 Task: In the  document Geneticengineering.txt Add page color 'Light Pink'Light Pink . Insert watermark . Insert watermark  TATA Apply Font Style in watermark Lexend; font size  112 and place the watermark  Horizontally
Action: Mouse moved to (308, 393)
Screenshot: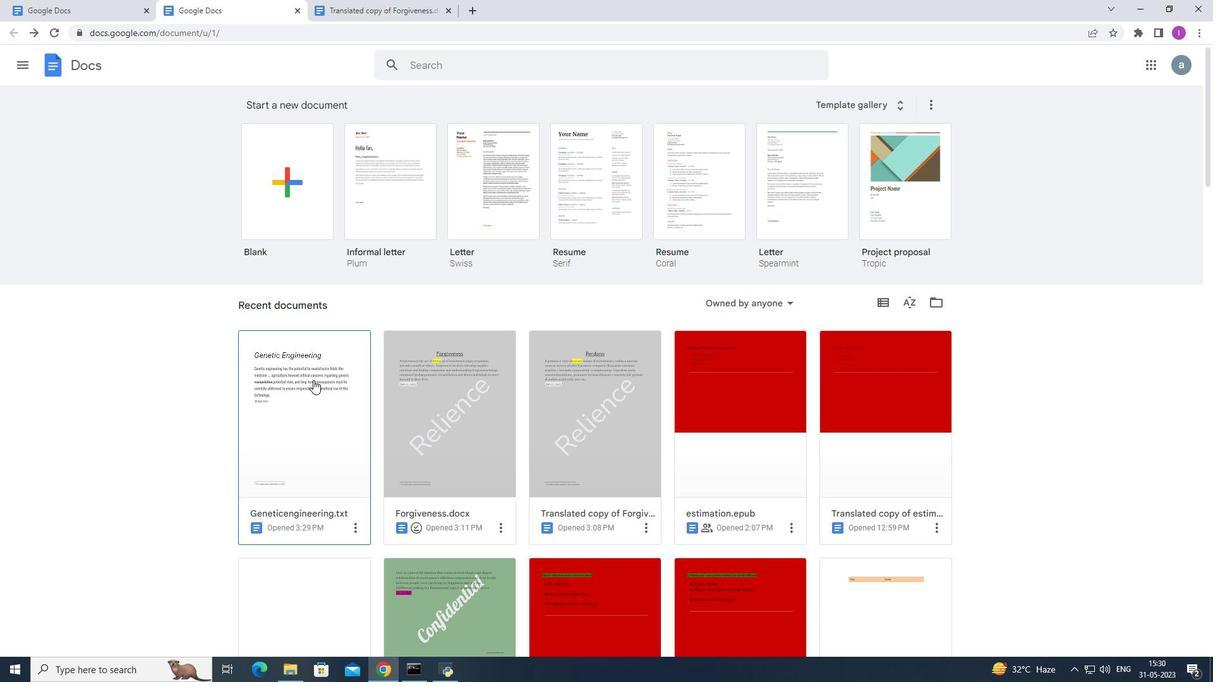 
Action: Mouse pressed left at (308, 393)
Screenshot: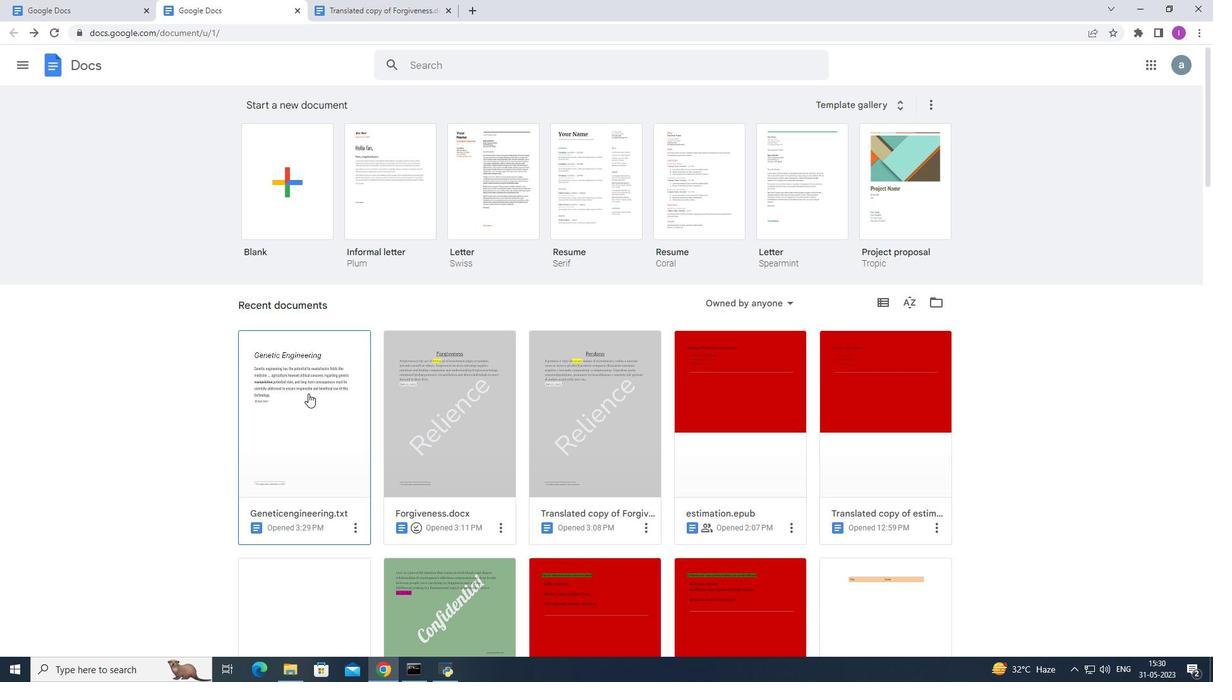 
Action: Mouse moved to (42, 67)
Screenshot: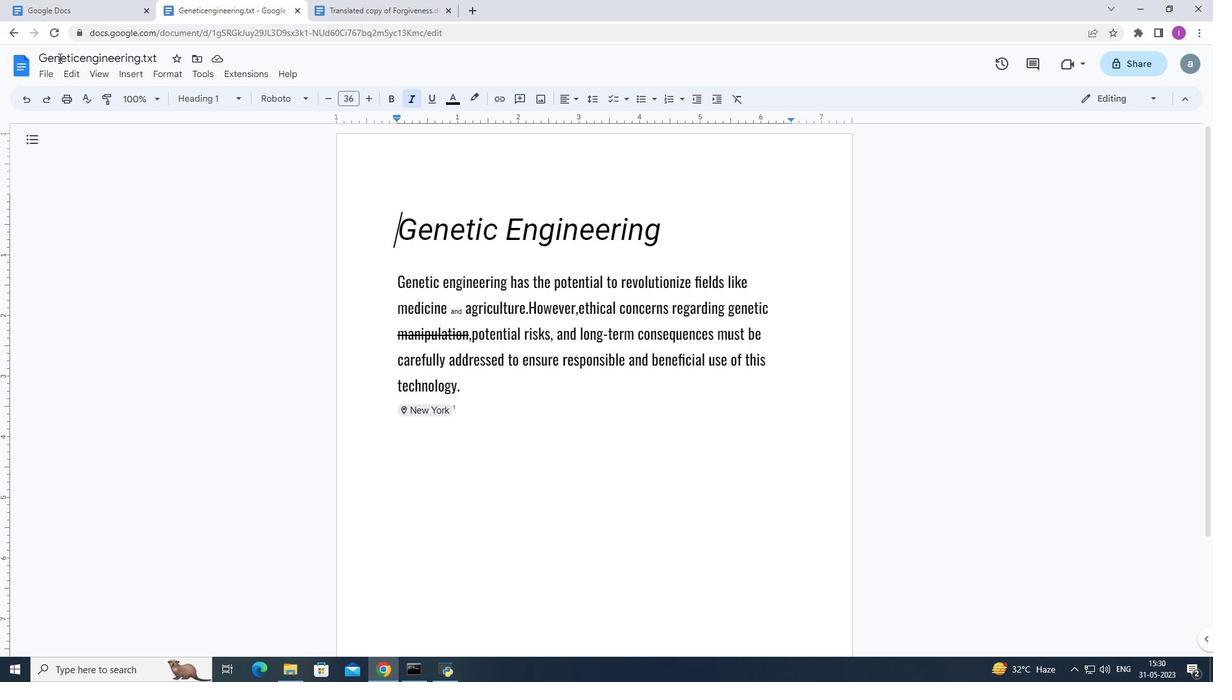 
Action: Mouse pressed left at (42, 67)
Screenshot: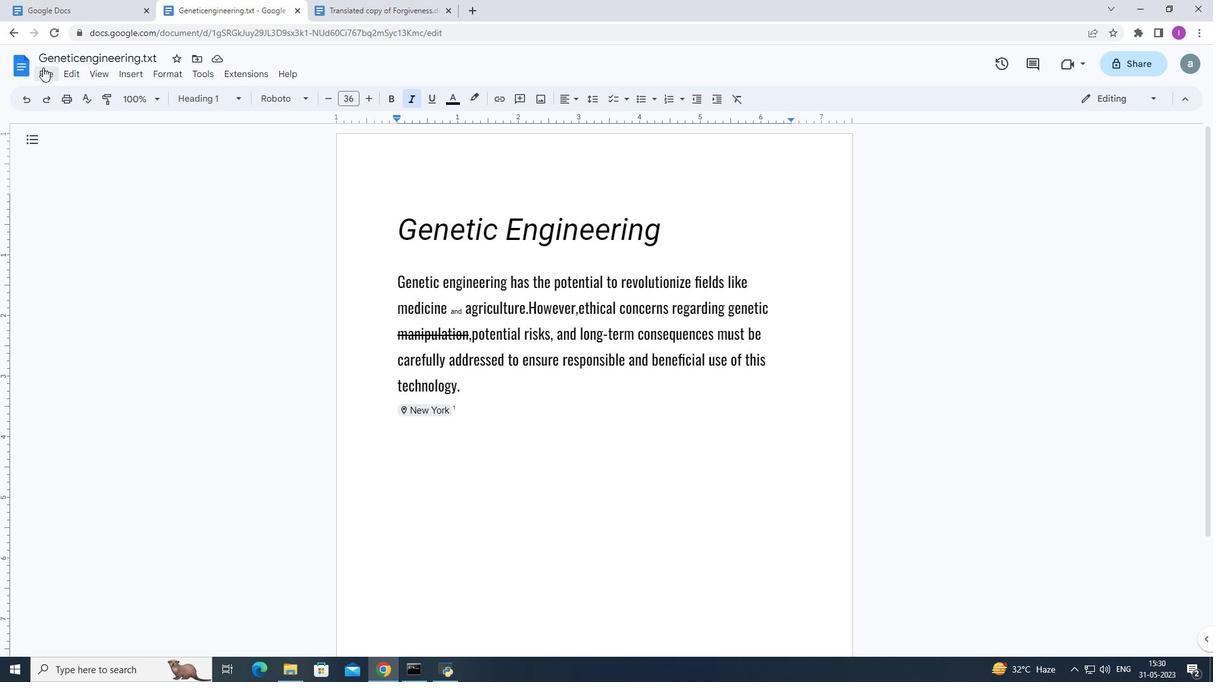 
Action: Mouse moved to (101, 418)
Screenshot: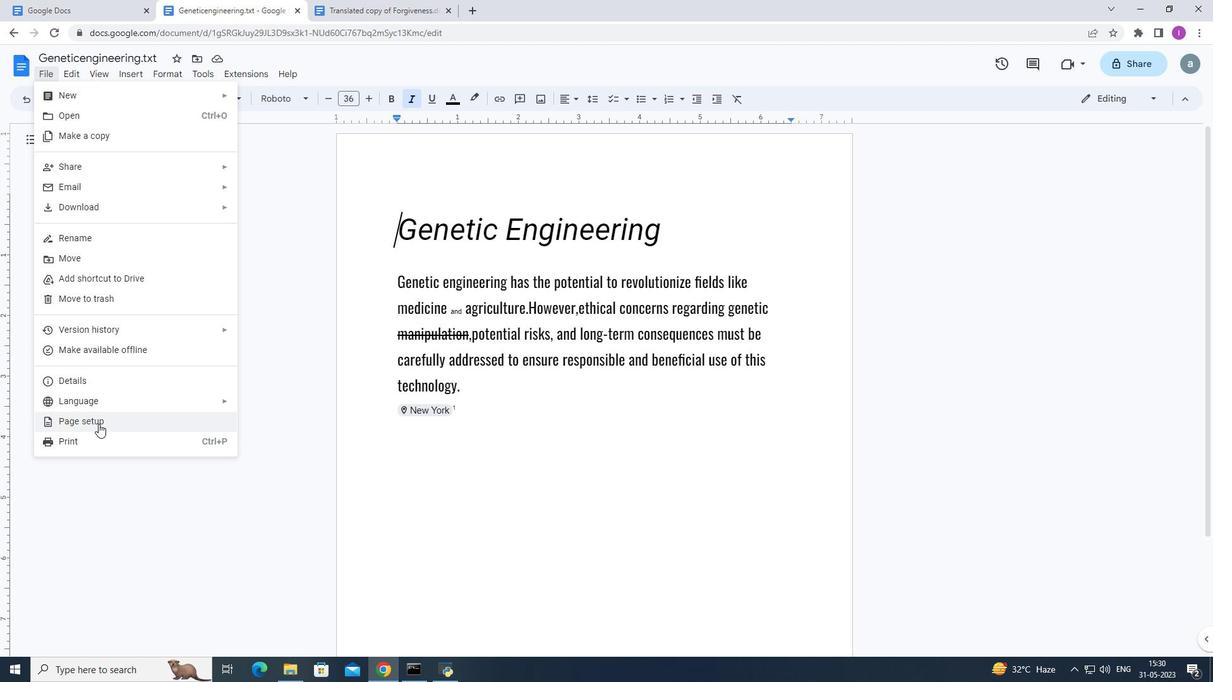 
Action: Mouse pressed left at (101, 418)
Screenshot: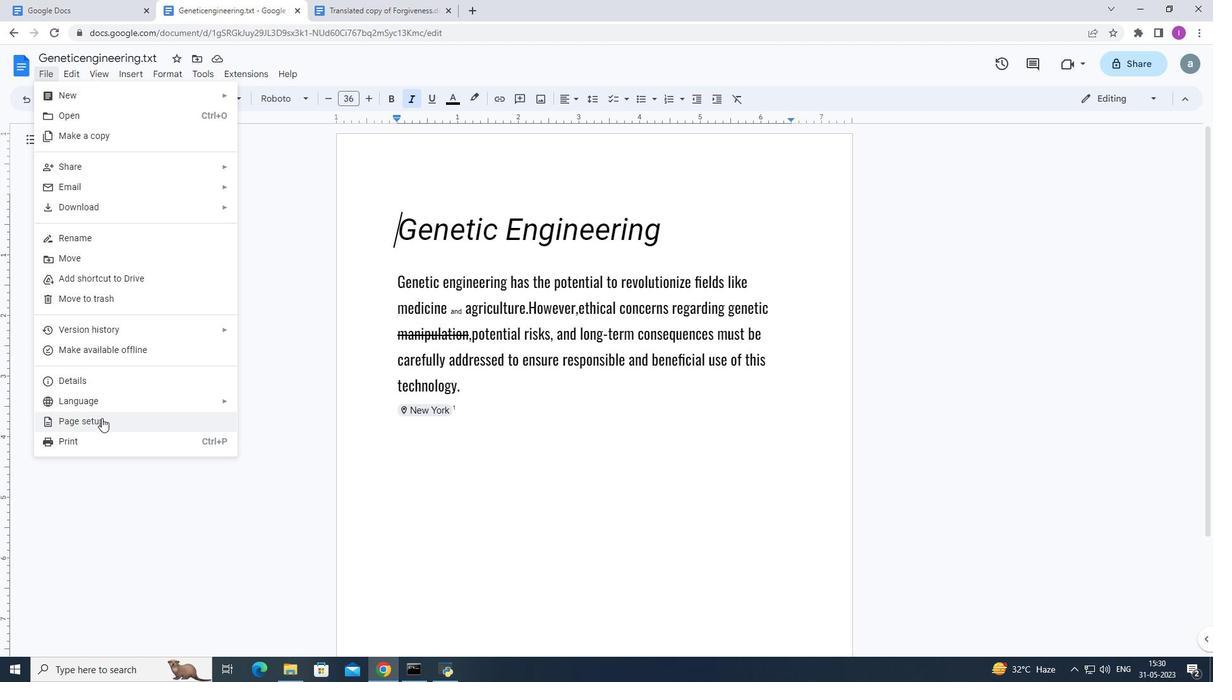 
Action: Mouse moved to (512, 428)
Screenshot: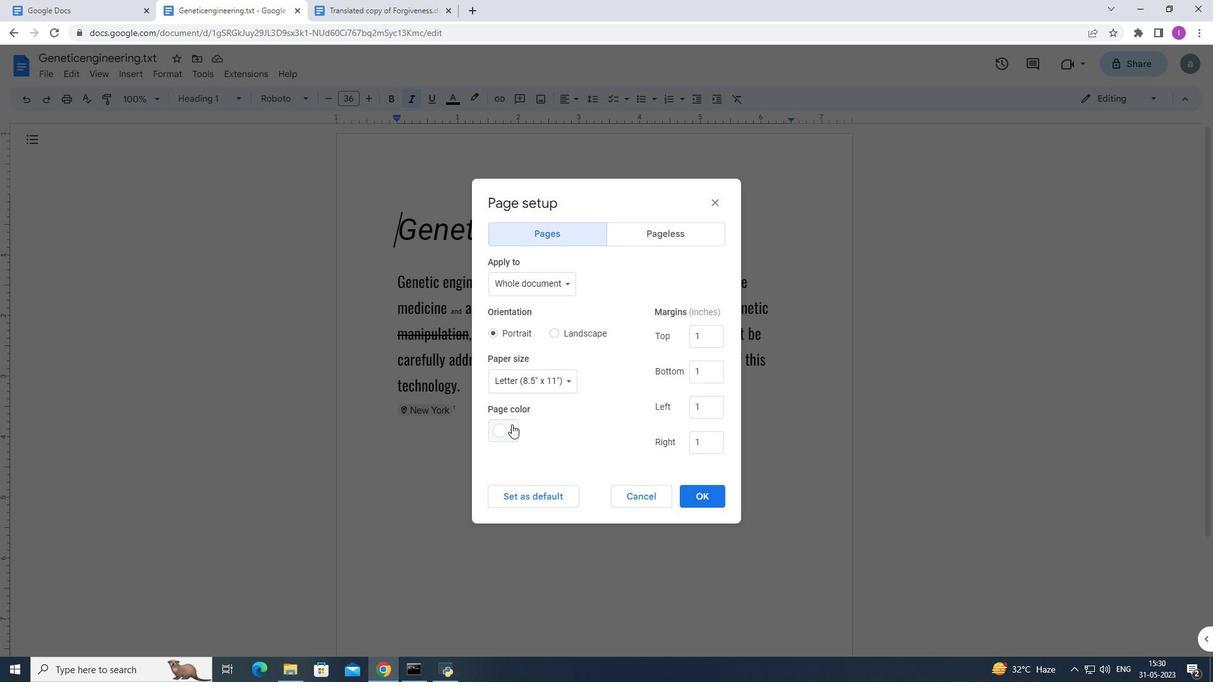 
Action: Mouse pressed left at (512, 428)
Screenshot: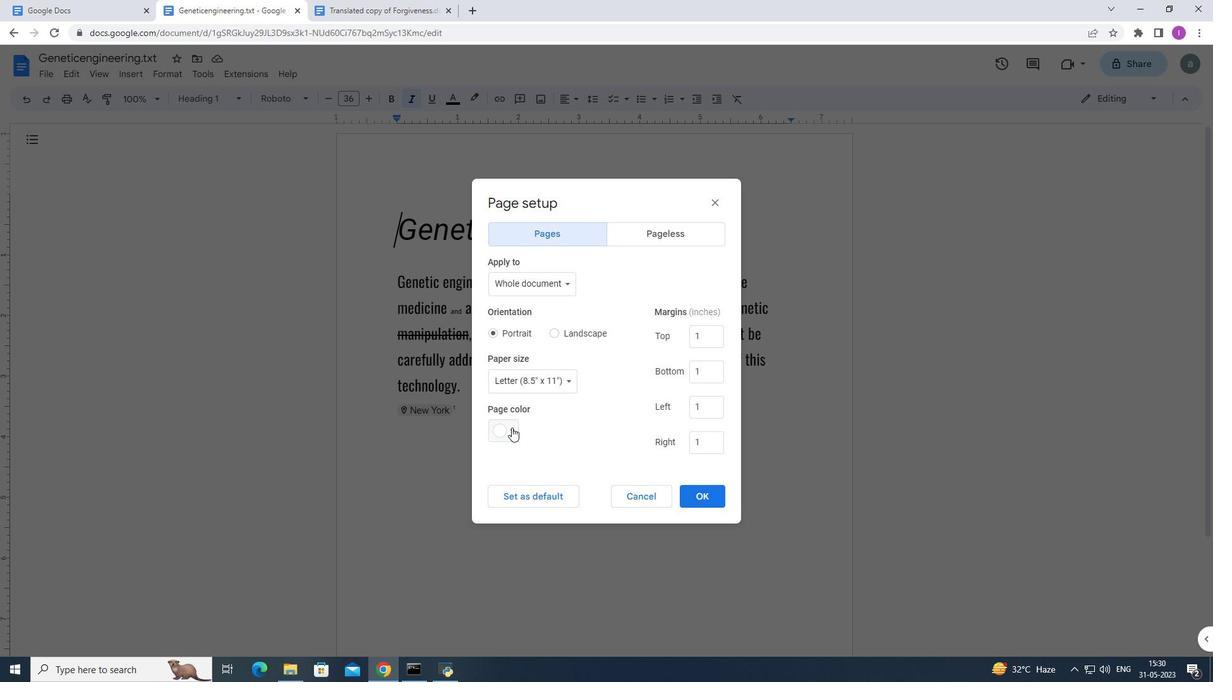 
Action: Mouse moved to (500, 580)
Screenshot: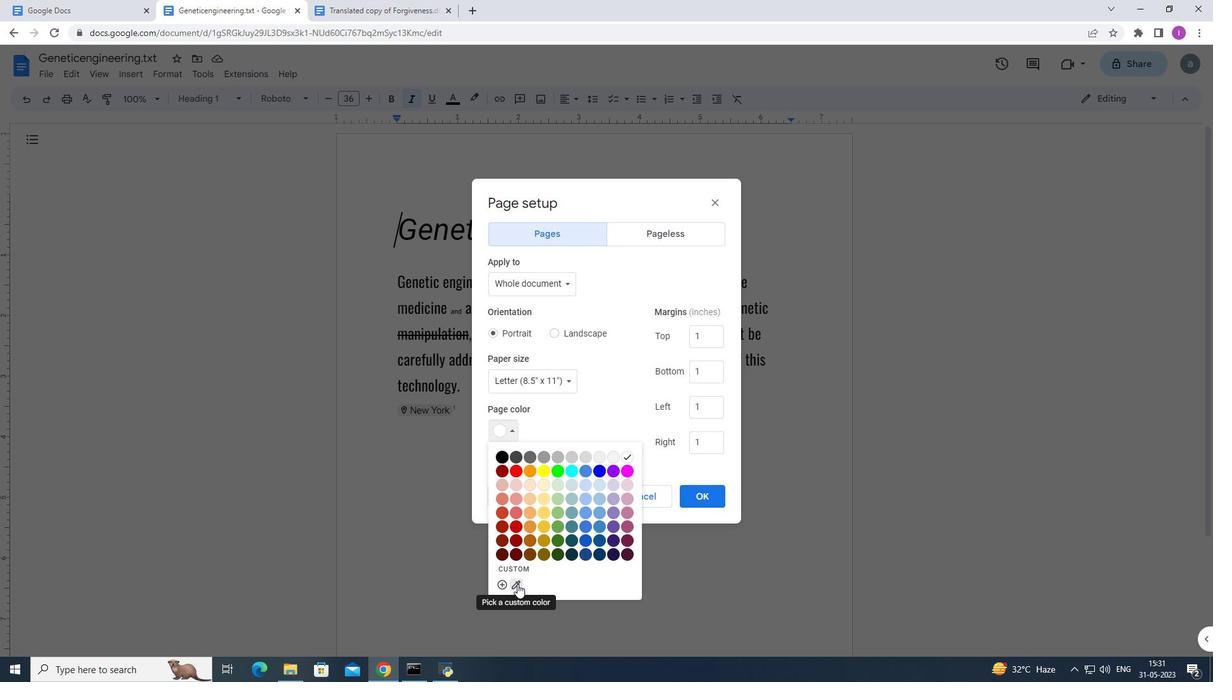 
Action: Mouse pressed left at (500, 580)
Screenshot: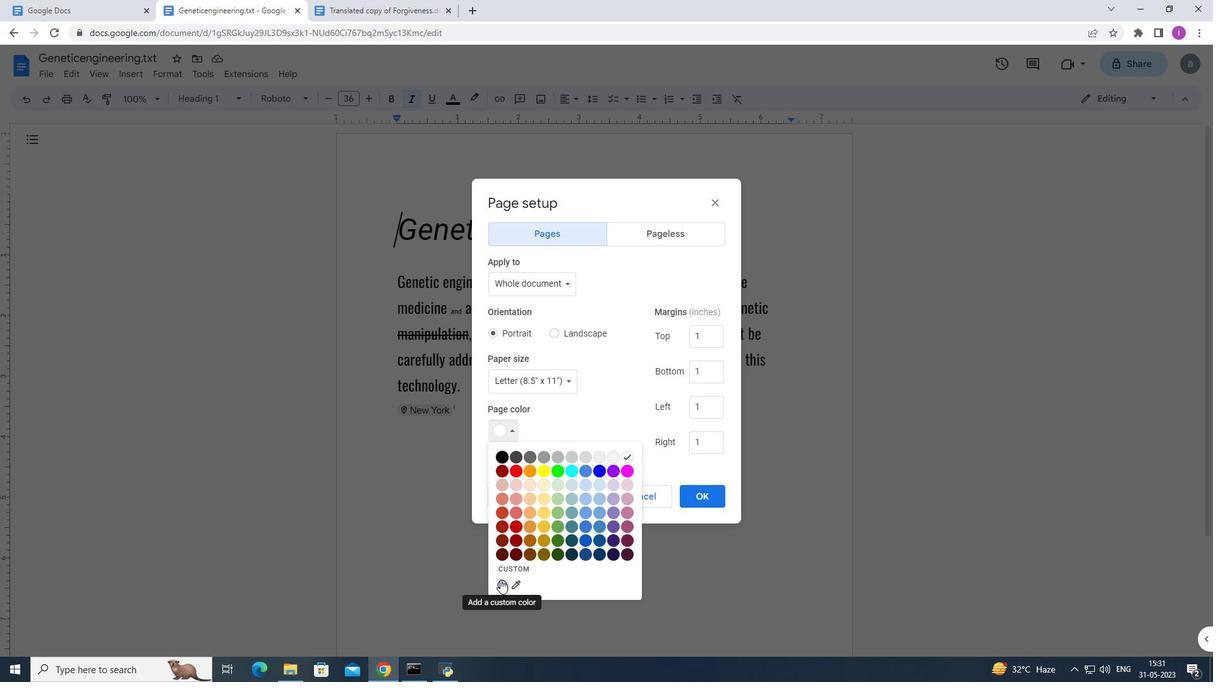 
Action: Mouse moved to (664, 364)
Screenshot: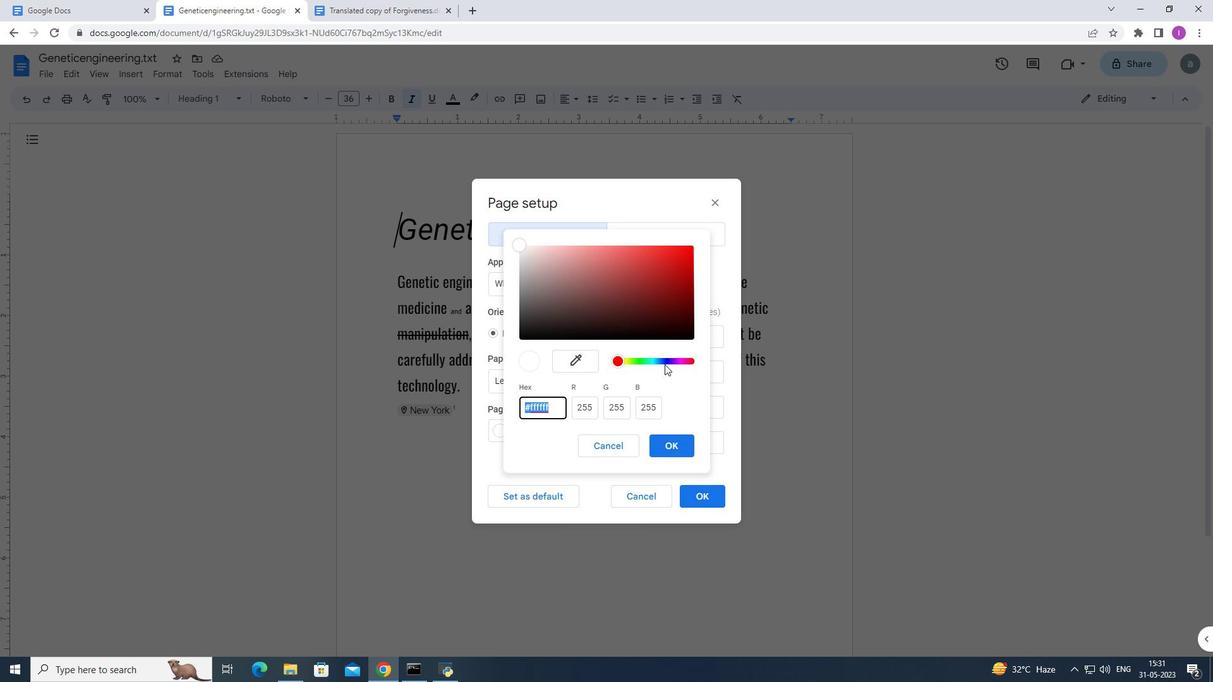 
Action: Mouse pressed left at (664, 364)
Screenshot: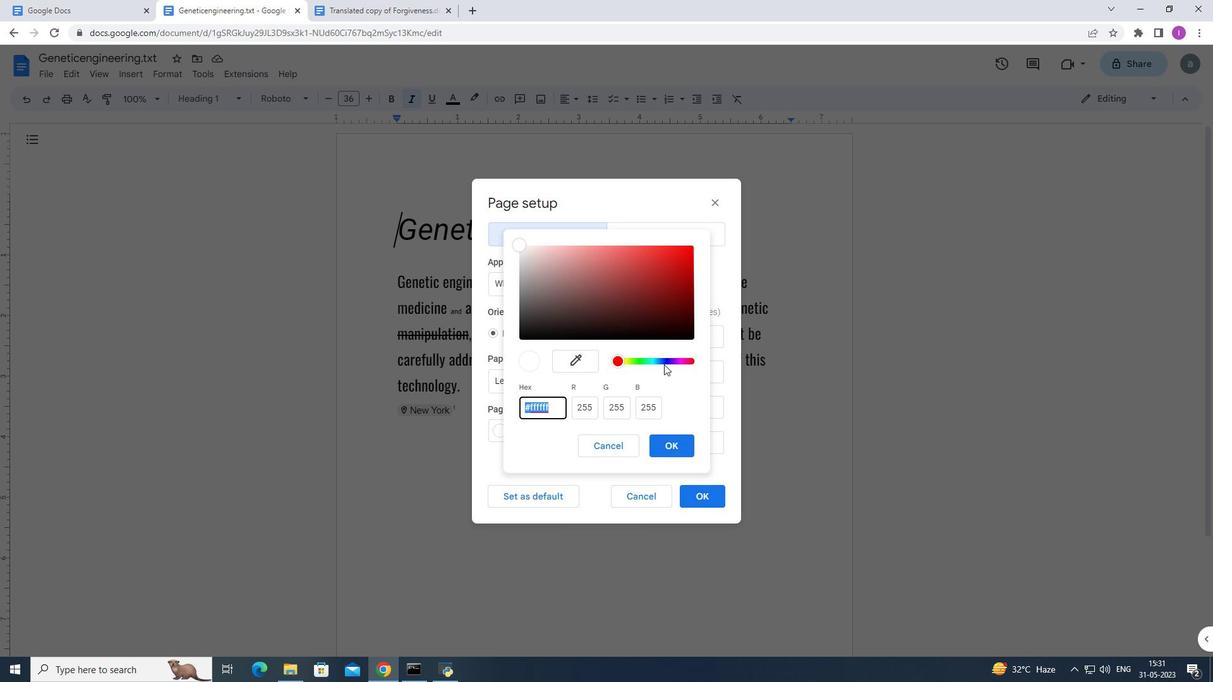 
Action: Mouse moved to (680, 364)
Screenshot: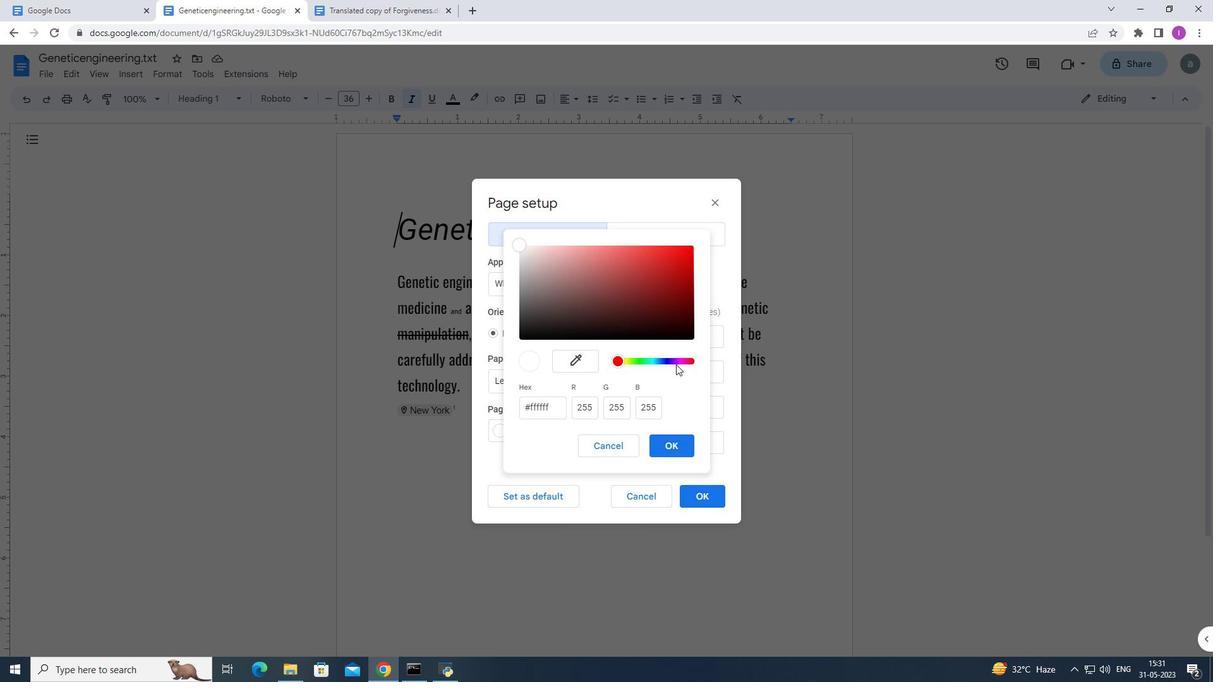 
Action: Mouse pressed left at (680, 364)
Screenshot: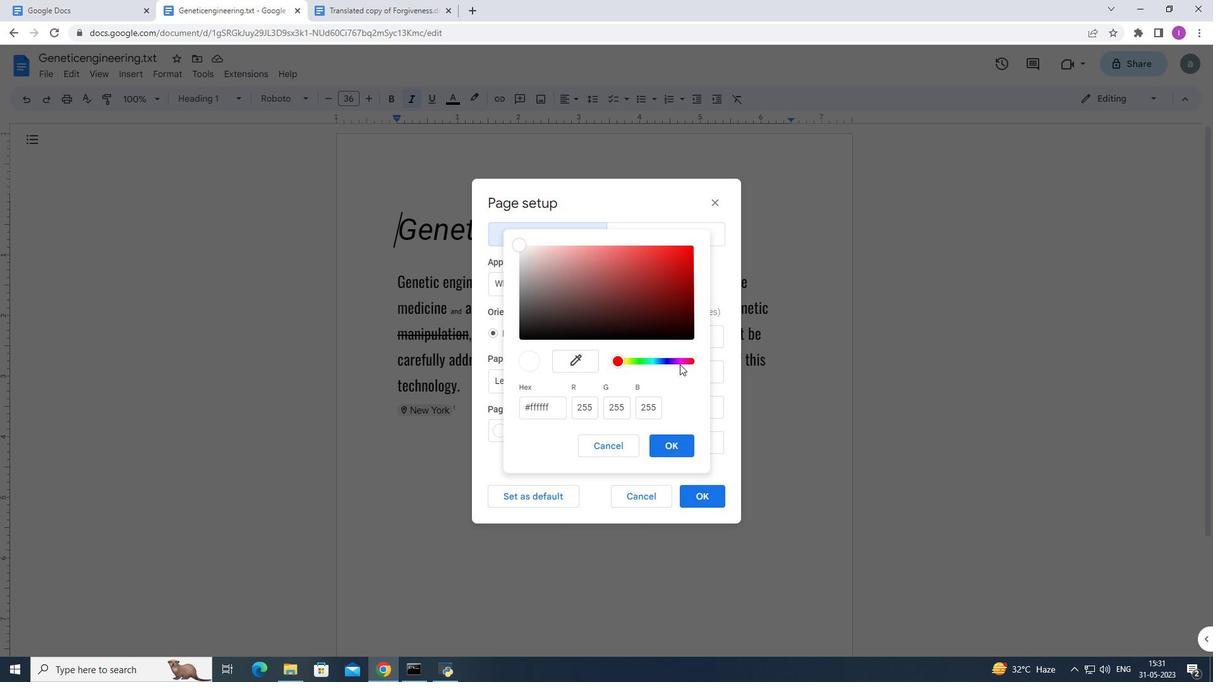 
Action: Mouse moved to (683, 360)
Screenshot: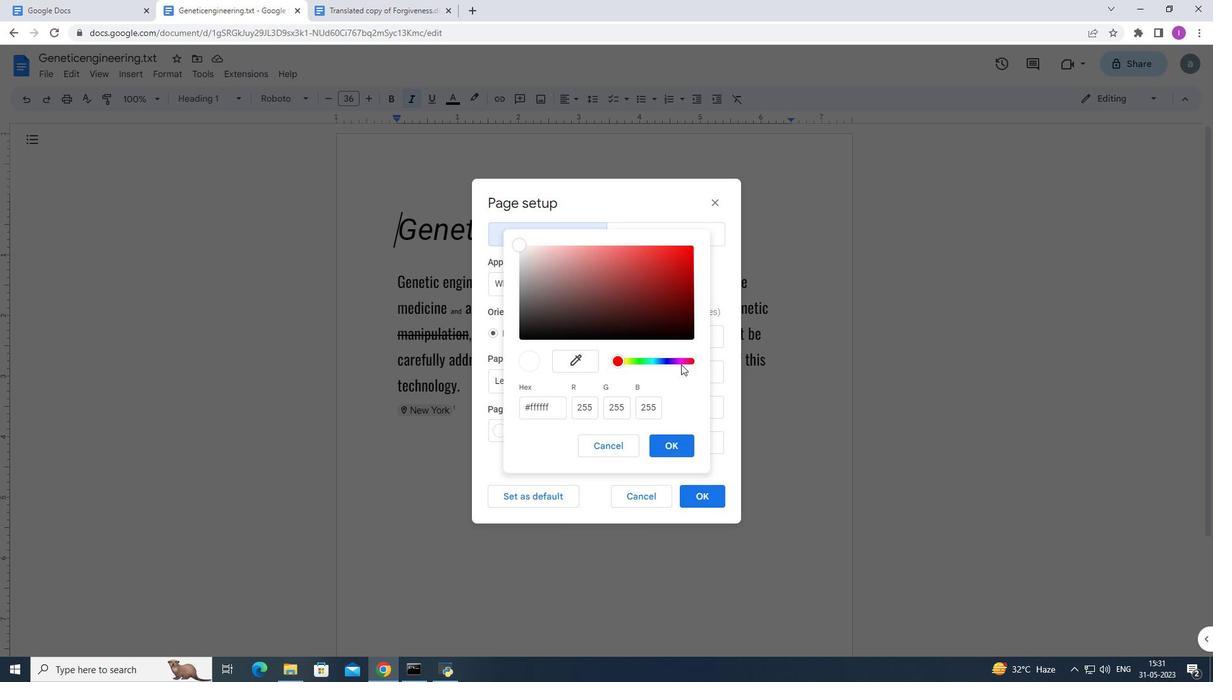 
Action: Mouse pressed left at (683, 360)
Screenshot: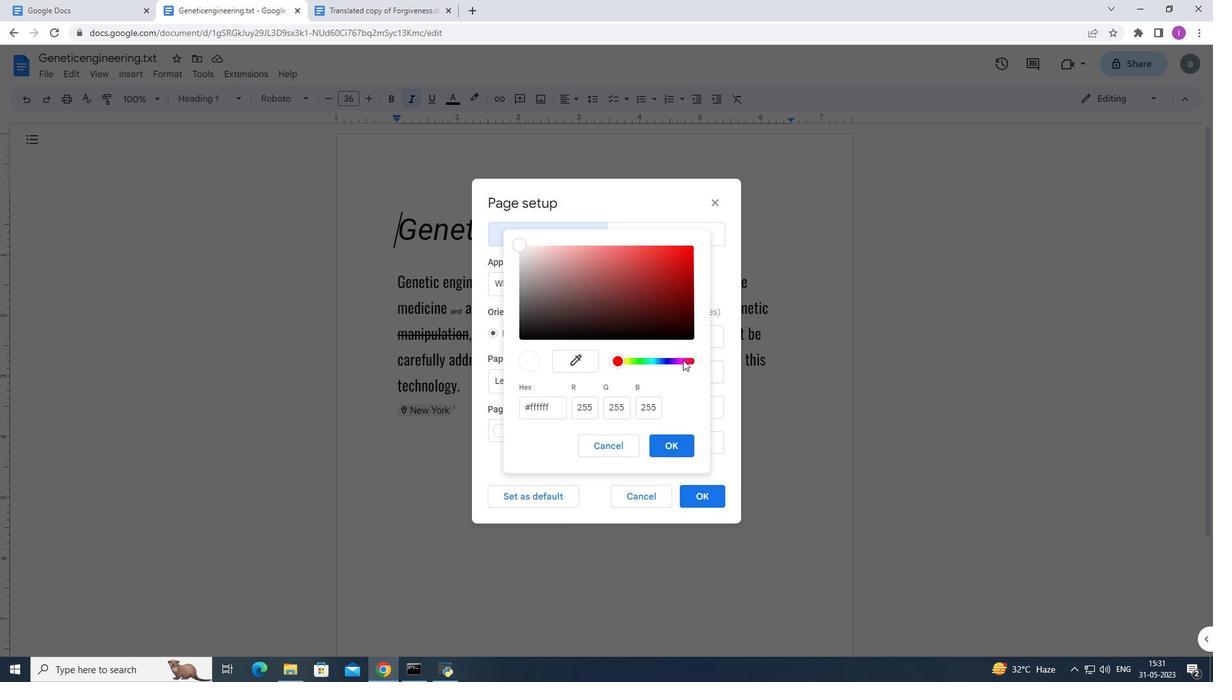 
Action: Mouse pressed left at (683, 360)
Screenshot: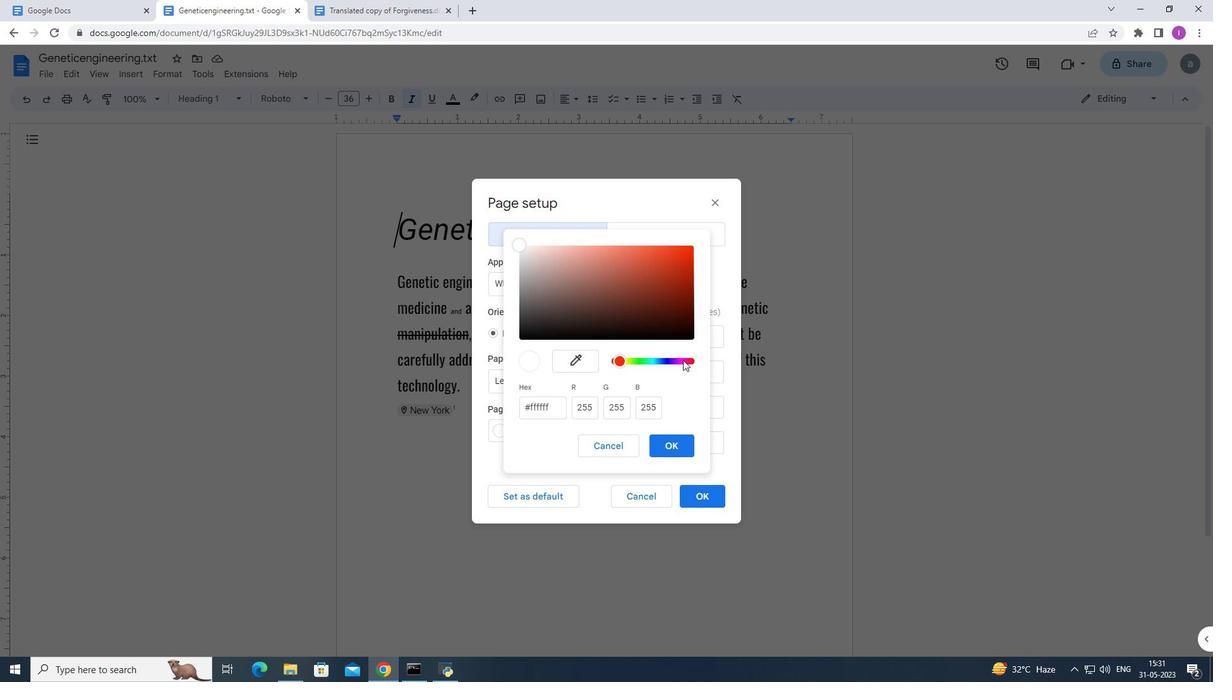
Action: Mouse moved to (685, 360)
Screenshot: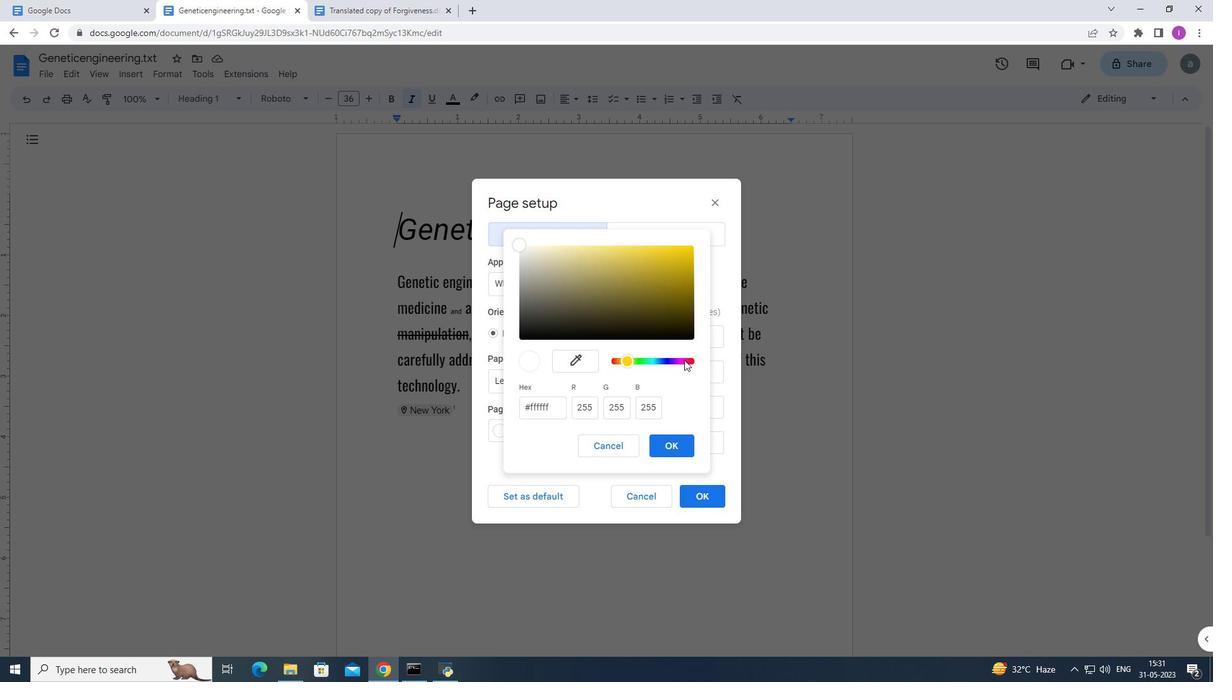 
Action: Mouse pressed left at (685, 360)
Screenshot: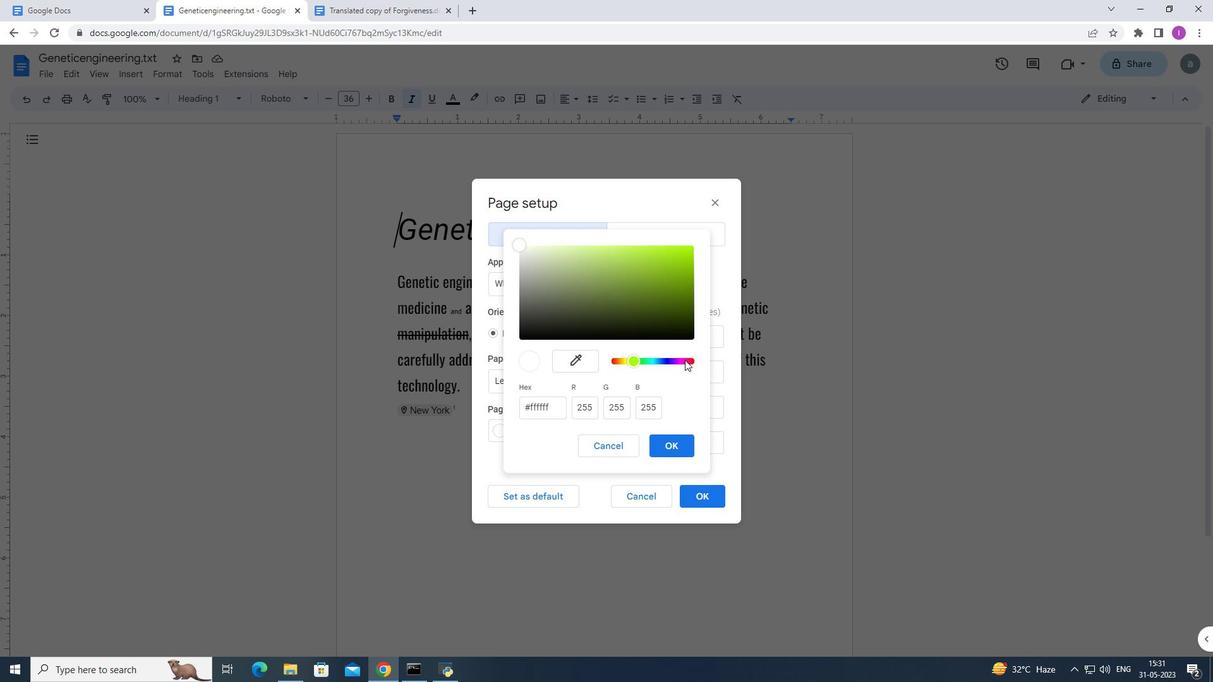 
Action: Mouse moved to (680, 360)
Screenshot: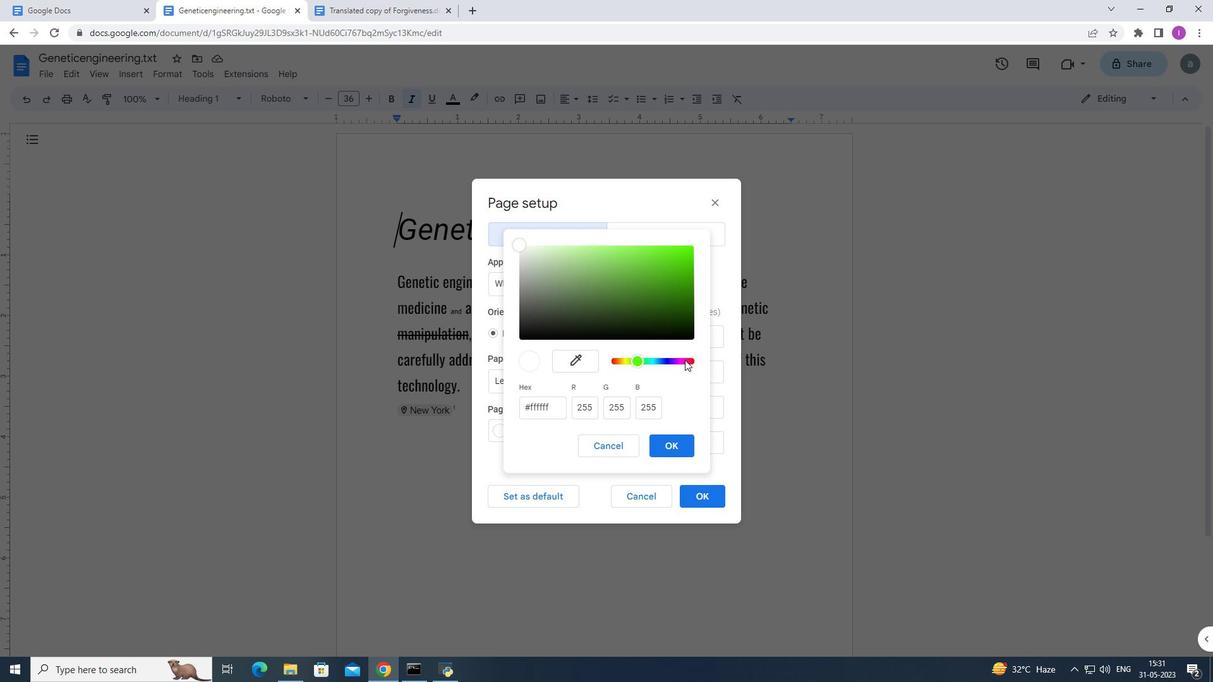 
Action: Mouse pressed left at (680, 360)
Screenshot: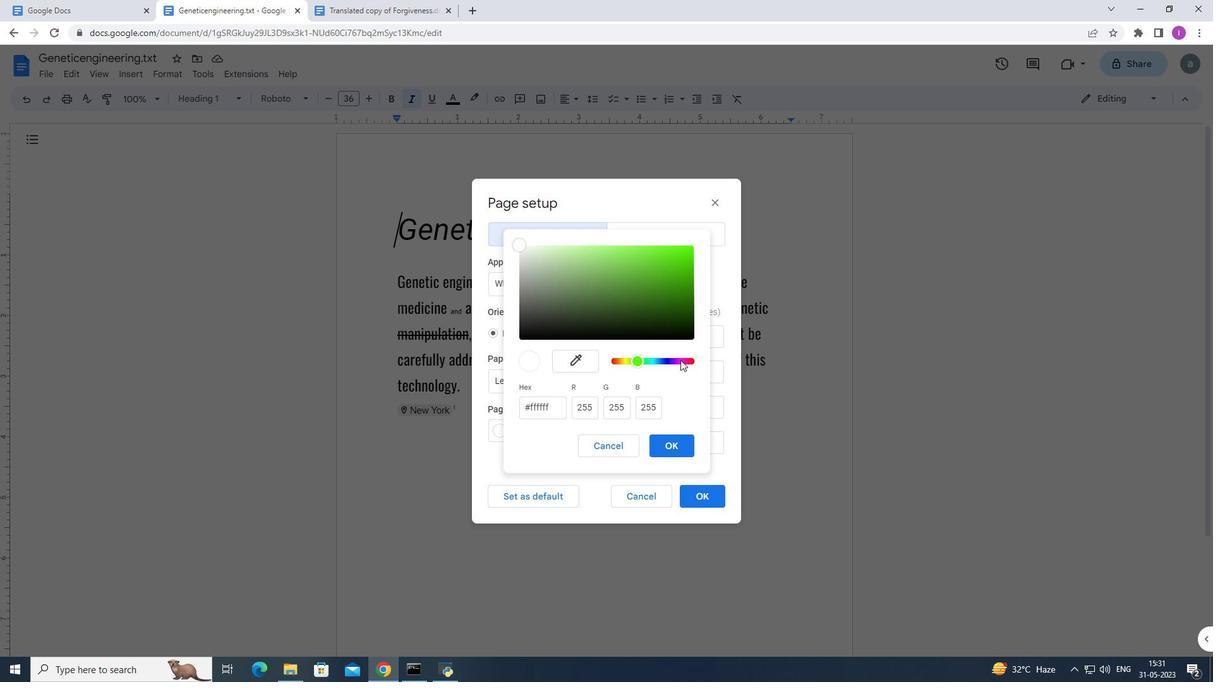 
Action: Mouse moved to (651, 359)
Screenshot: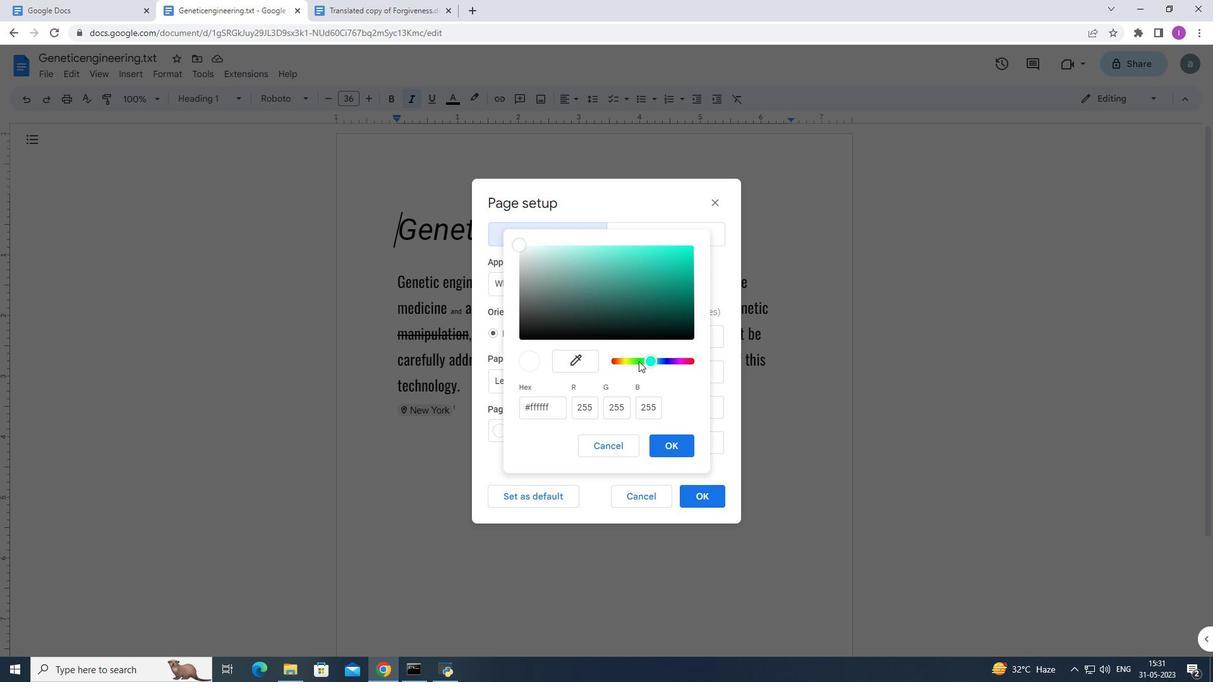
Action: Mouse pressed left at (651, 359)
Screenshot: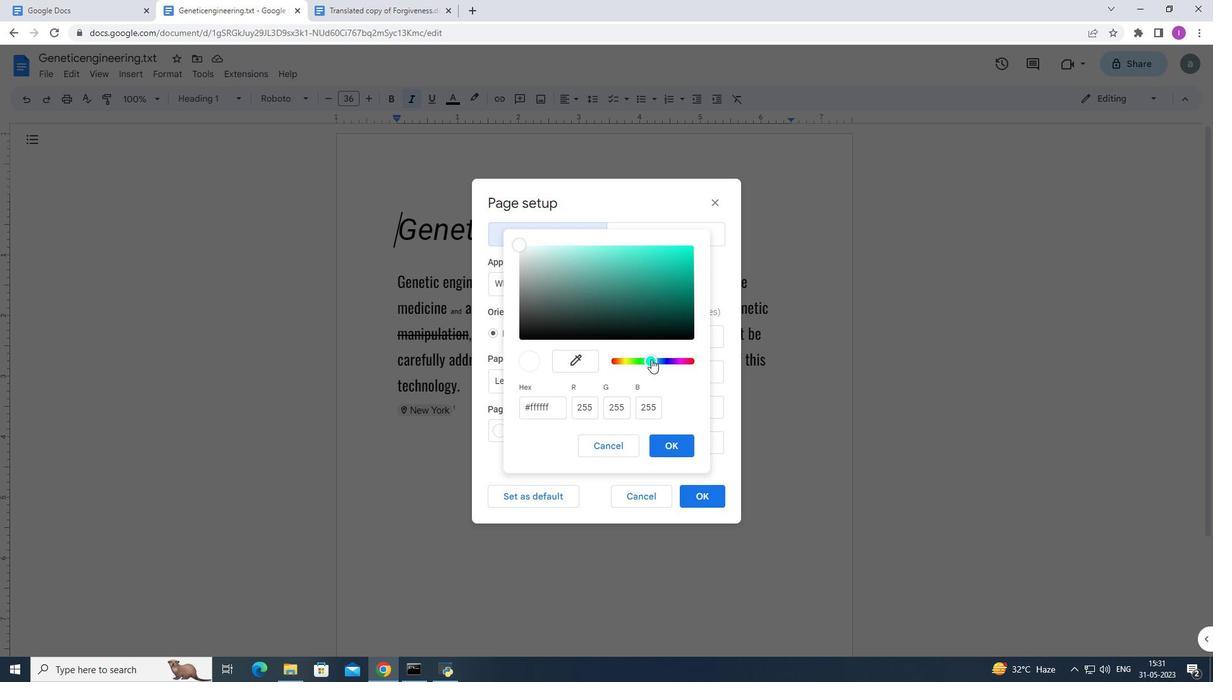 
Action: Mouse moved to (553, 259)
Screenshot: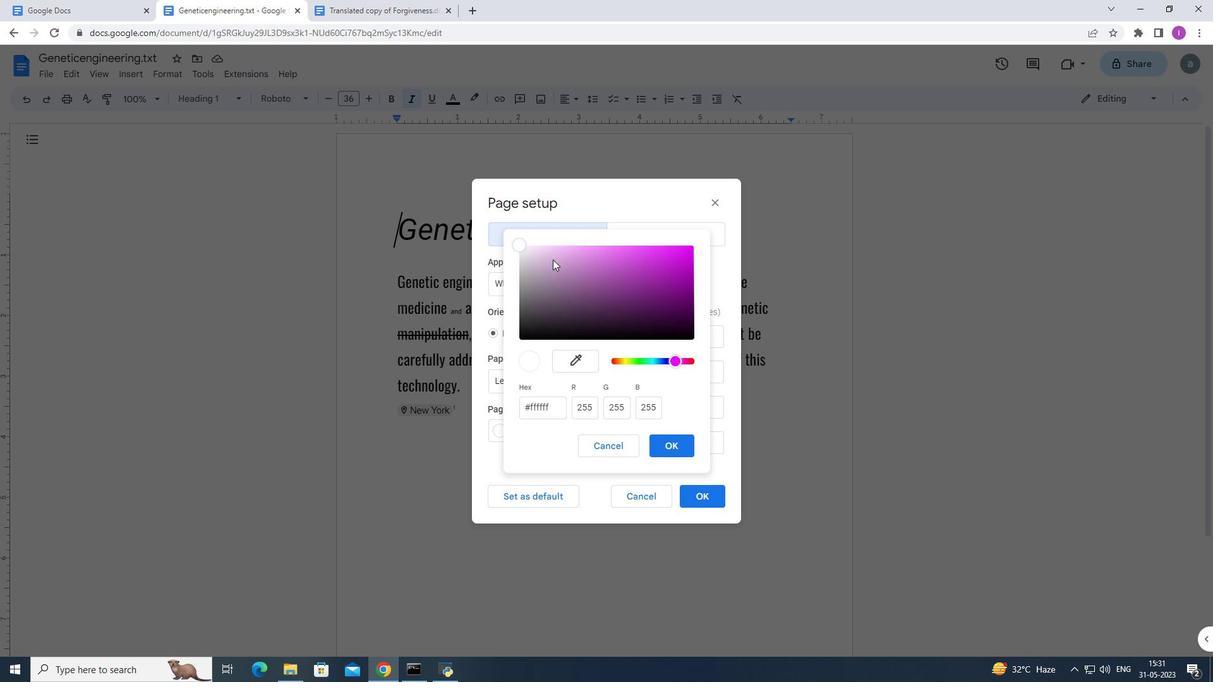 
Action: Mouse pressed left at (553, 259)
Screenshot: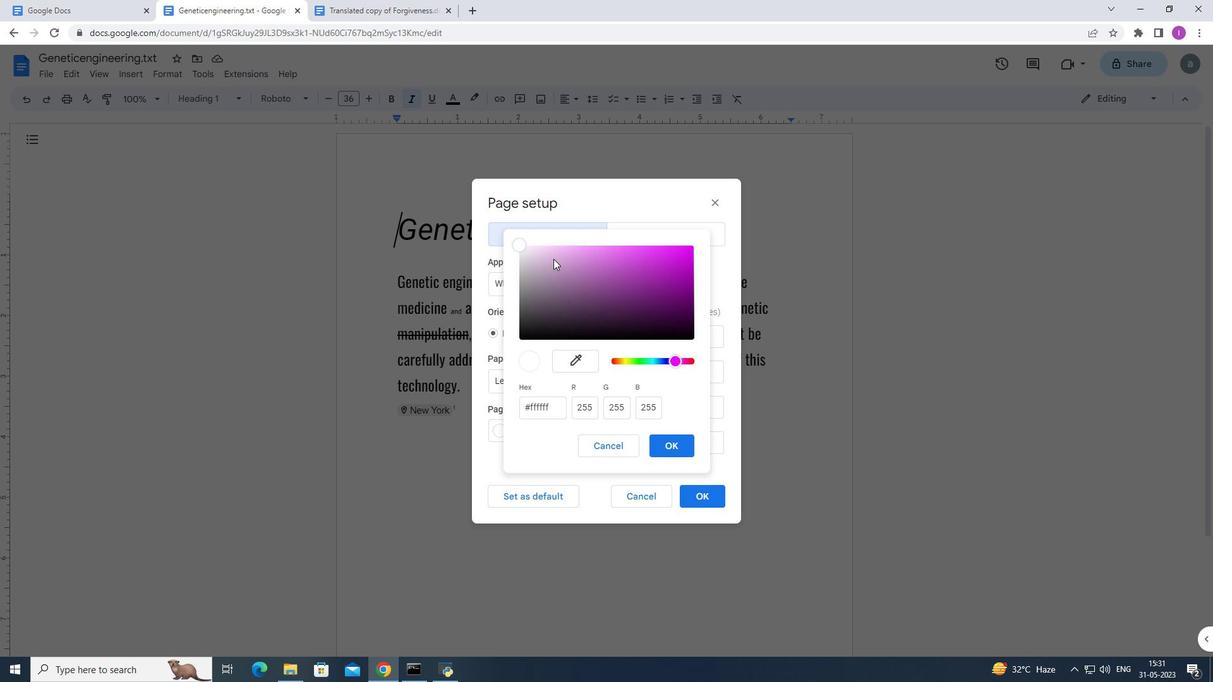 
Action: Mouse moved to (557, 253)
Screenshot: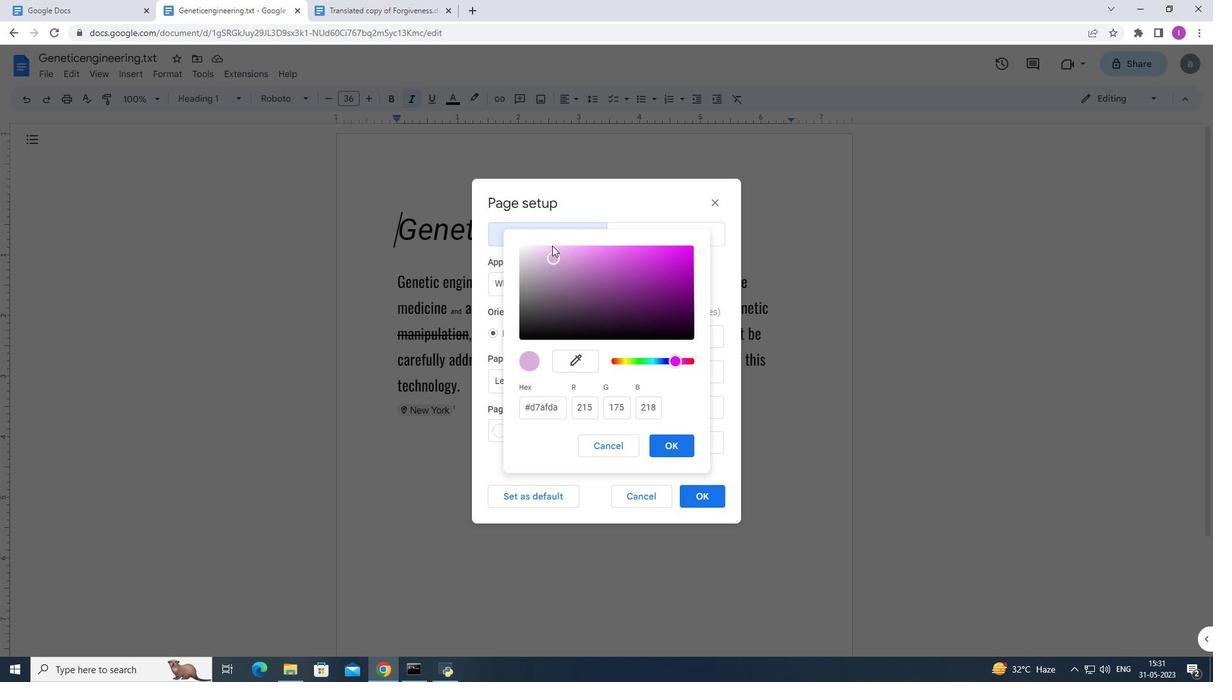 
Action: Mouse pressed left at (557, 253)
Screenshot: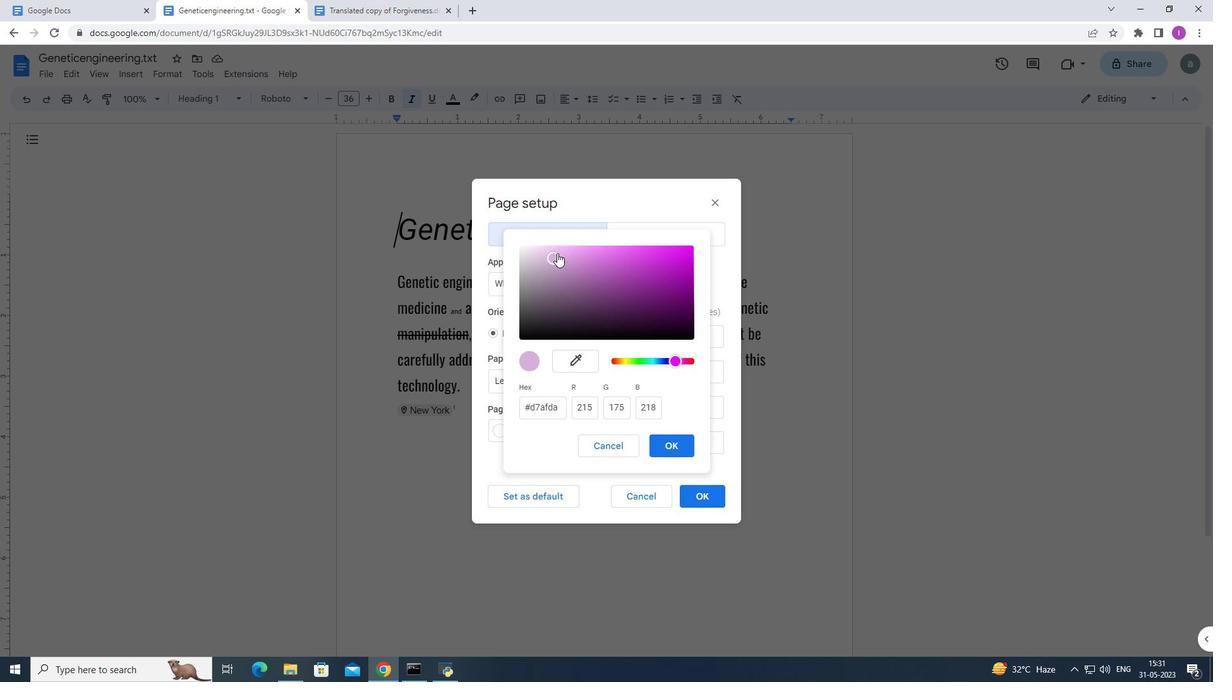 
Action: Mouse moved to (675, 440)
Screenshot: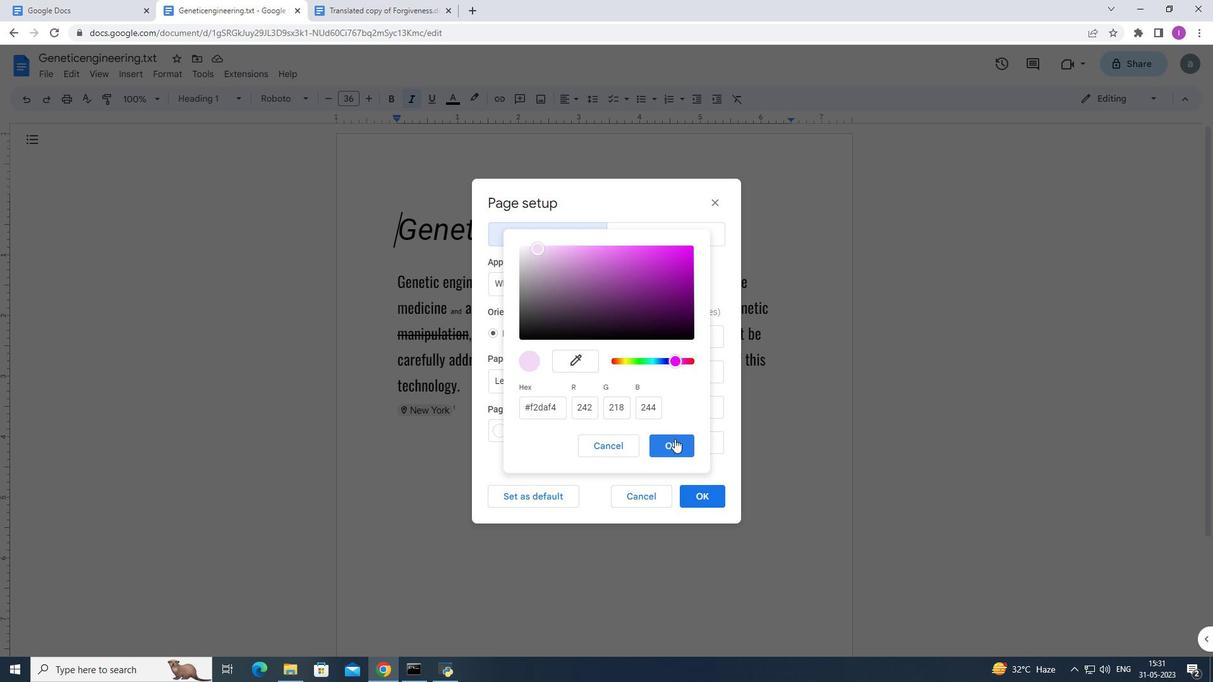 
Action: Mouse pressed left at (675, 440)
Screenshot: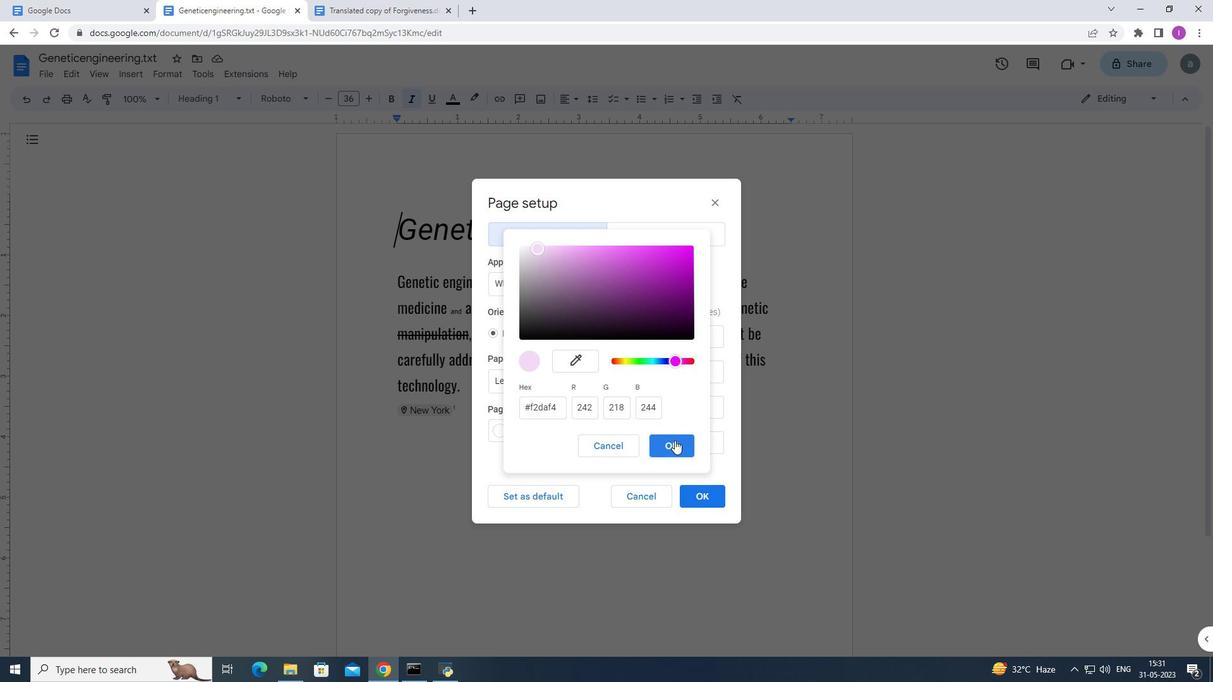 
Action: Mouse moved to (710, 495)
Screenshot: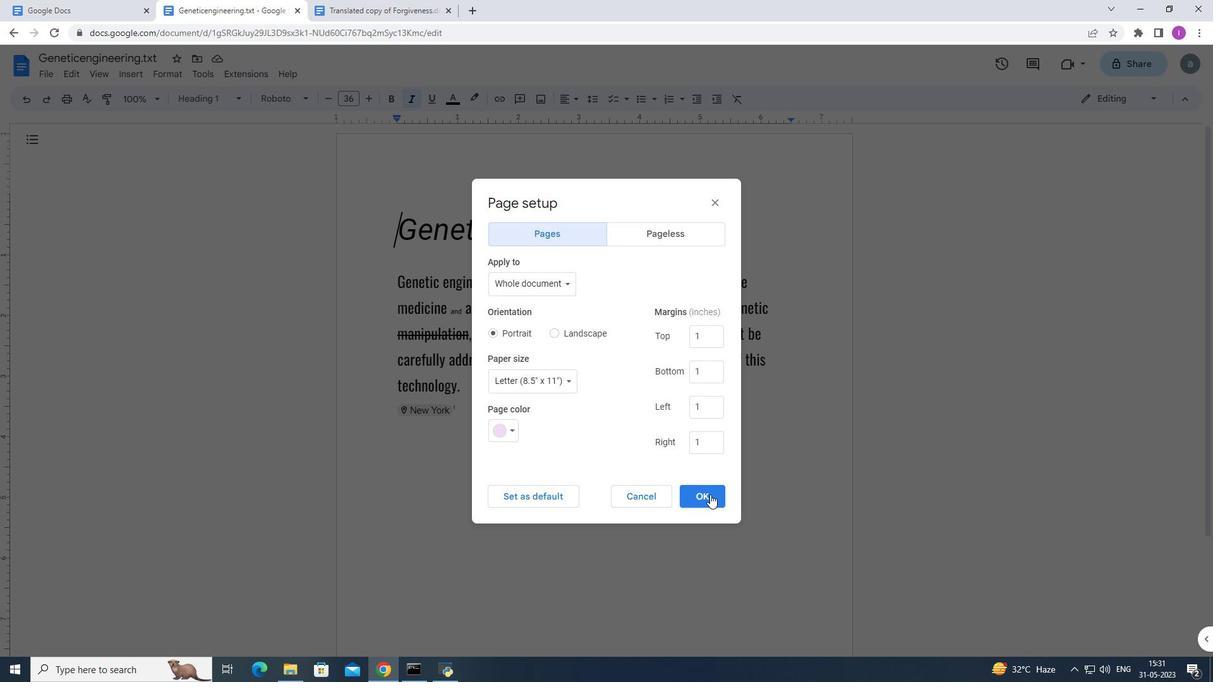 
Action: Mouse pressed left at (710, 495)
Screenshot: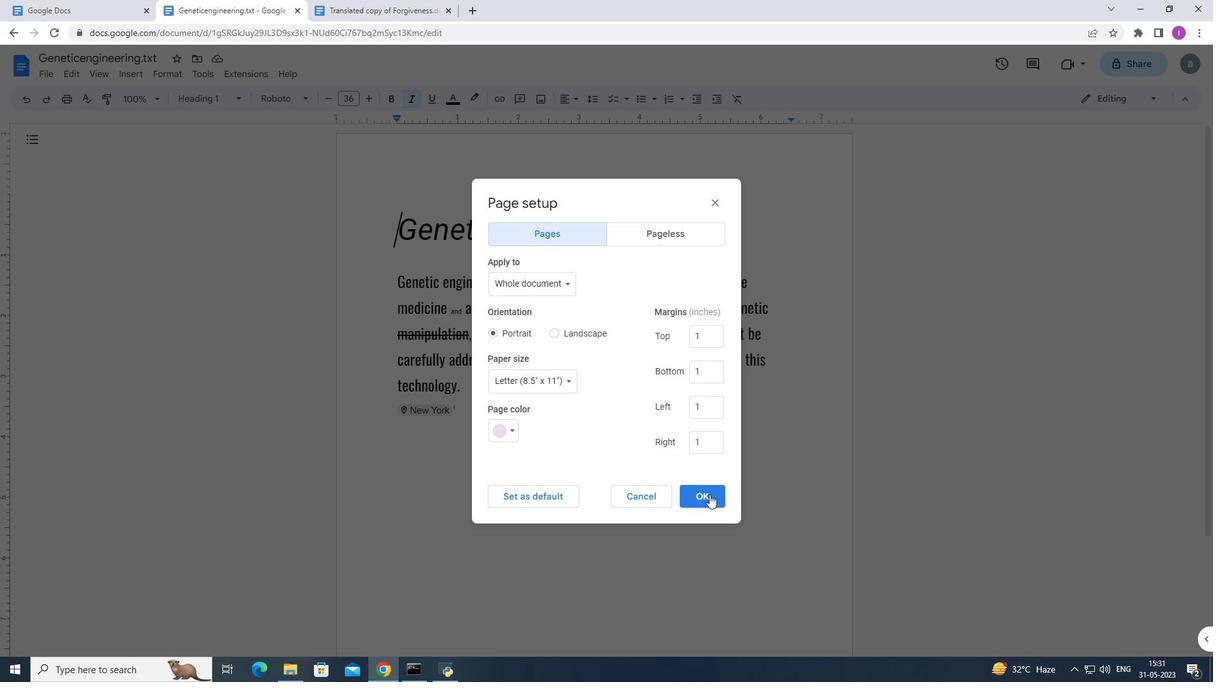
Action: Mouse moved to (135, 70)
Screenshot: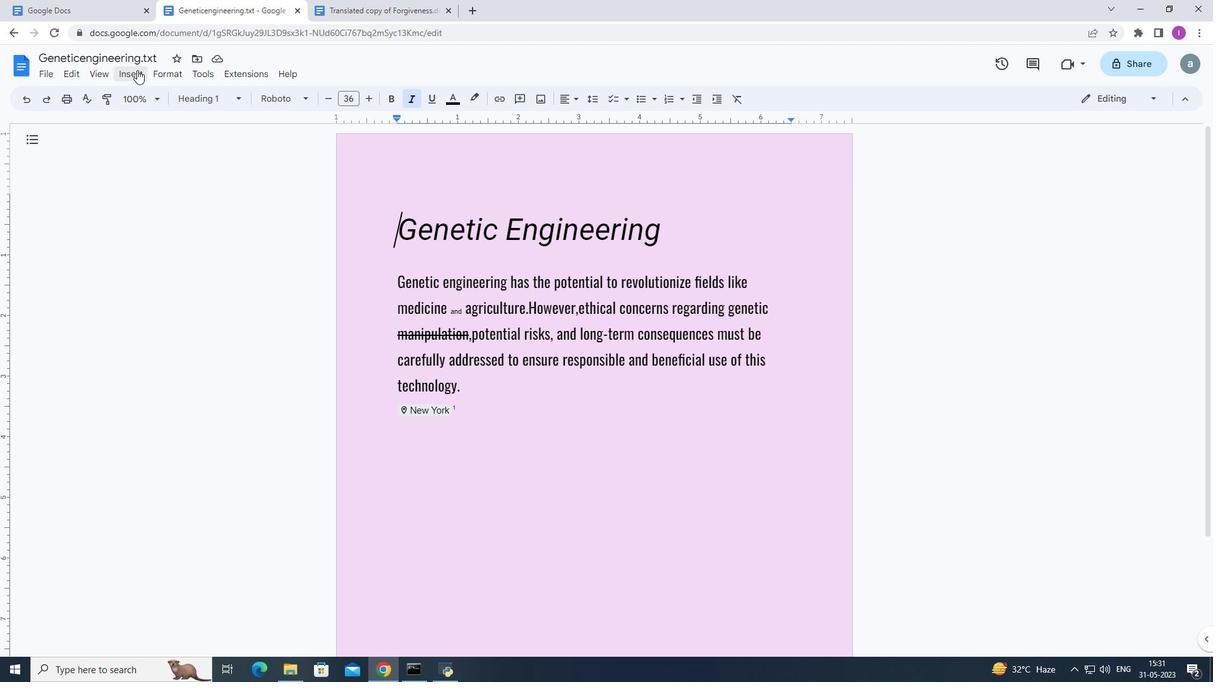 
Action: Mouse pressed left at (135, 70)
Screenshot: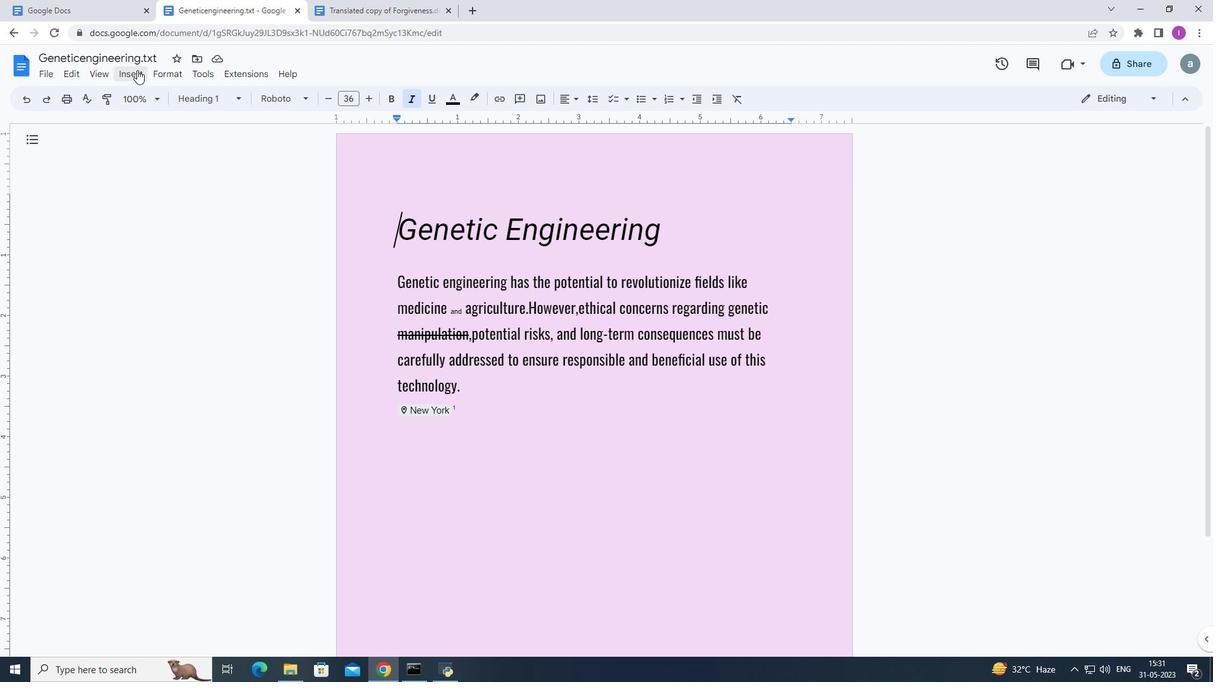 
Action: Mouse moved to (165, 374)
Screenshot: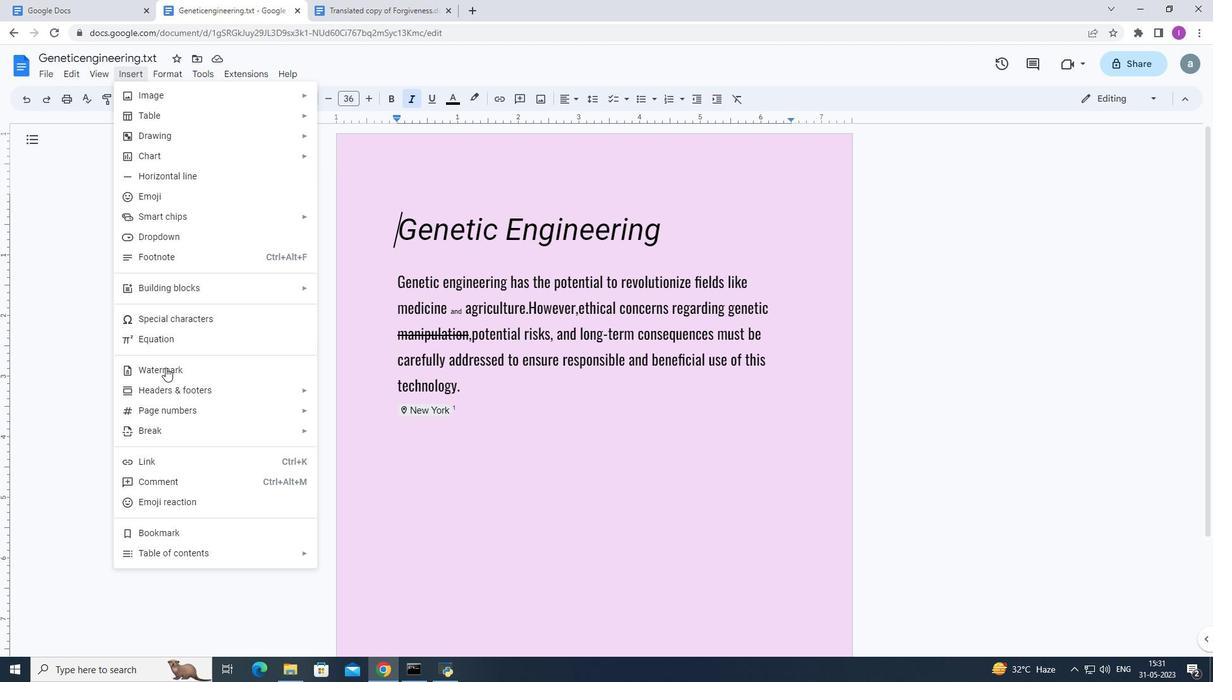 
Action: Mouse pressed left at (165, 374)
Screenshot: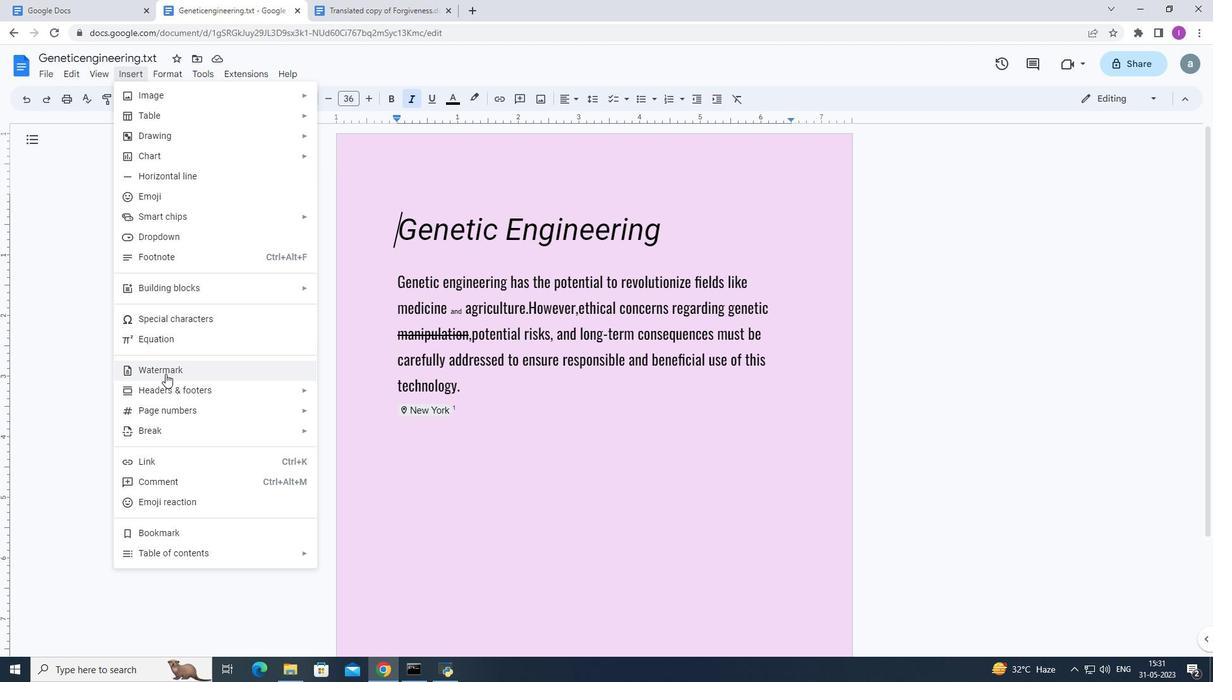 
Action: Mouse moved to (1153, 140)
Screenshot: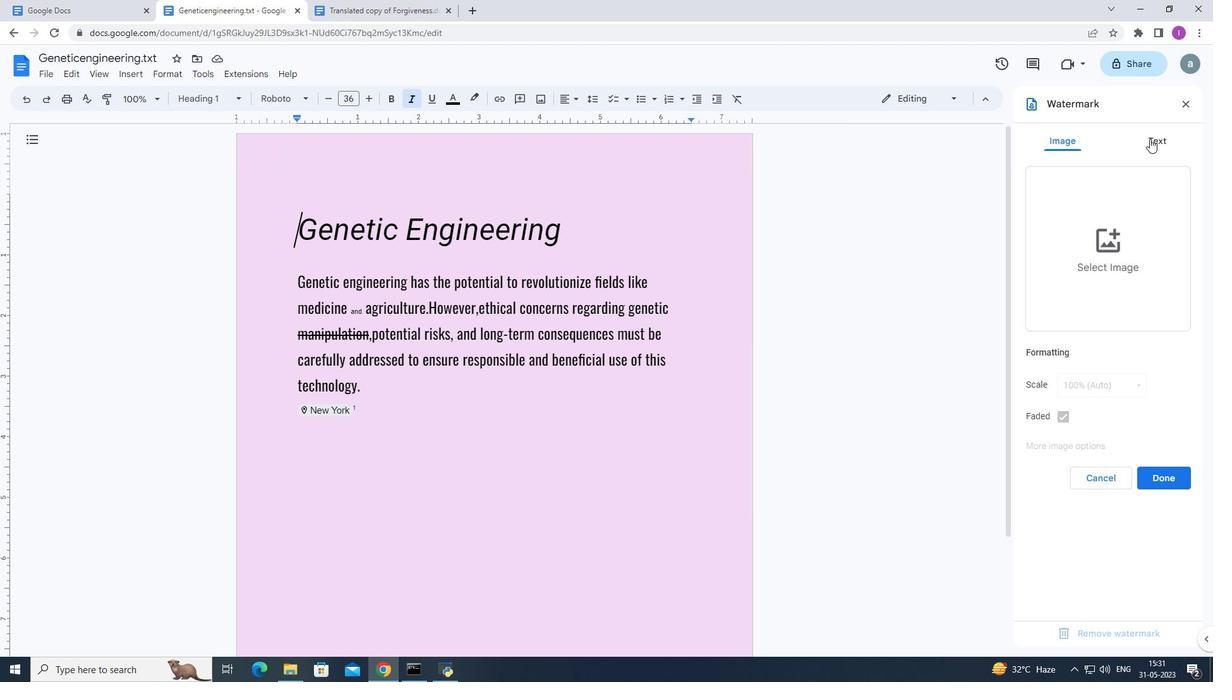 
Action: Mouse pressed left at (1153, 140)
Screenshot: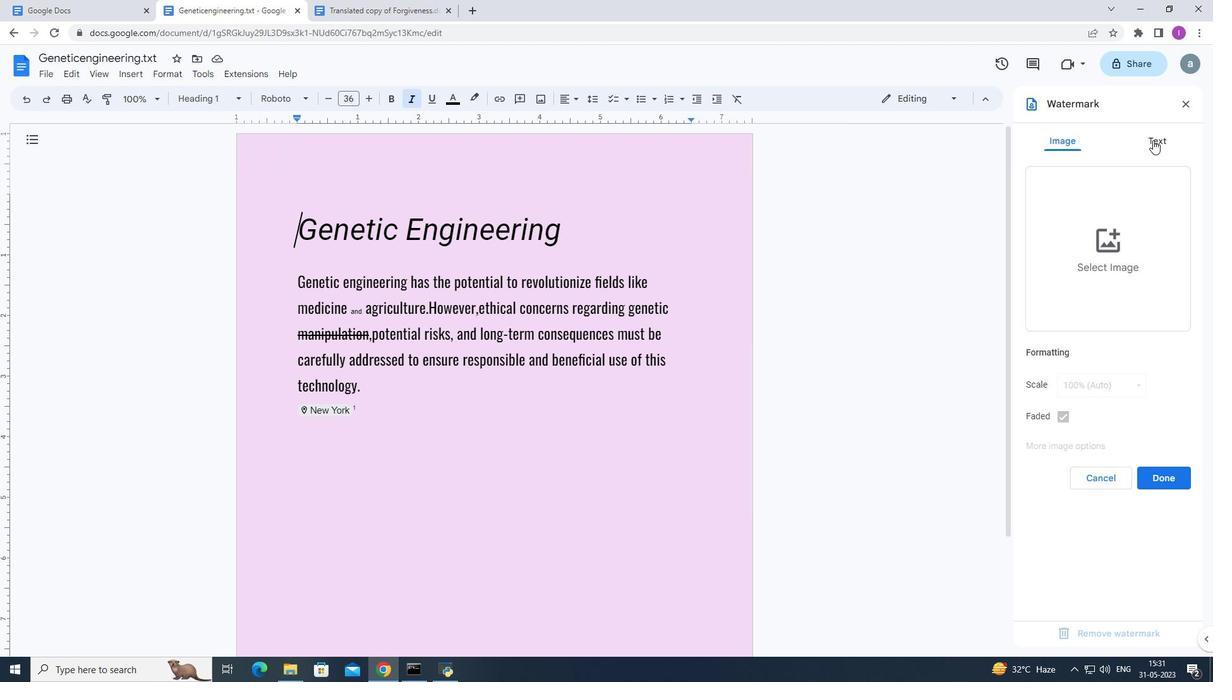 
Action: Mouse moved to (1063, 187)
Screenshot: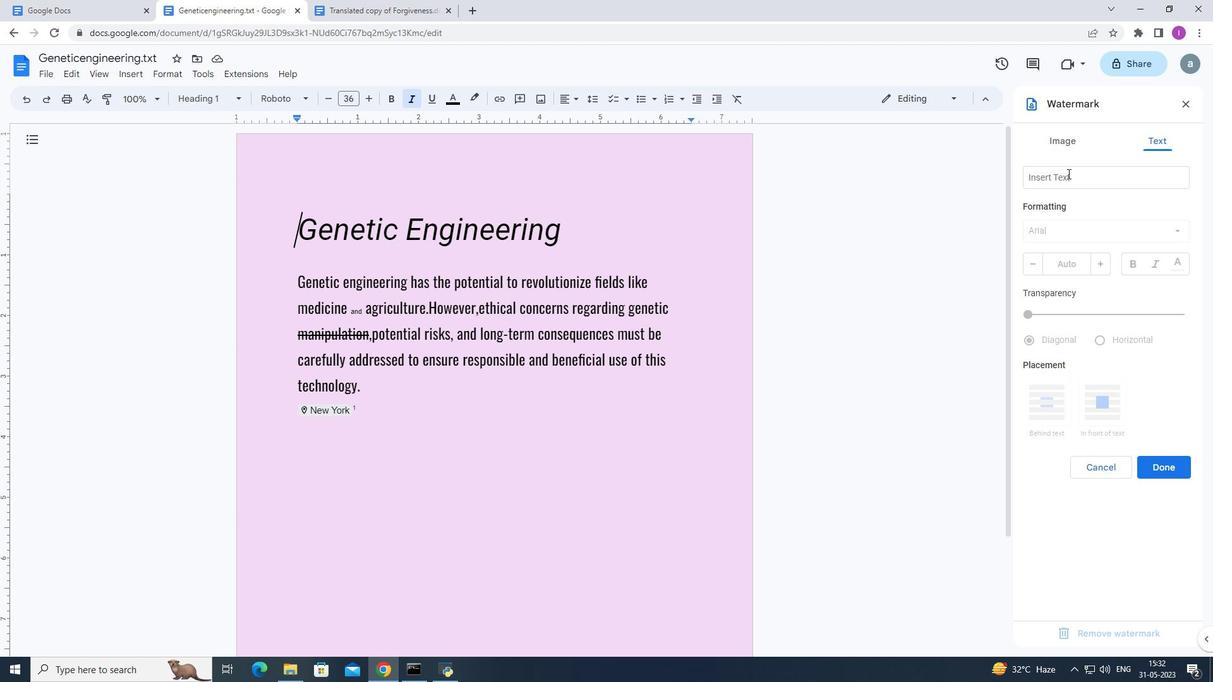 
Action: Mouse pressed left at (1063, 187)
Screenshot: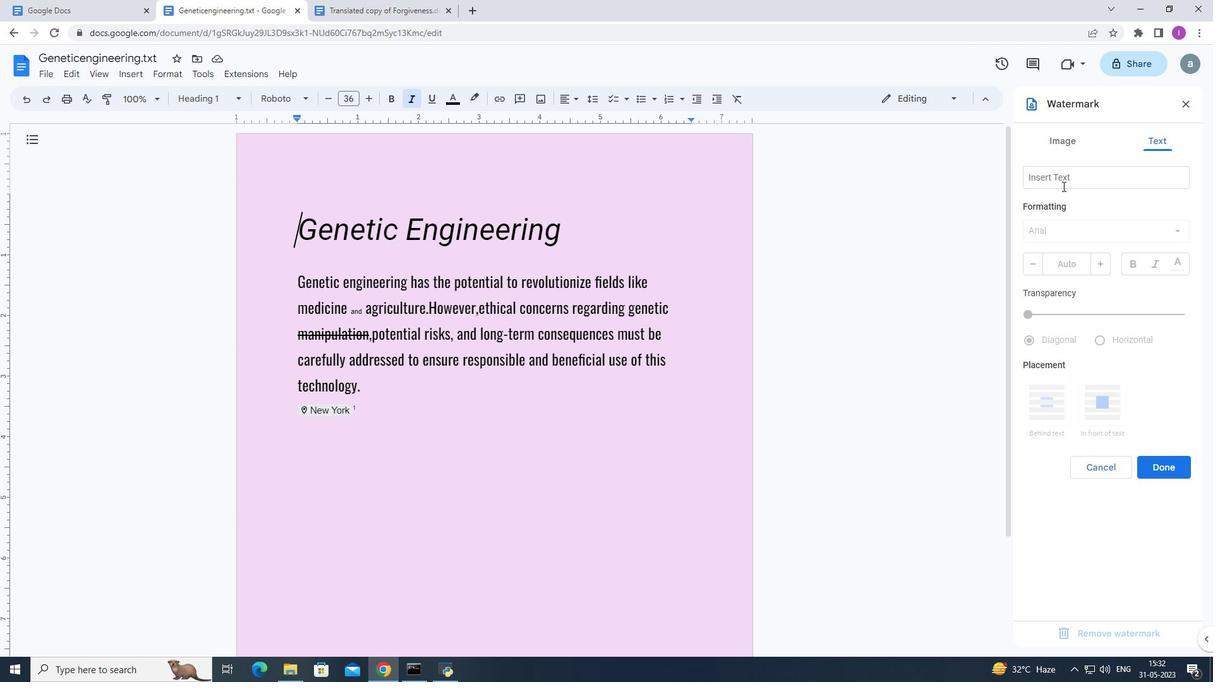 
Action: Key pressed <Key.shift>Lw<Key.backspace>exend
Screenshot: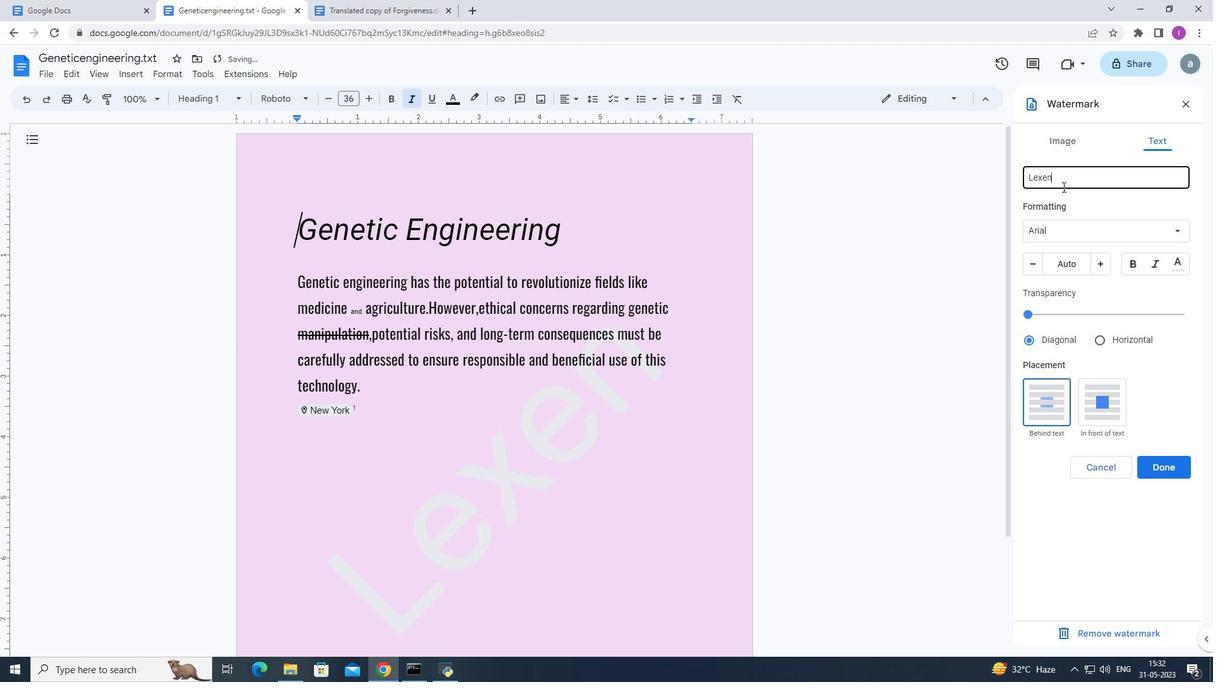 
Action: Mouse moved to (1181, 228)
Screenshot: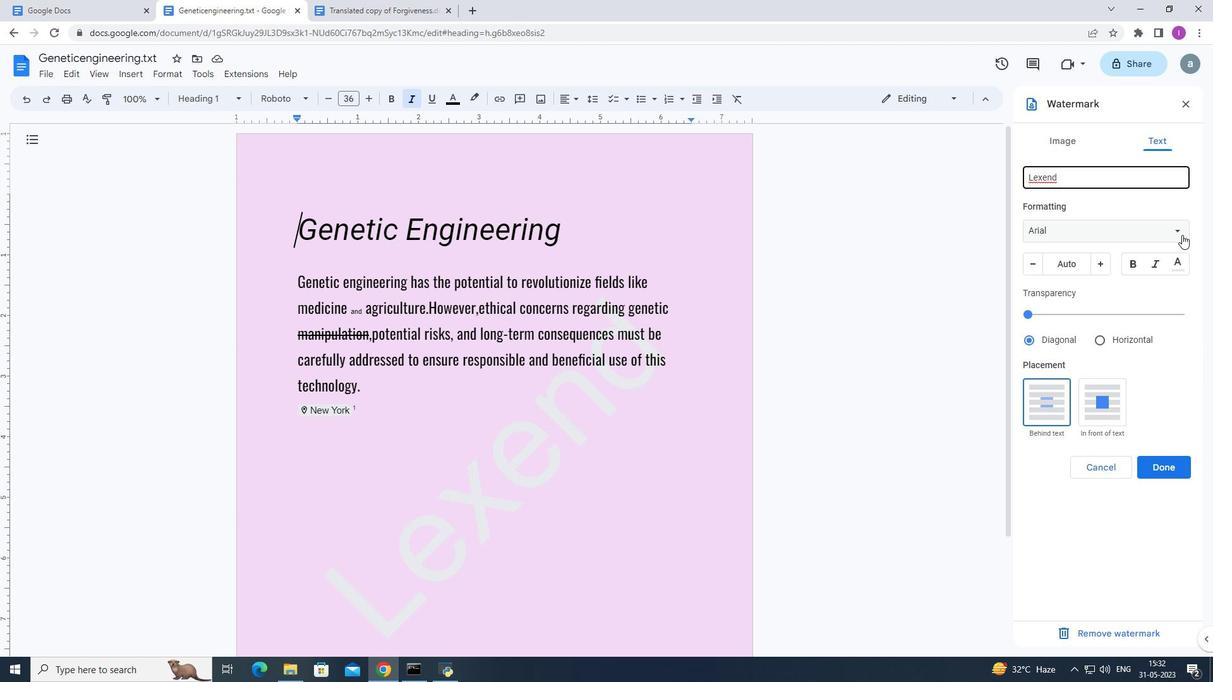 
Action: Mouse pressed left at (1181, 228)
Screenshot: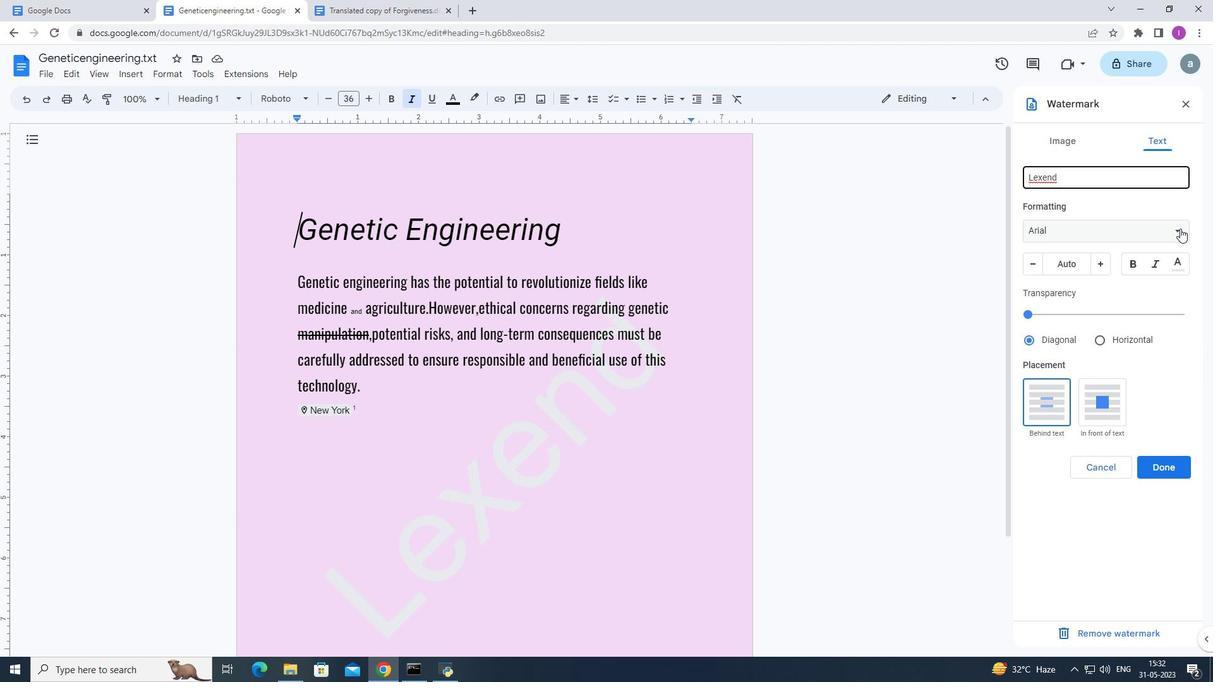 
Action: Mouse moved to (1072, 483)
Screenshot: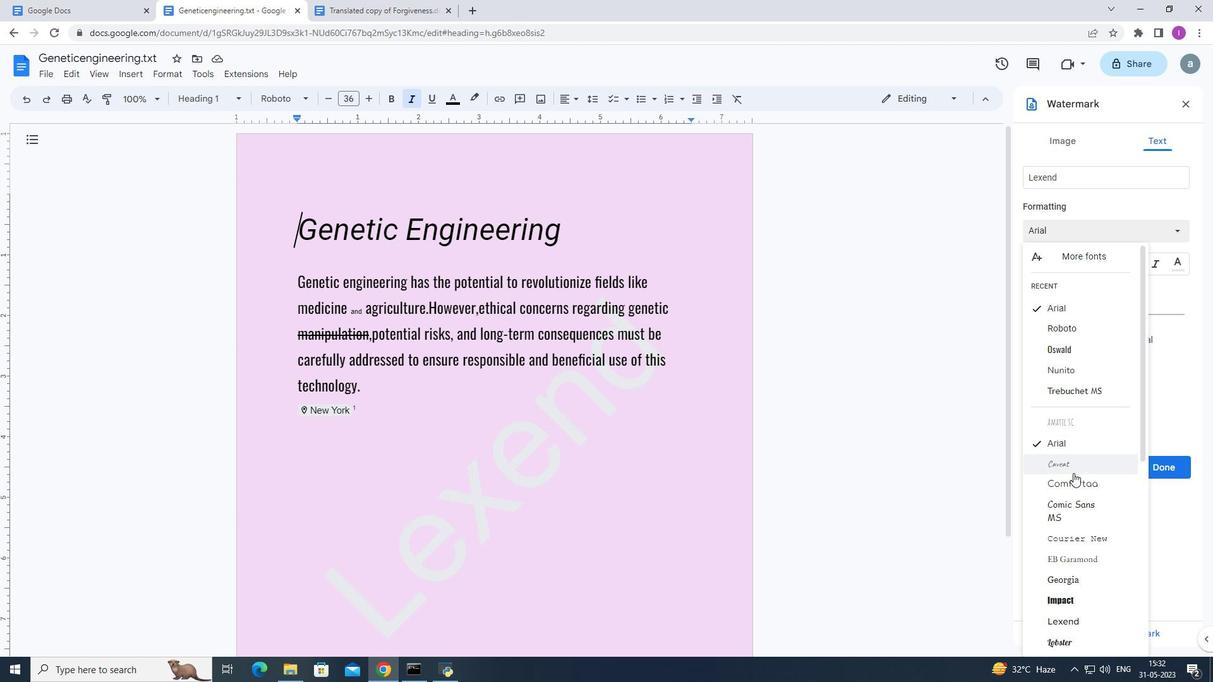
Action: Mouse scrolled (1072, 483) with delta (0, 0)
Screenshot: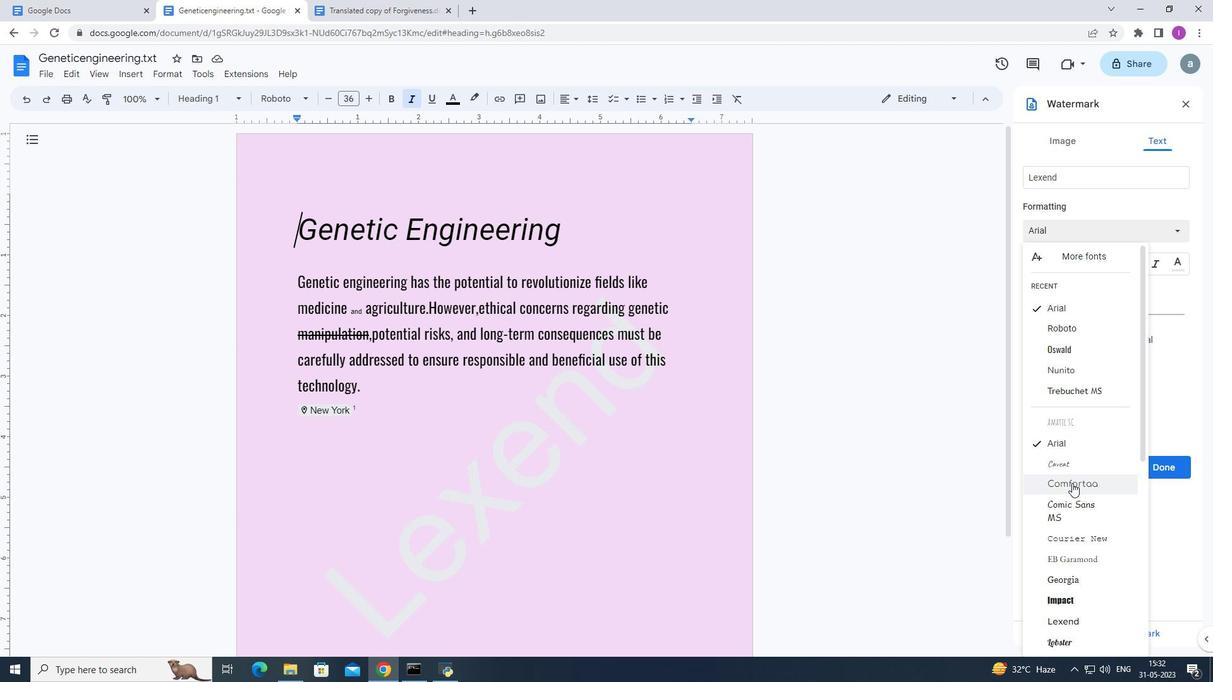 
Action: Mouse scrolled (1072, 483) with delta (0, 0)
Screenshot: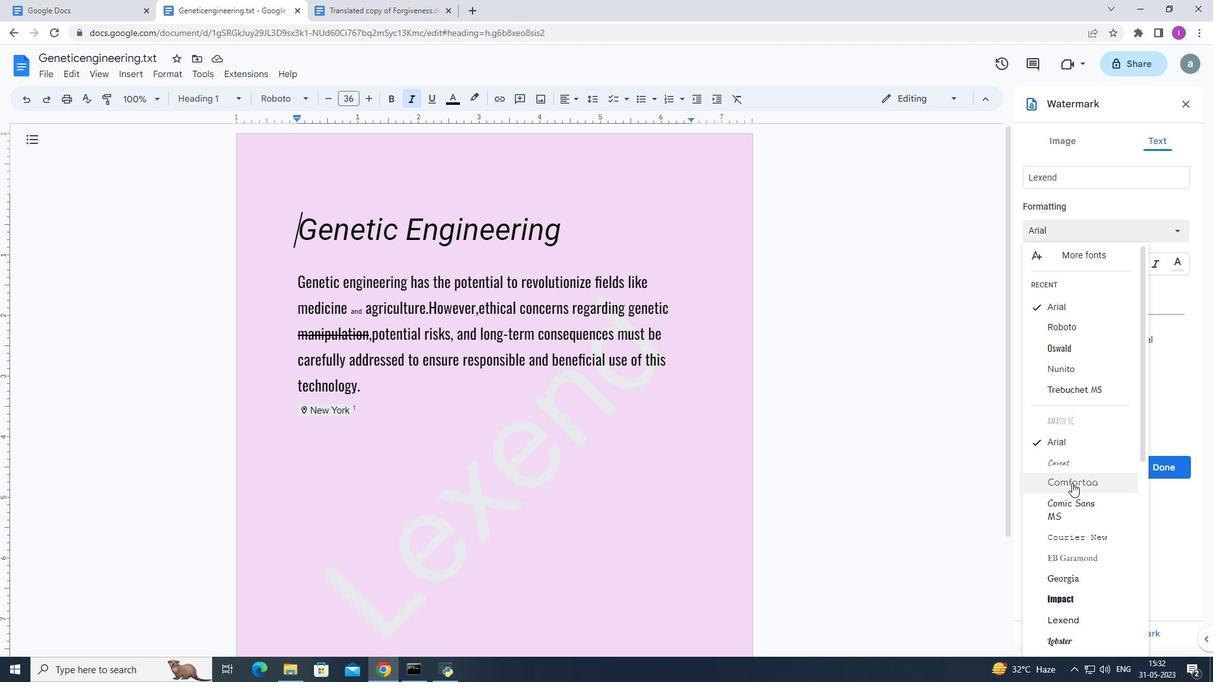 
Action: Mouse moved to (1074, 480)
Screenshot: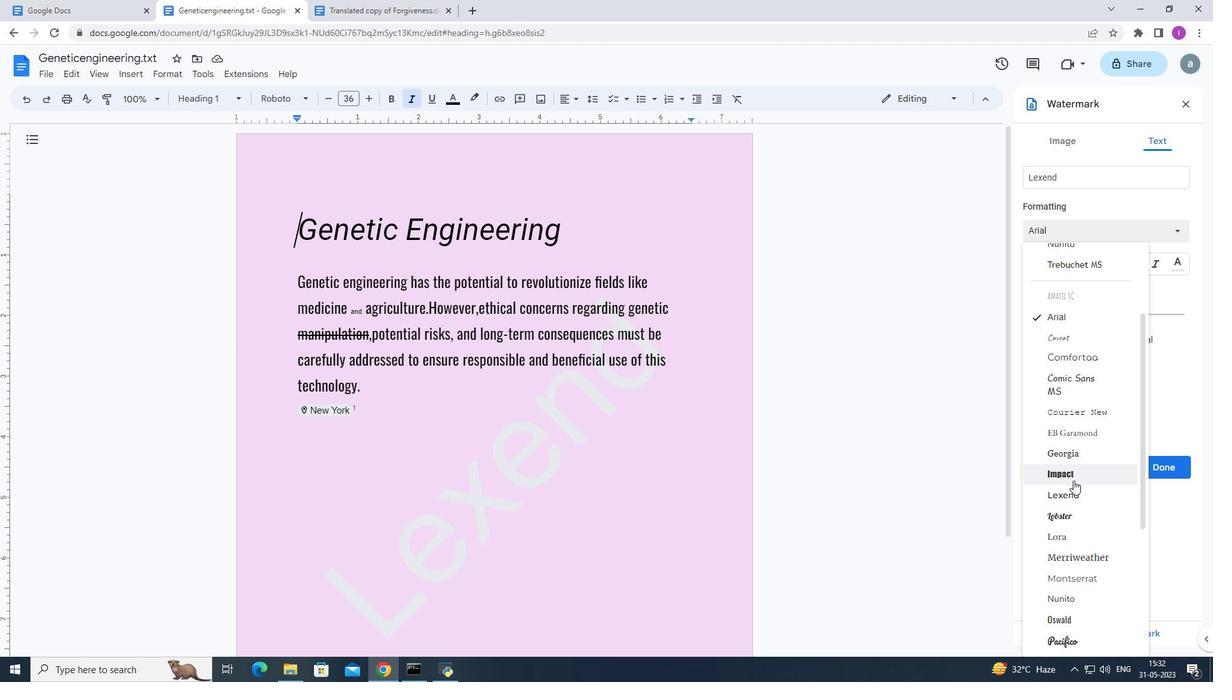 
Action: Mouse scrolled (1074, 479) with delta (0, 0)
Screenshot: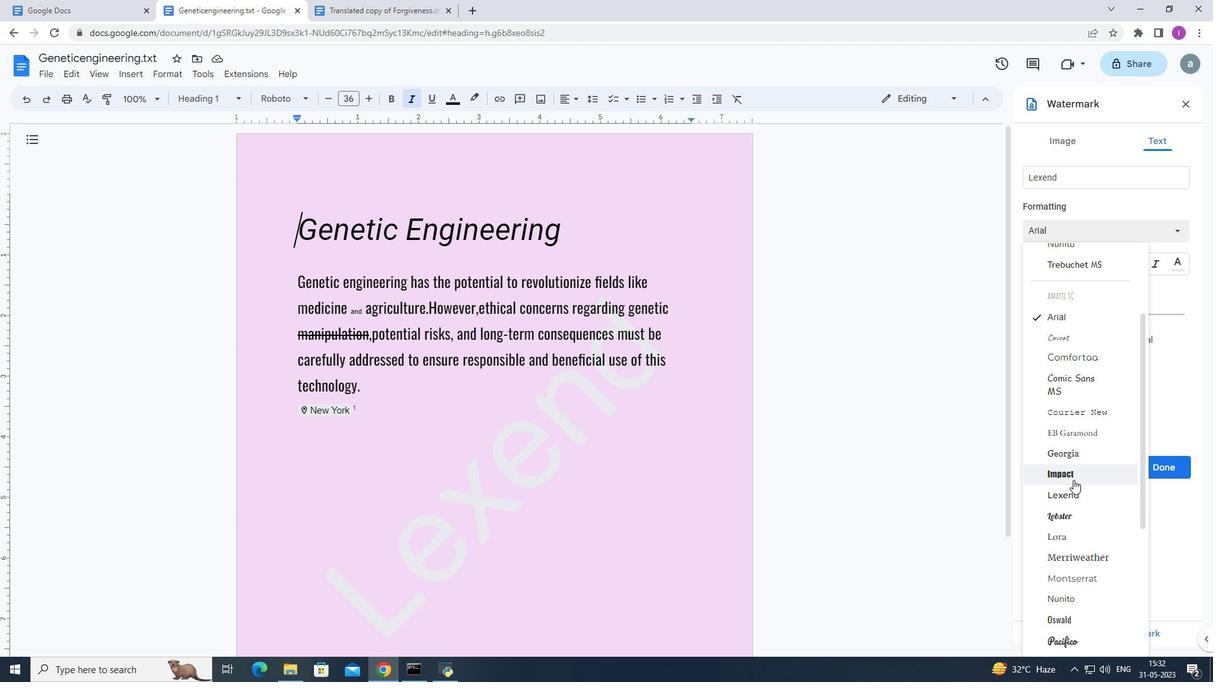 
Action: Mouse scrolled (1074, 479) with delta (0, 0)
Screenshot: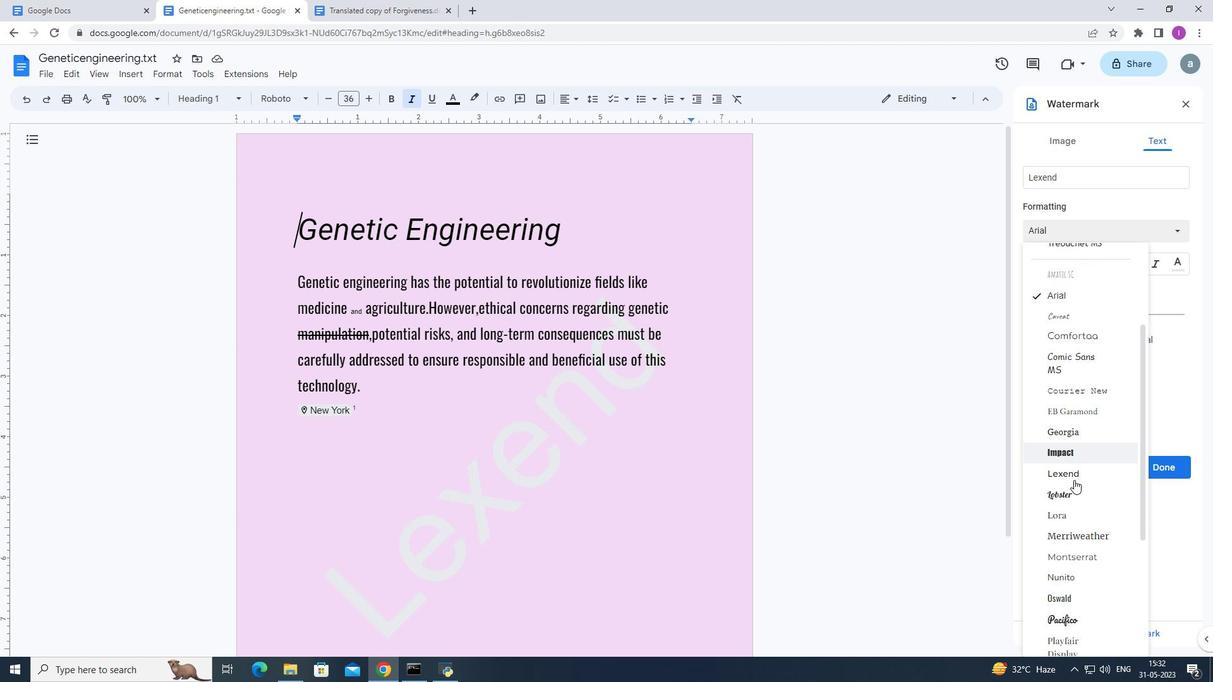 
Action: Mouse moved to (1076, 480)
Screenshot: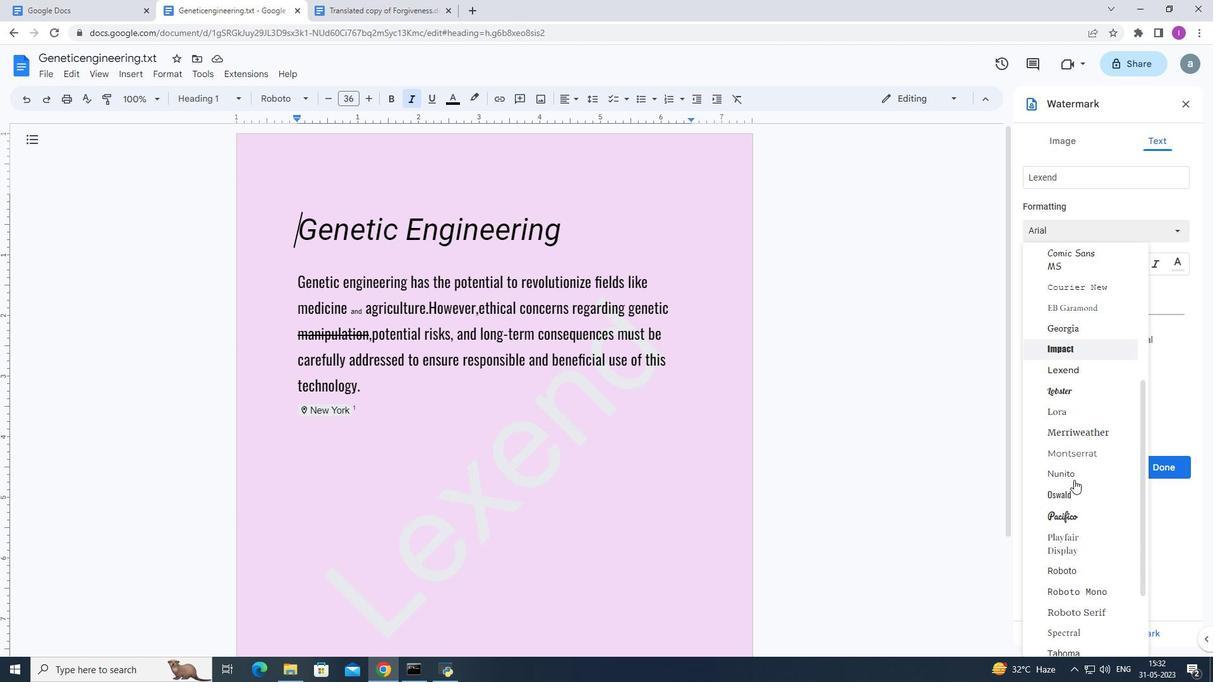 
Action: Mouse scrolled (1076, 479) with delta (0, 0)
Screenshot: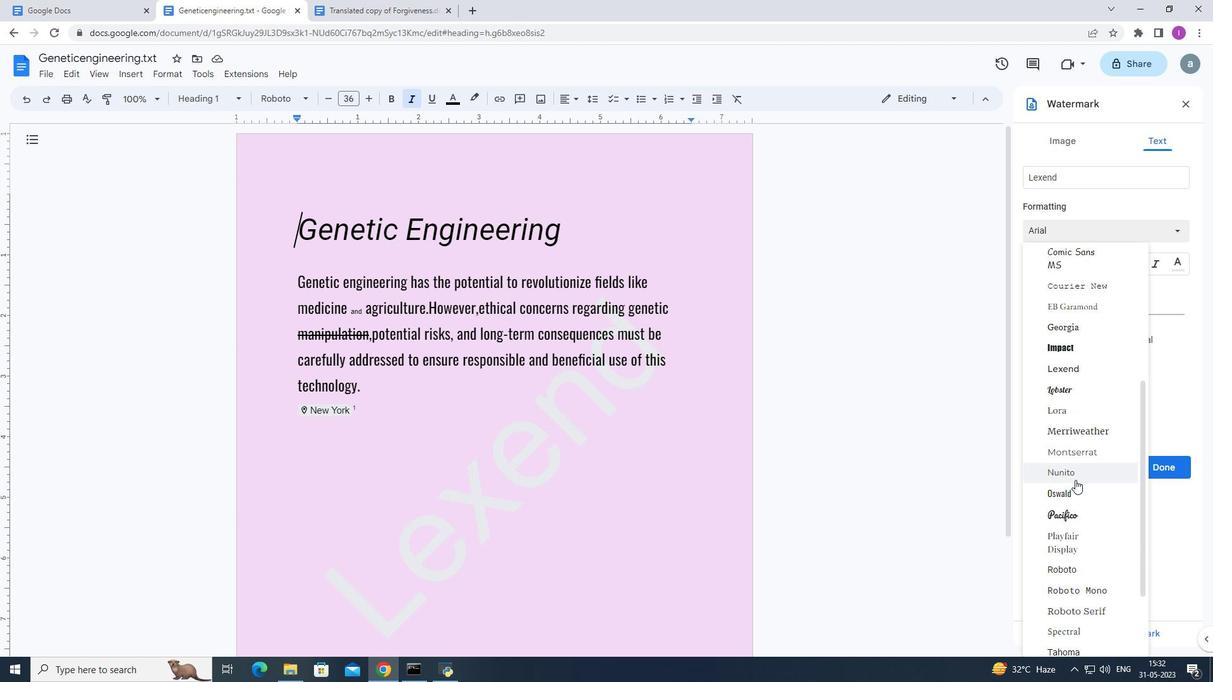 
Action: Mouse scrolled (1076, 479) with delta (0, 0)
Screenshot: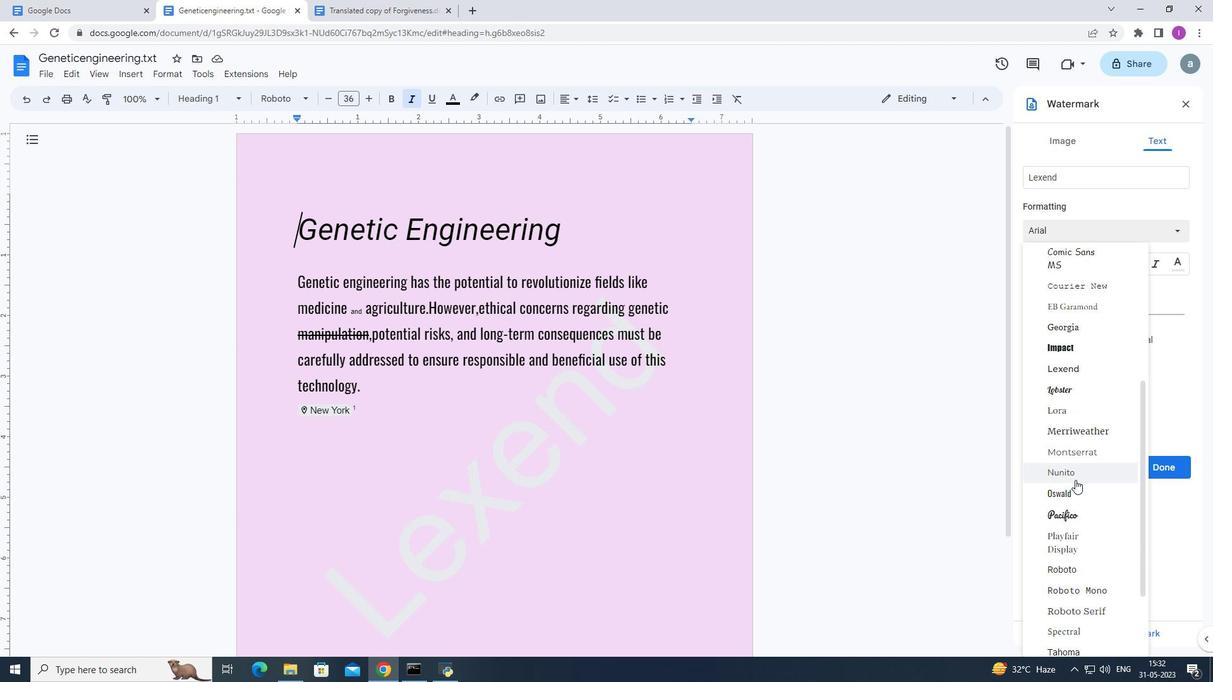 
Action: Mouse moved to (1078, 483)
Screenshot: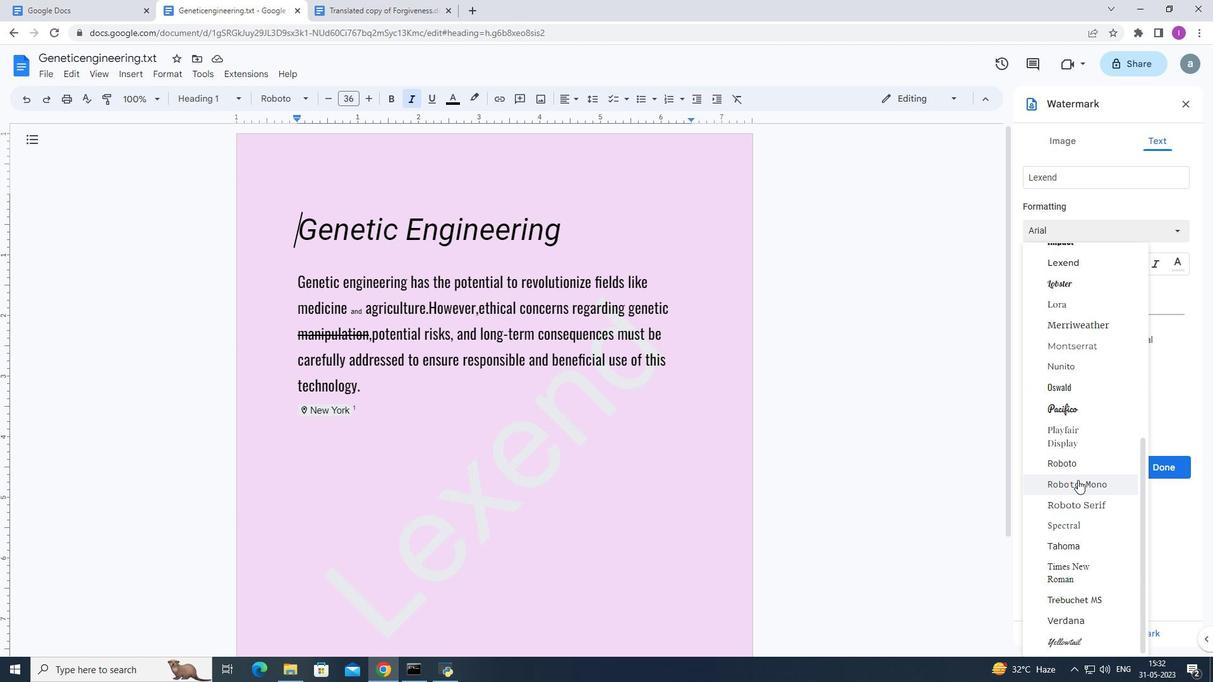 
Action: Mouse scrolled (1078, 483) with delta (0, 0)
Screenshot: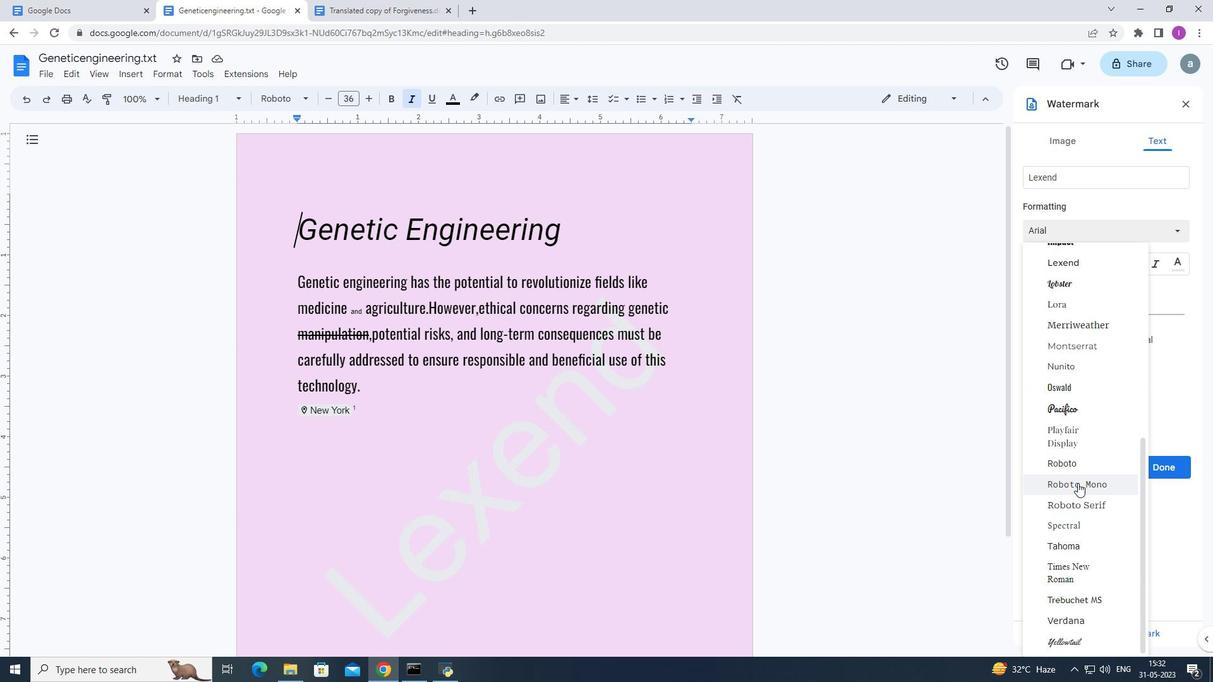 
Action: Mouse scrolled (1078, 483) with delta (0, 0)
Screenshot: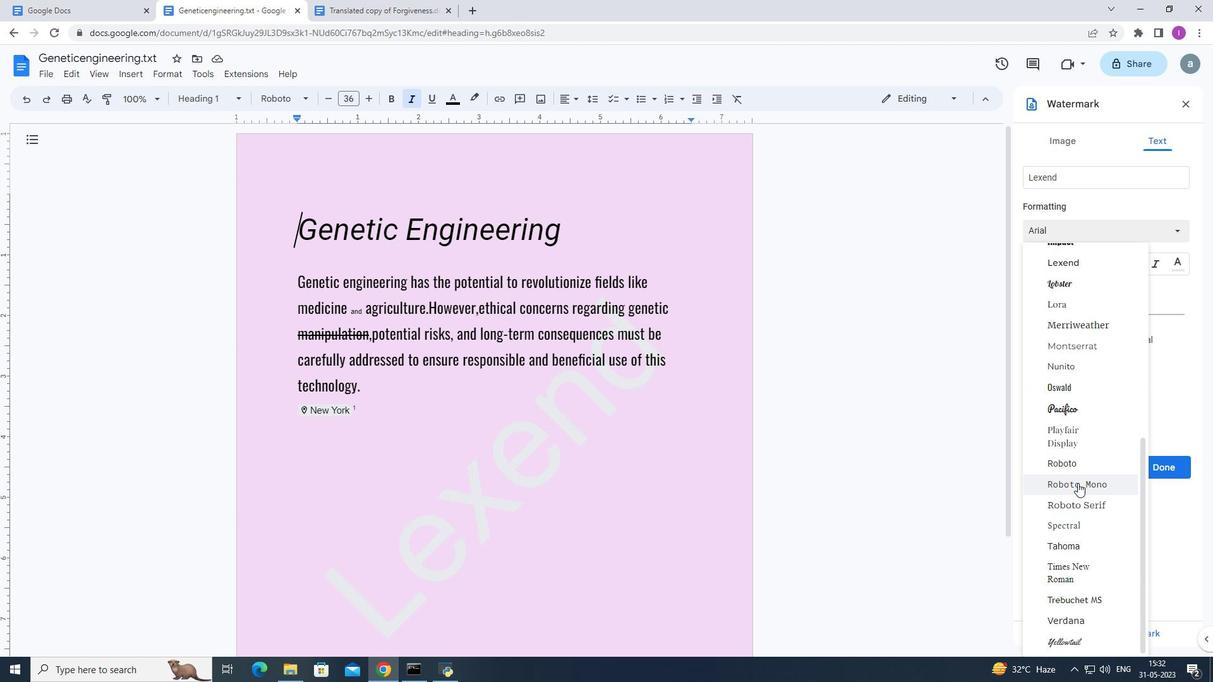 
Action: Mouse scrolled (1078, 483) with delta (0, 0)
Screenshot: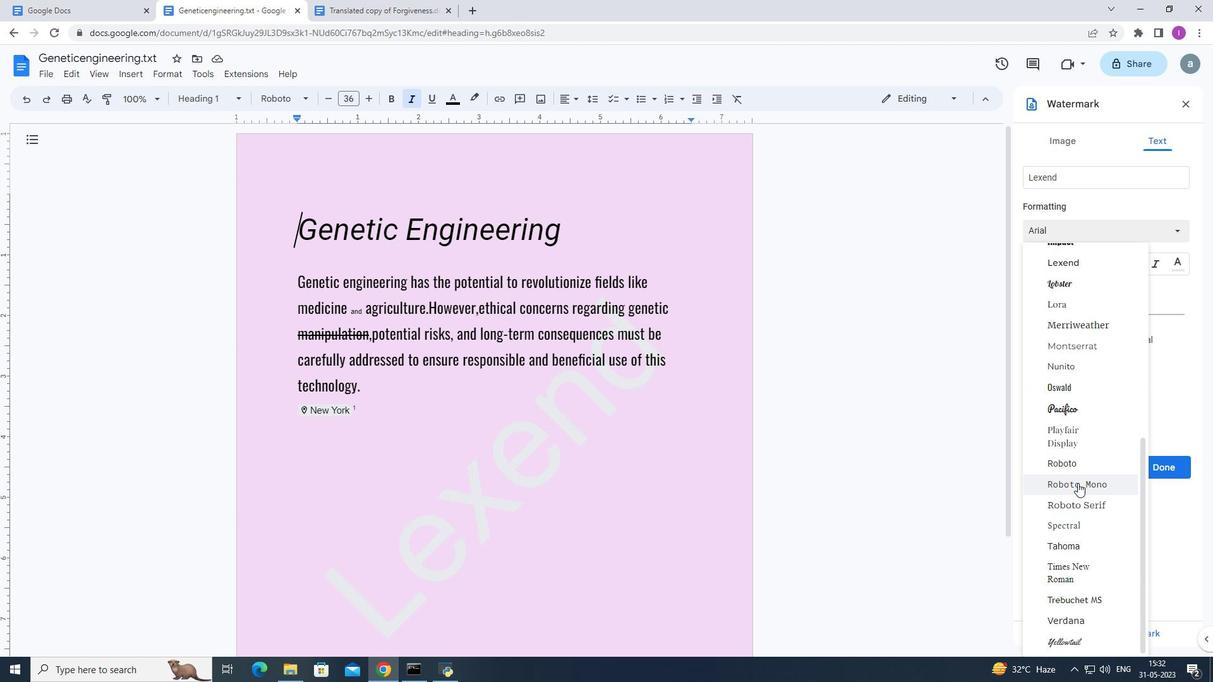 
Action: Mouse moved to (1075, 471)
Screenshot: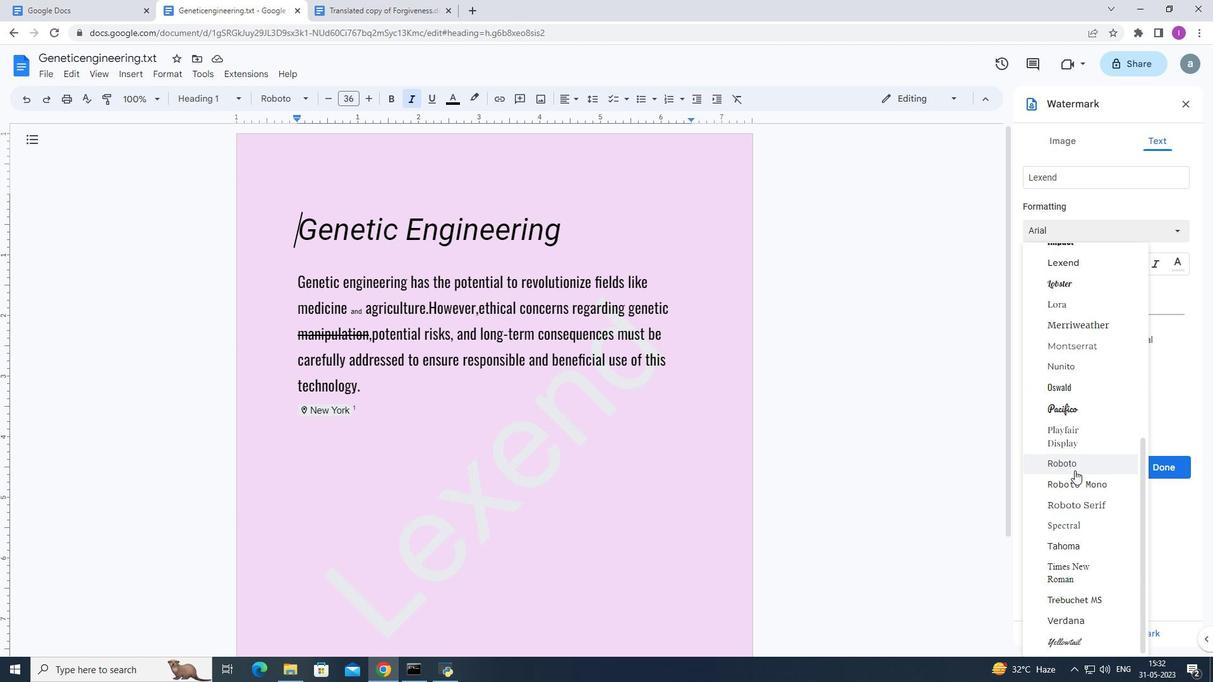 
Action: Mouse scrolled (1075, 471) with delta (0, 0)
Screenshot: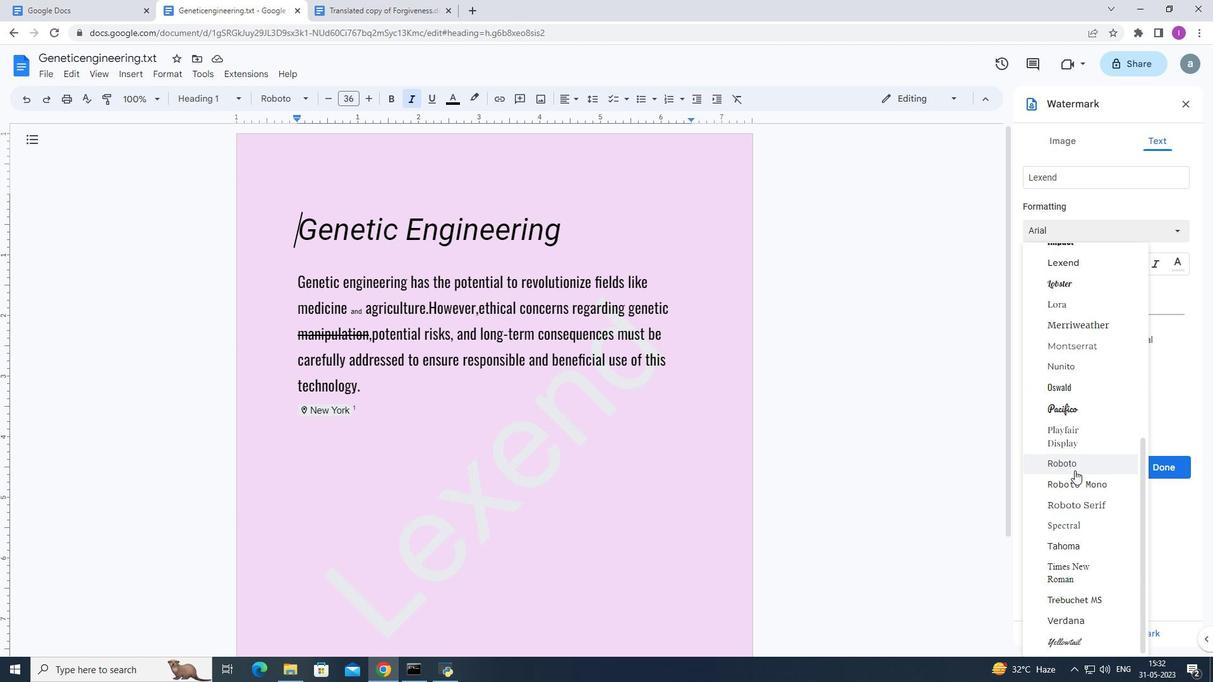 
Action: Mouse scrolled (1075, 471) with delta (0, 0)
Screenshot: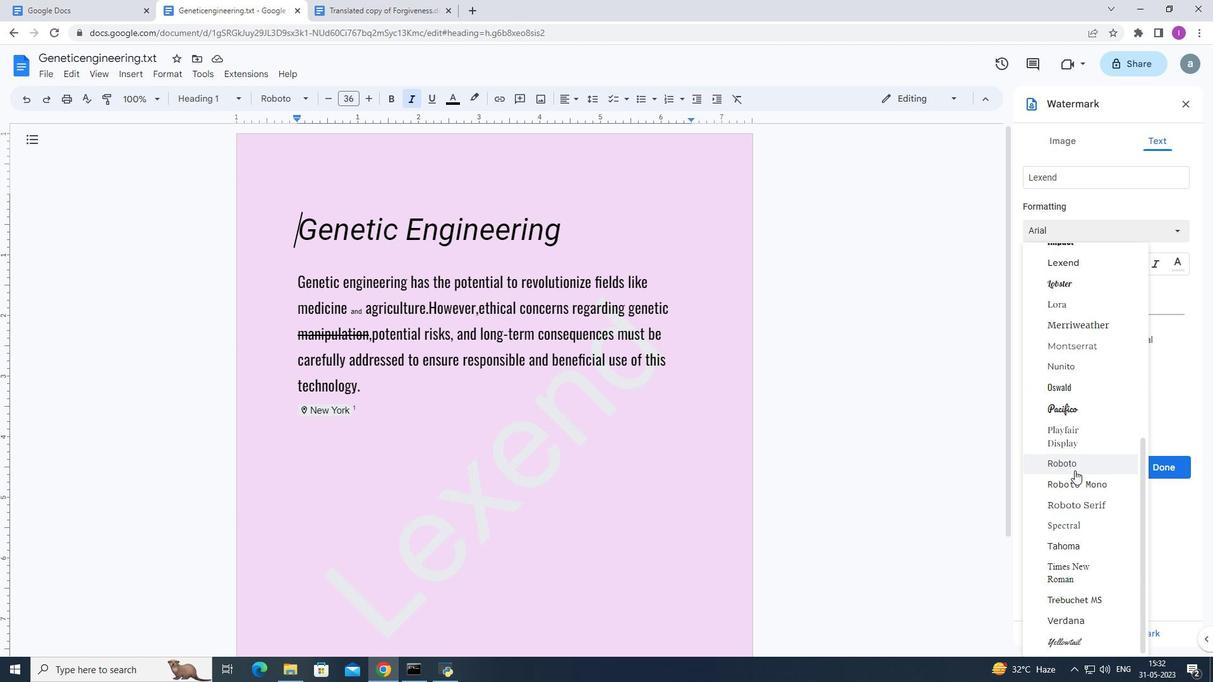 
Action: Mouse scrolled (1075, 471) with delta (0, 0)
Screenshot: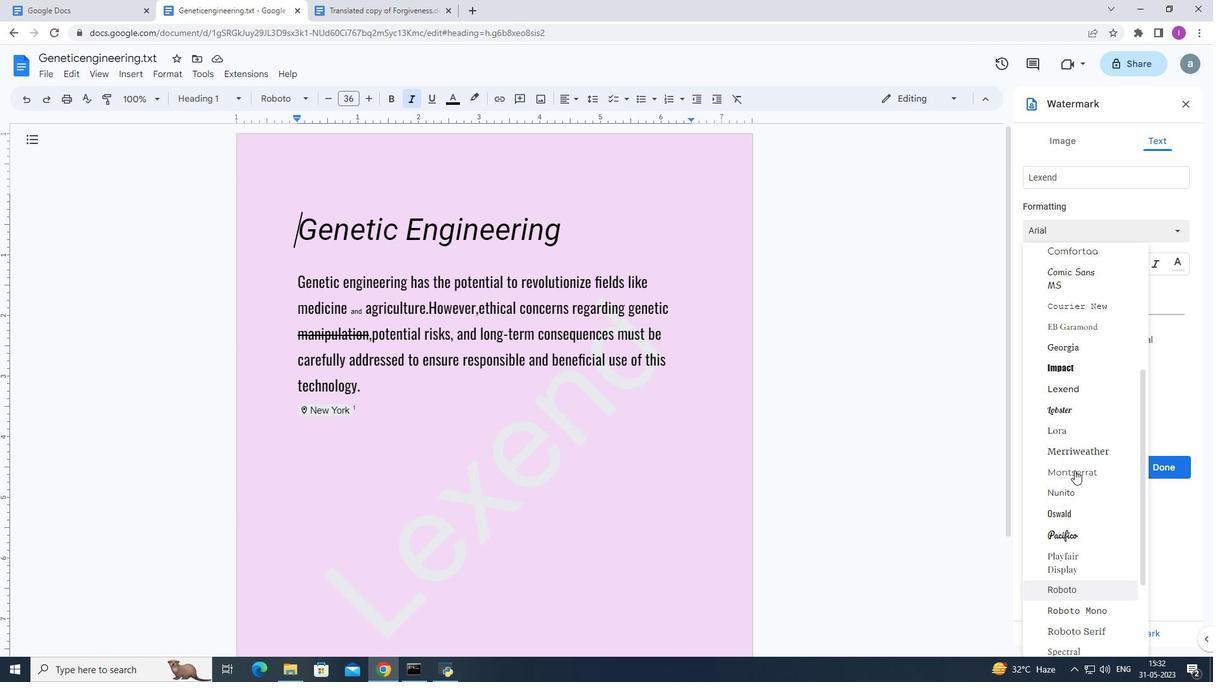 
Action: Mouse scrolled (1075, 471) with delta (0, 0)
Screenshot: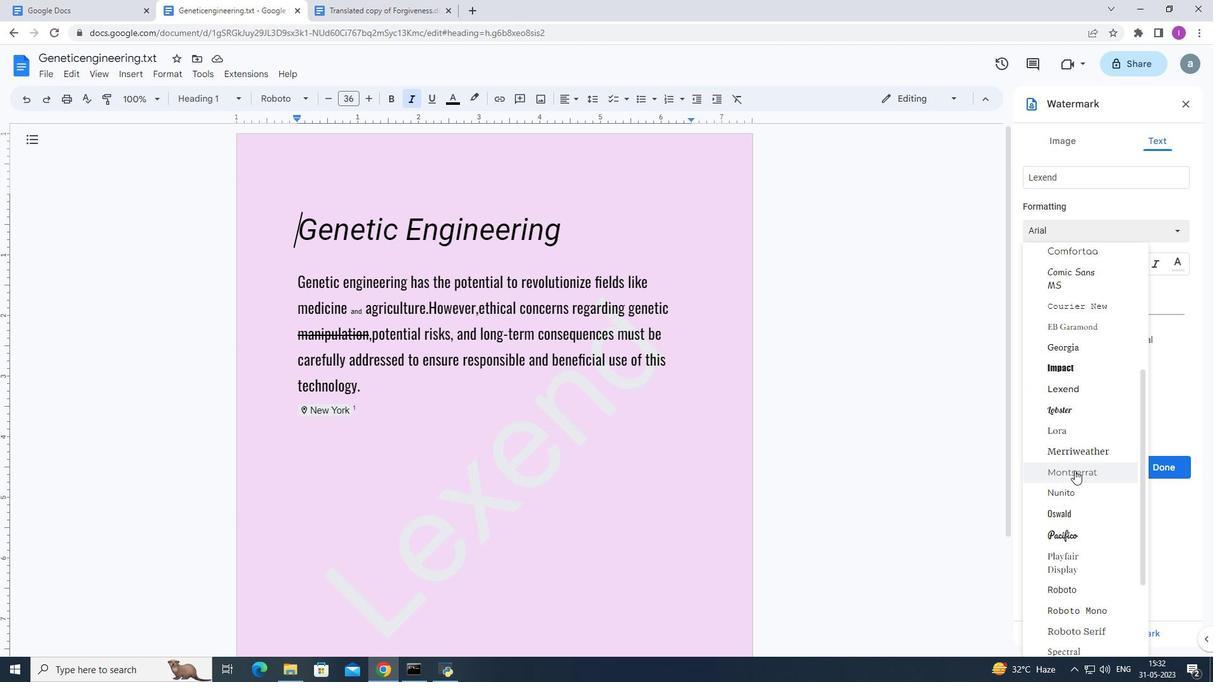 
Action: Mouse moved to (1146, 252)
Screenshot: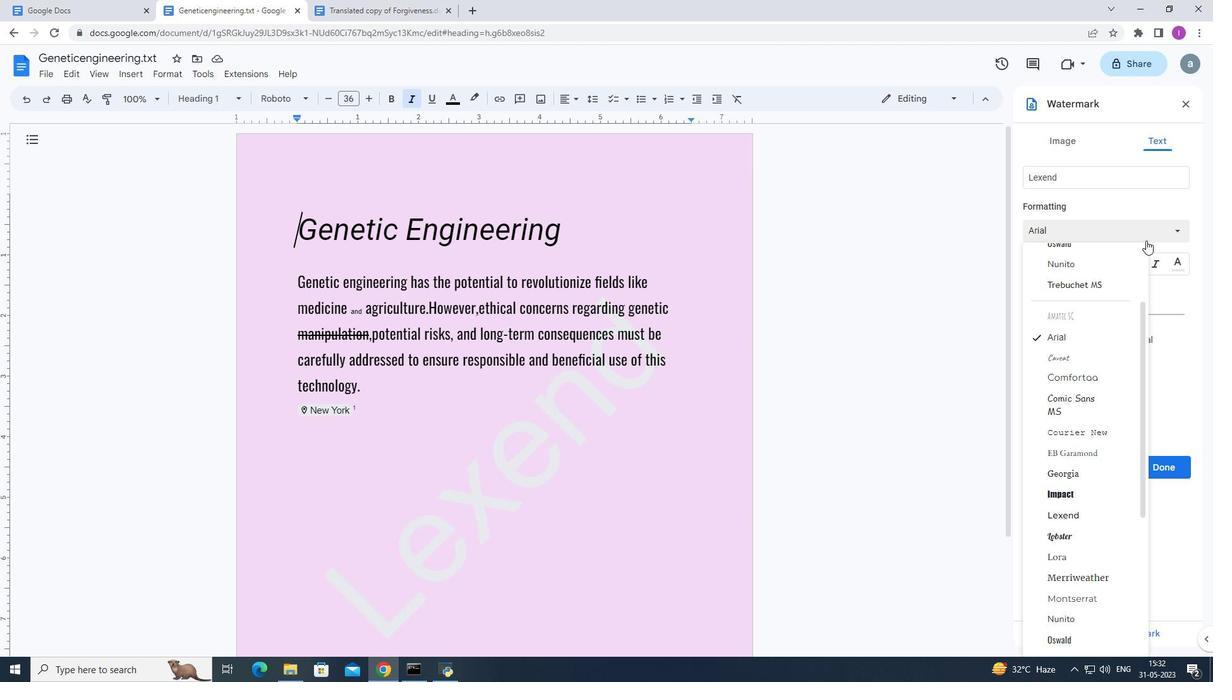 
Action: Mouse scrolled (1146, 252) with delta (0, 0)
Screenshot: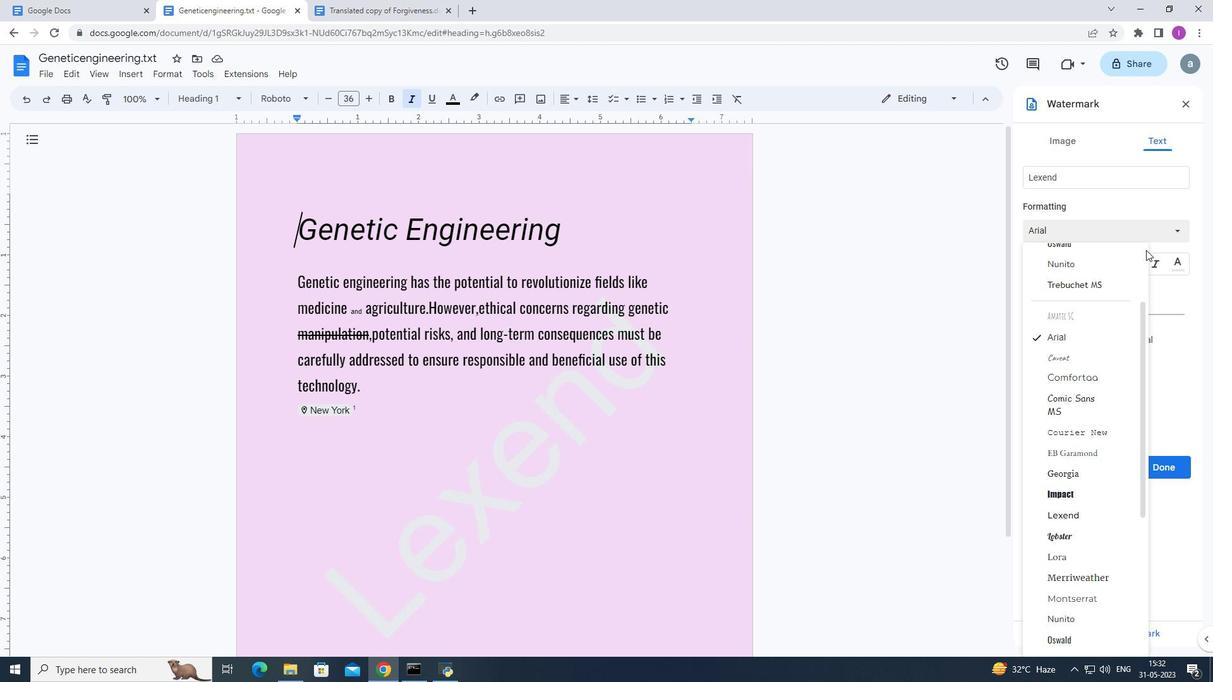 
Action: Mouse scrolled (1146, 252) with delta (0, 0)
Screenshot: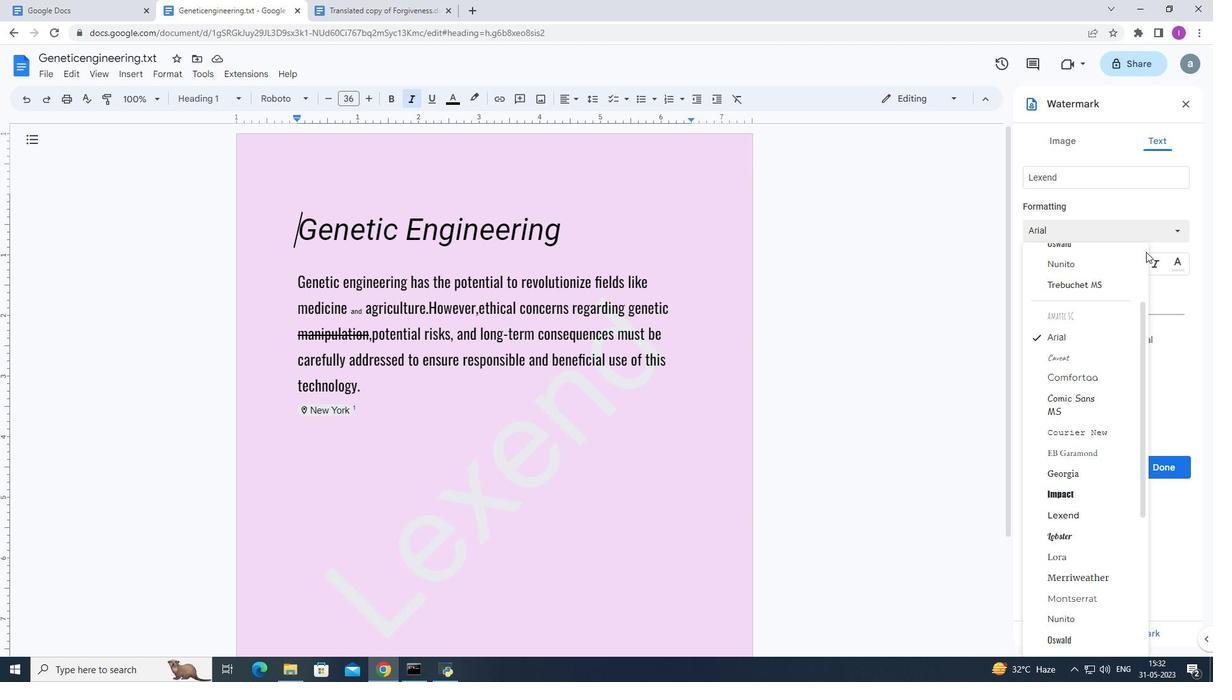 
Action: Mouse moved to (1090, 254)
Screenshot: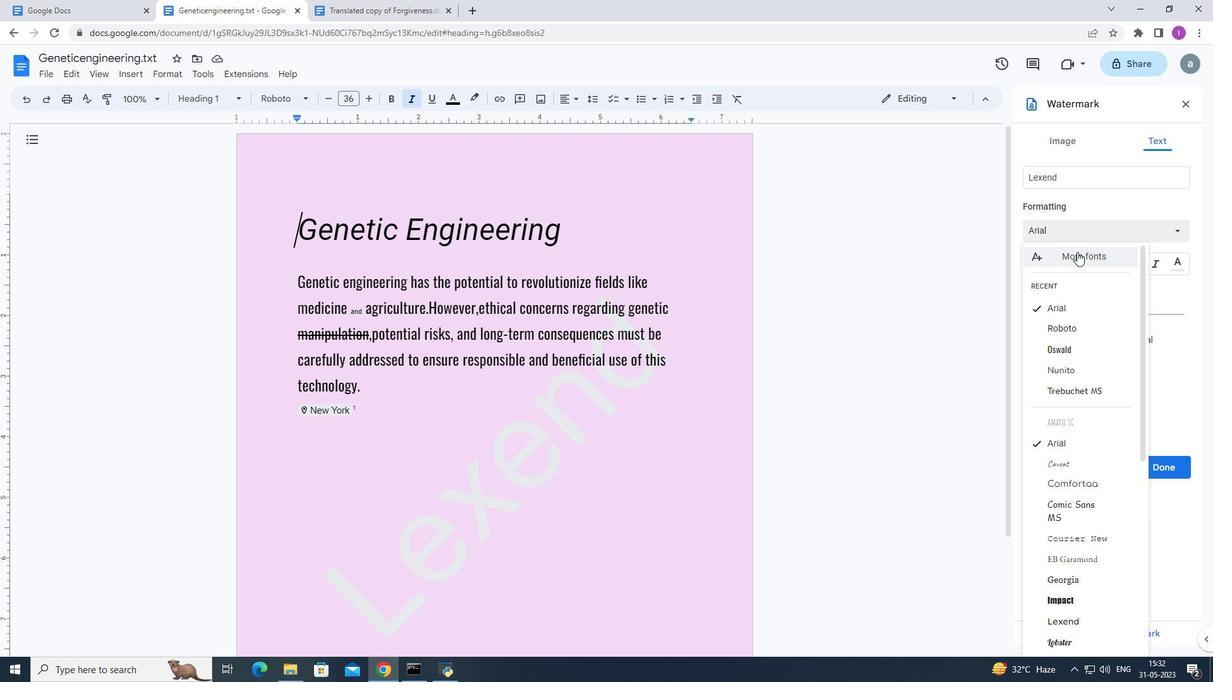 
Action: Mouse pressed left at (1090, 254)
Screenshot: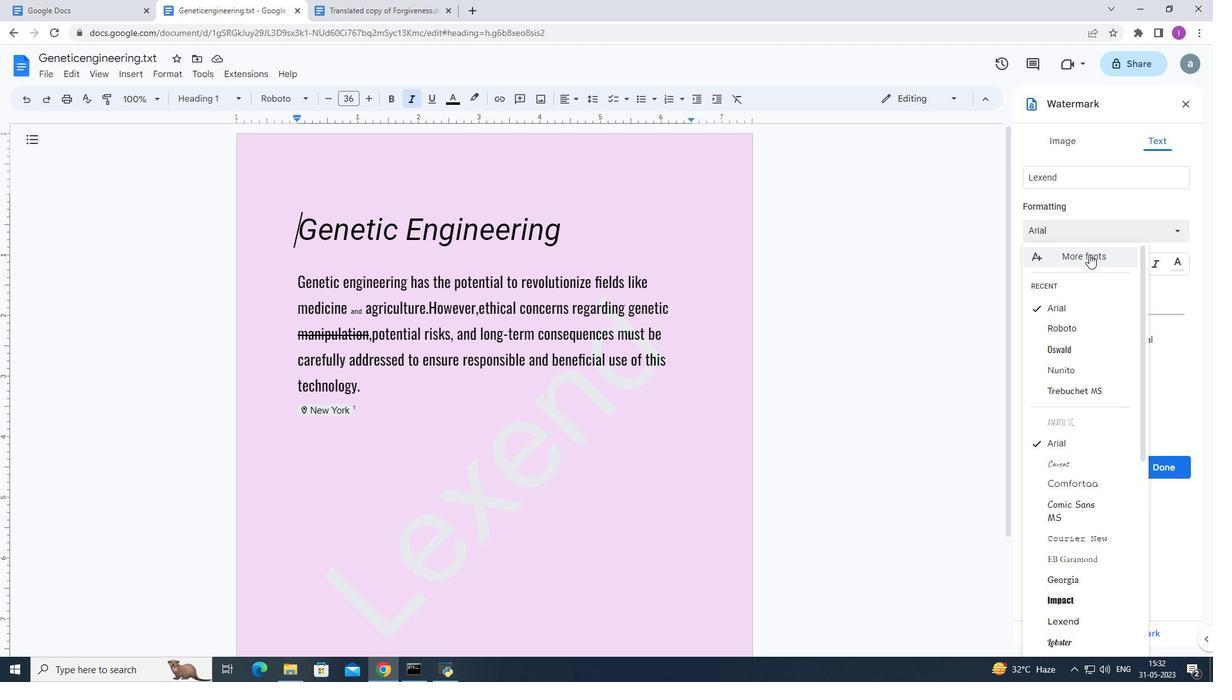 
Action: Mouse moved to (374, 204)
Screenshot: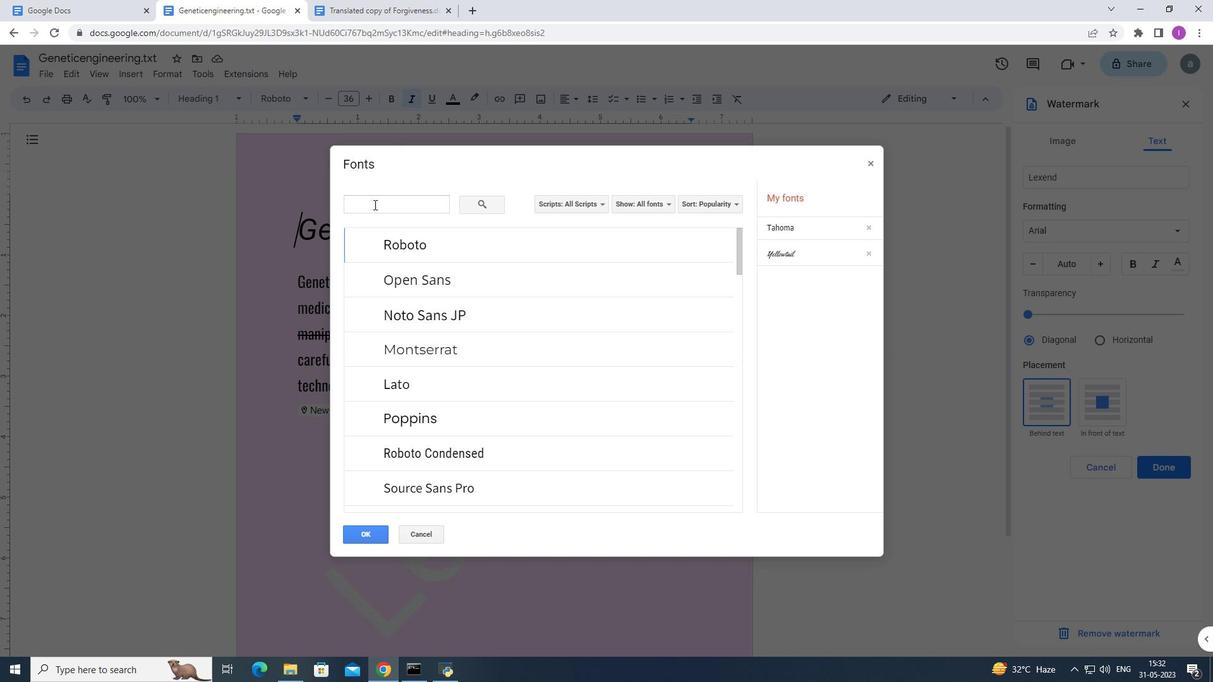 
Action: Mouse pressed left at (374, 204)
Screenshot: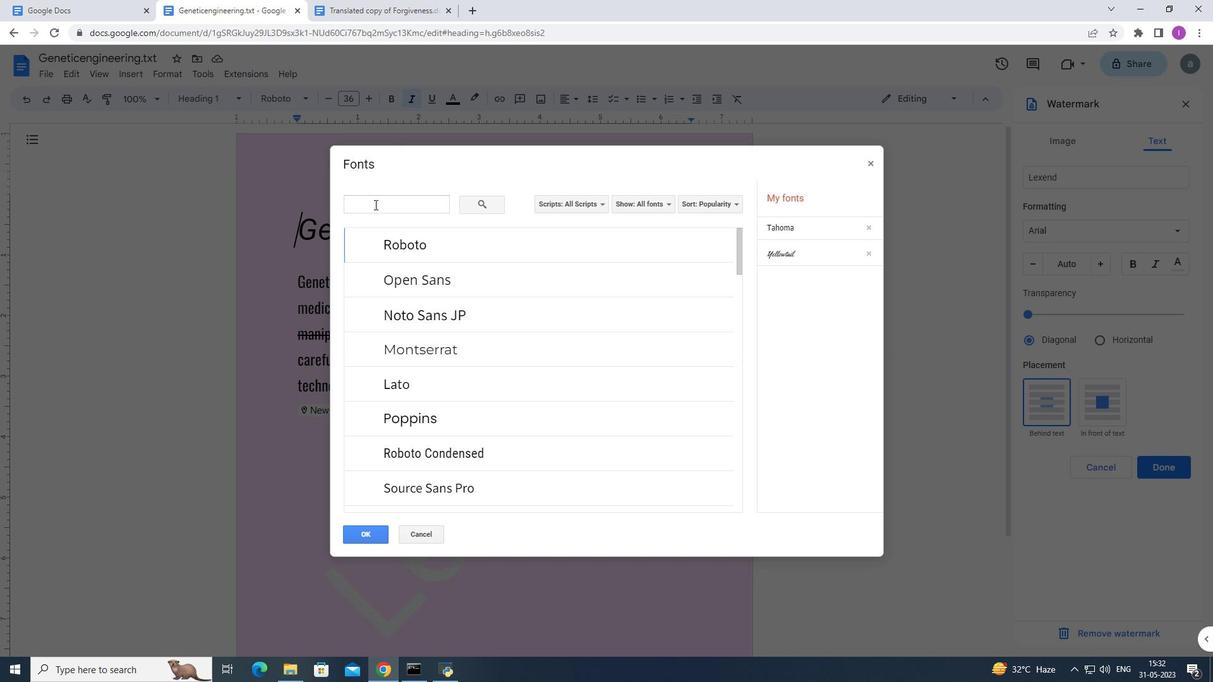 
Action: Key pressed <Key.shift>Tata
Screenshot: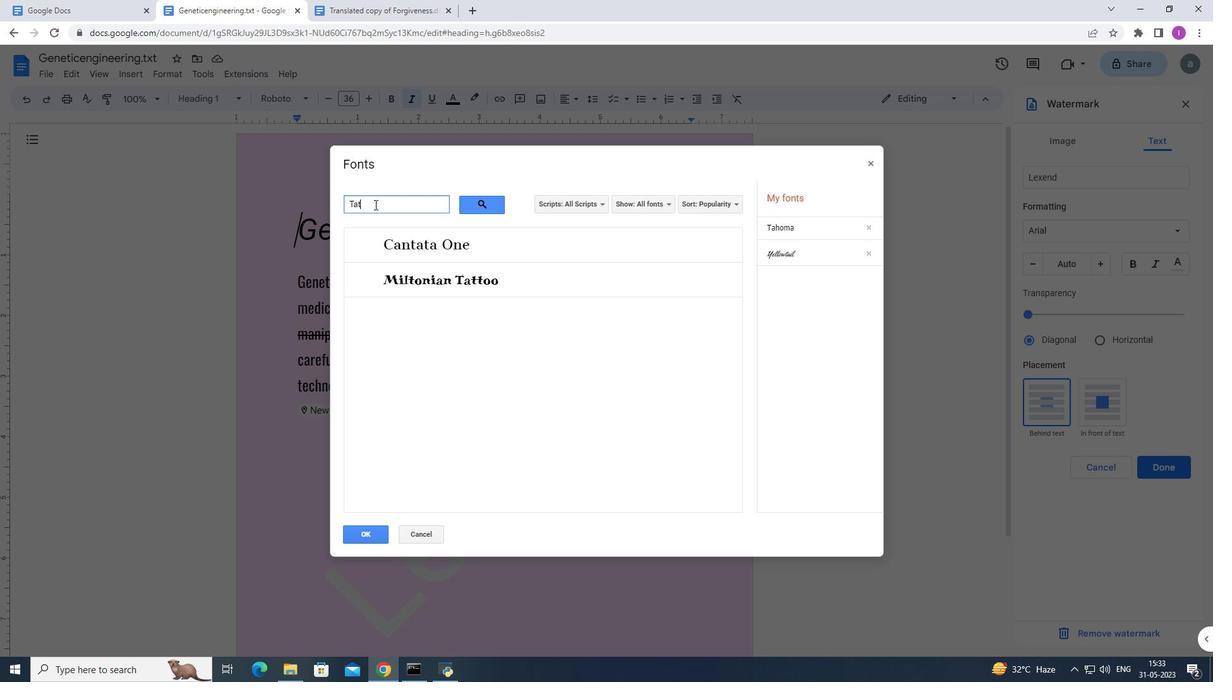 
Action: Mouse moved to (433, 250)
Screenshot: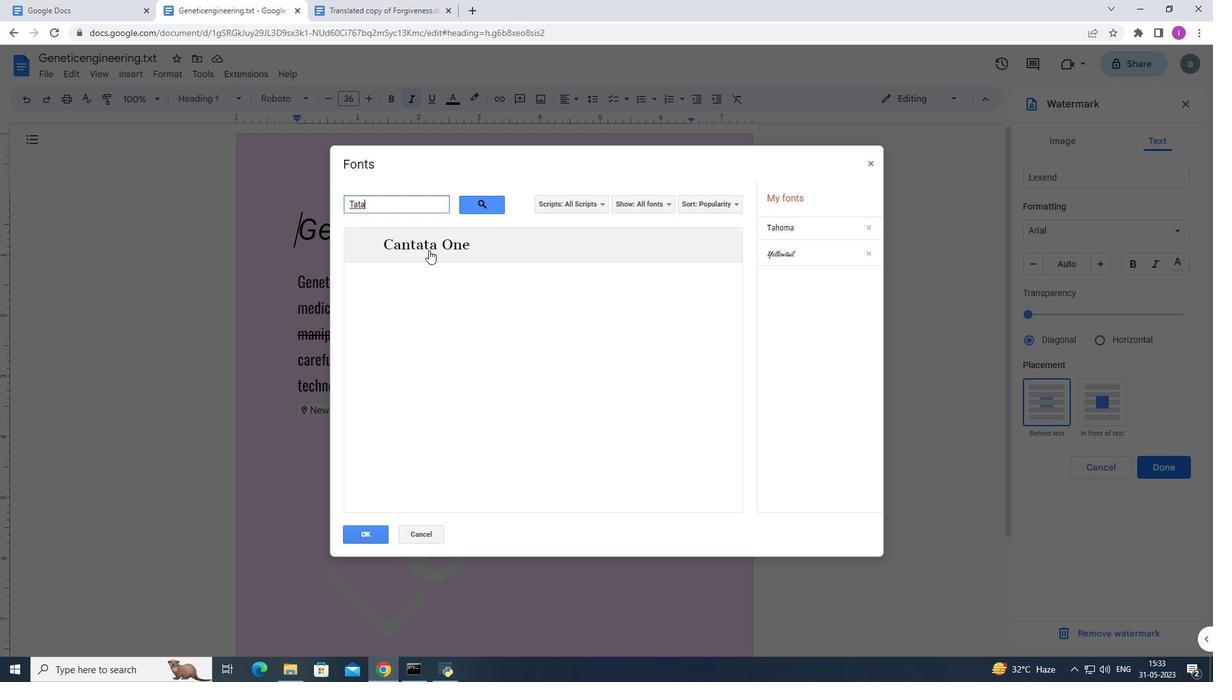 
Action: Mouse pressed left at (433, 250)
Screenshot: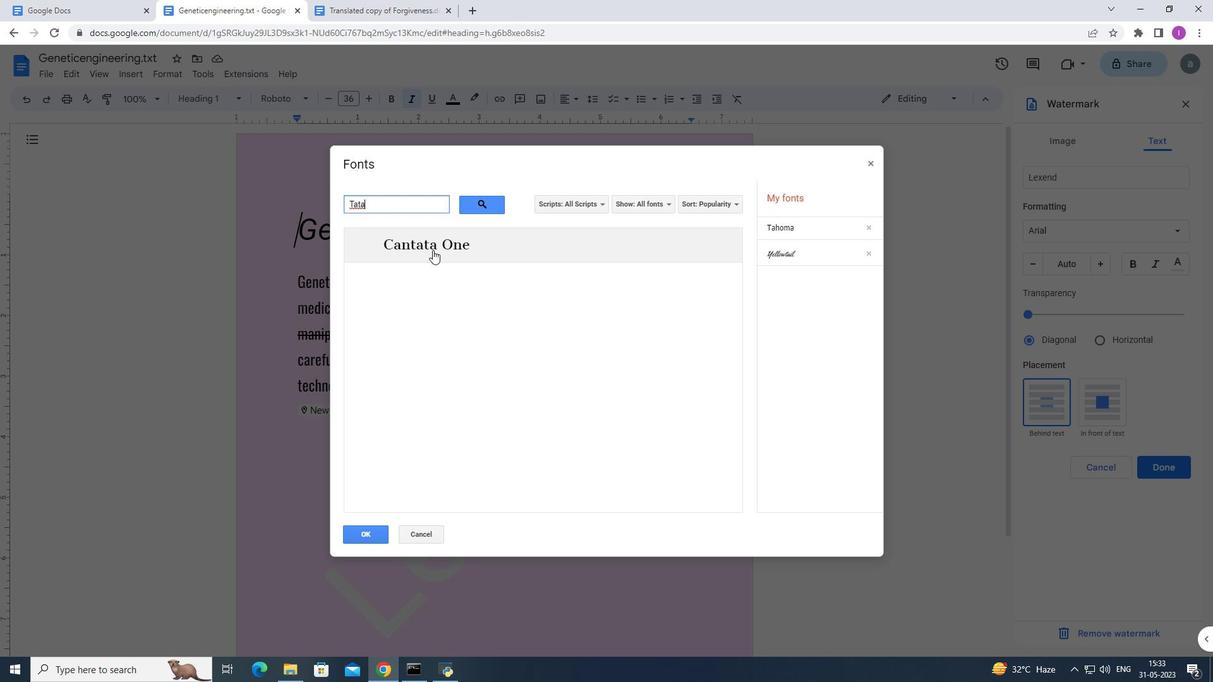 
Action: Mouse moved to (373, 531)
Screenshot: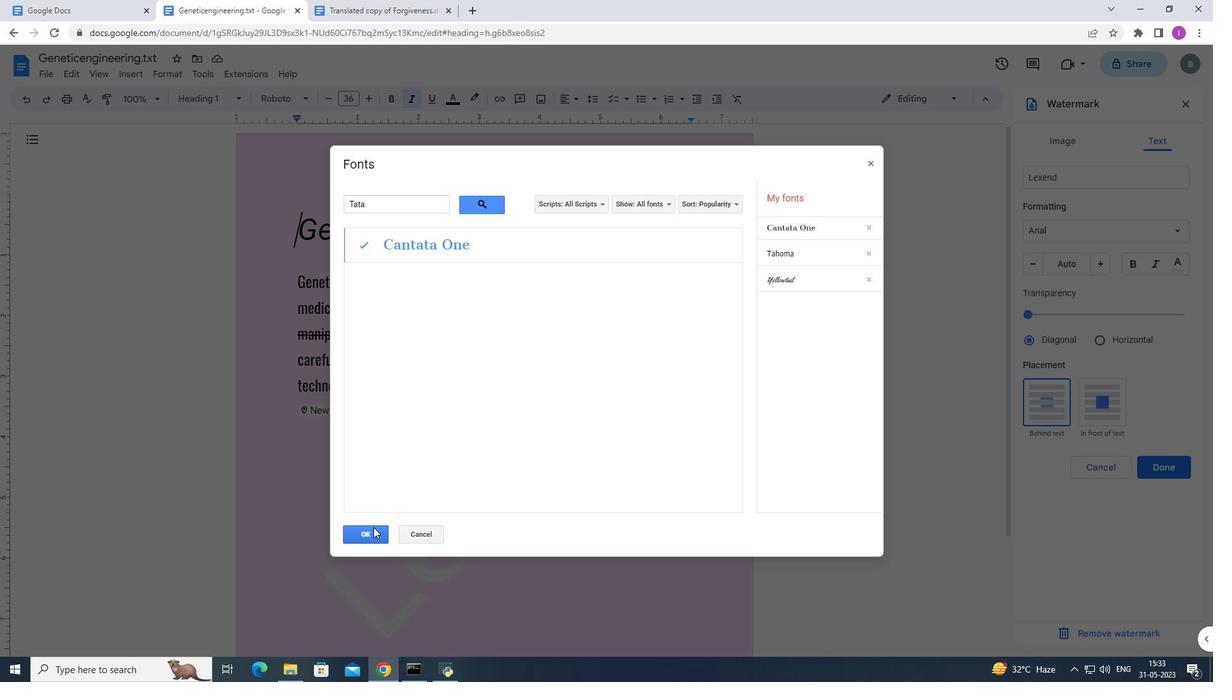 
Action: Mouse pressed left at (373, 531)
Screenshot: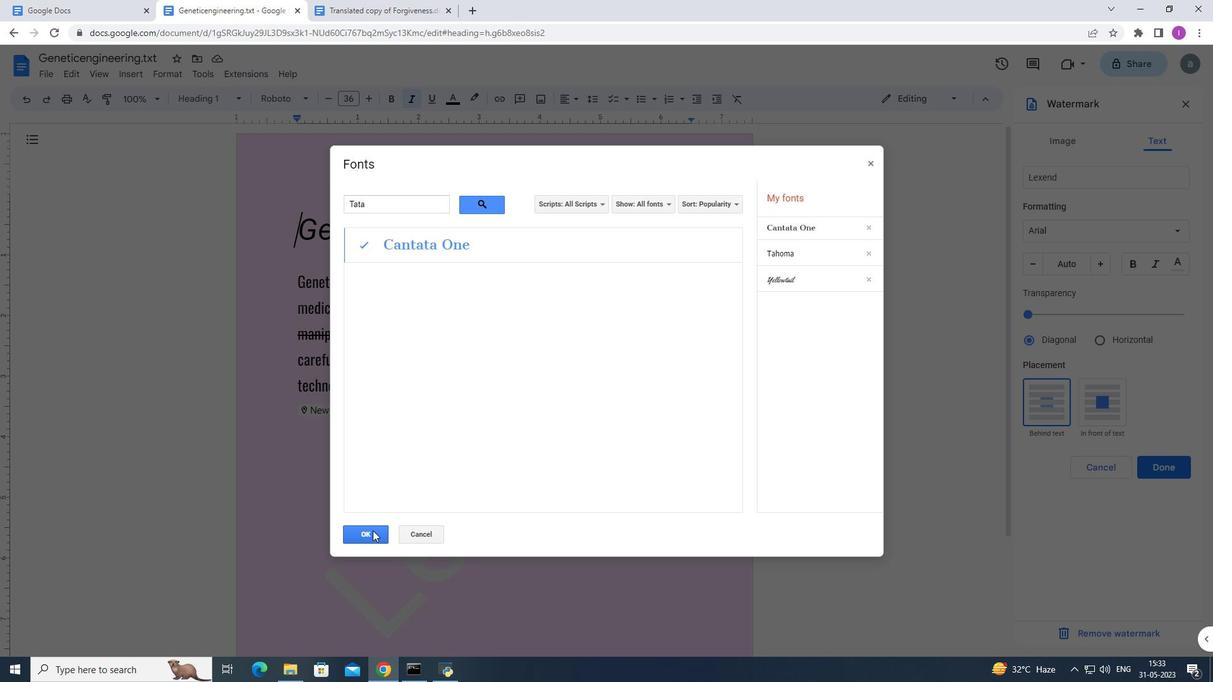 
Action: Mouse moved to (1084, 263)
Screenshot: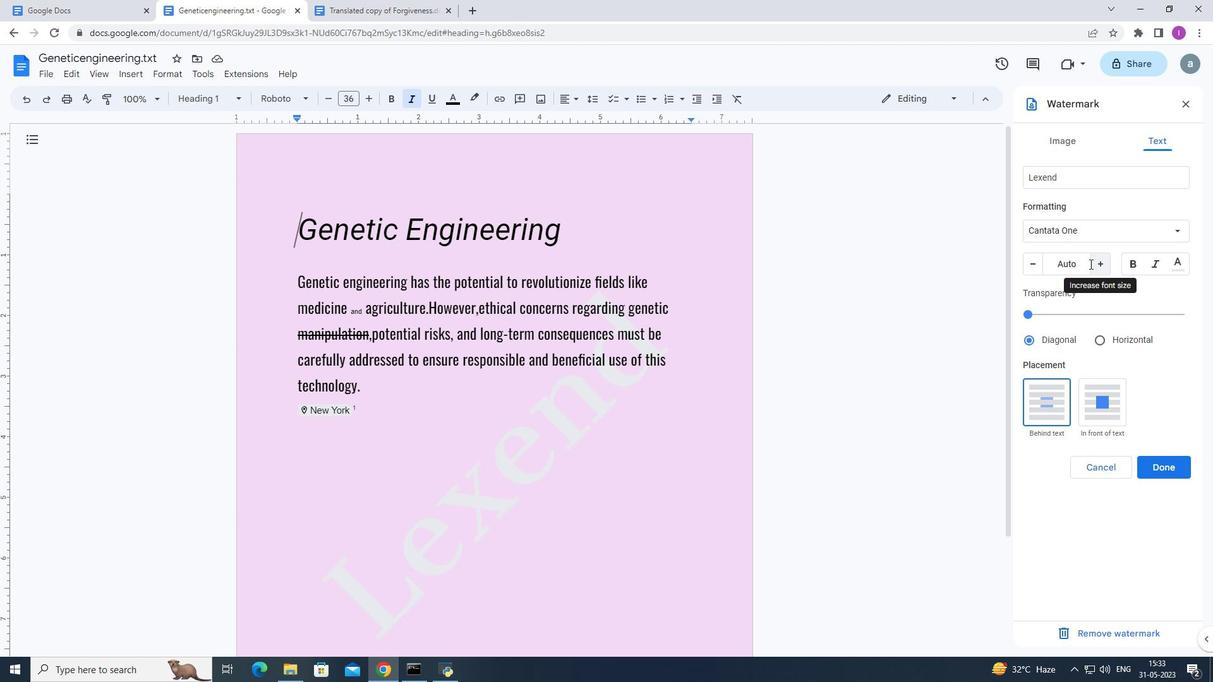 
Action: Mouse pressed left at (1084, 263)
Screenshot: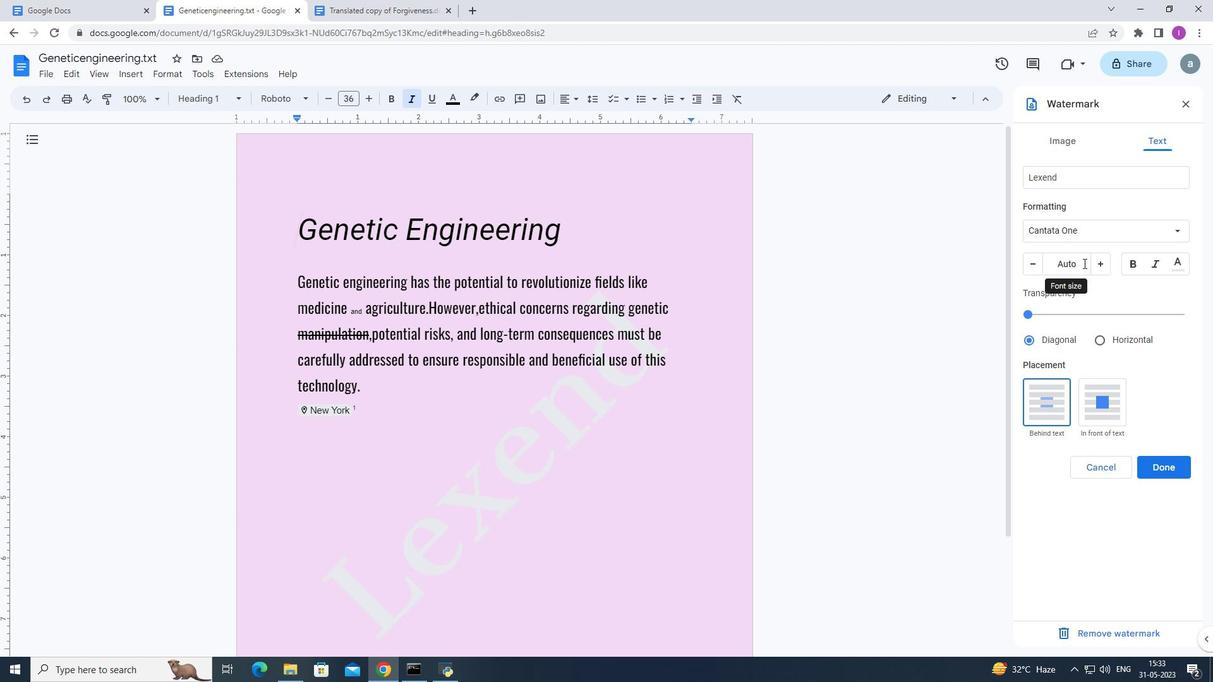 
Action: Mouse moved to (1090, 287)
Screenshot: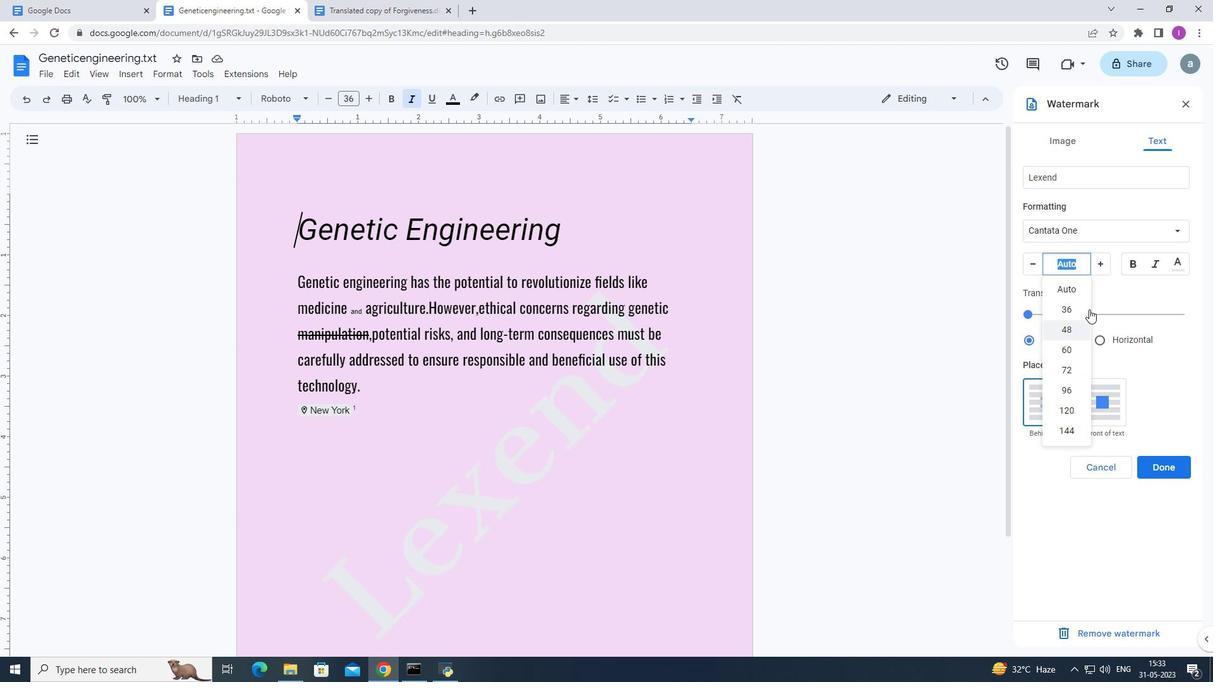 
Action: Key pressed 112
Screenshot: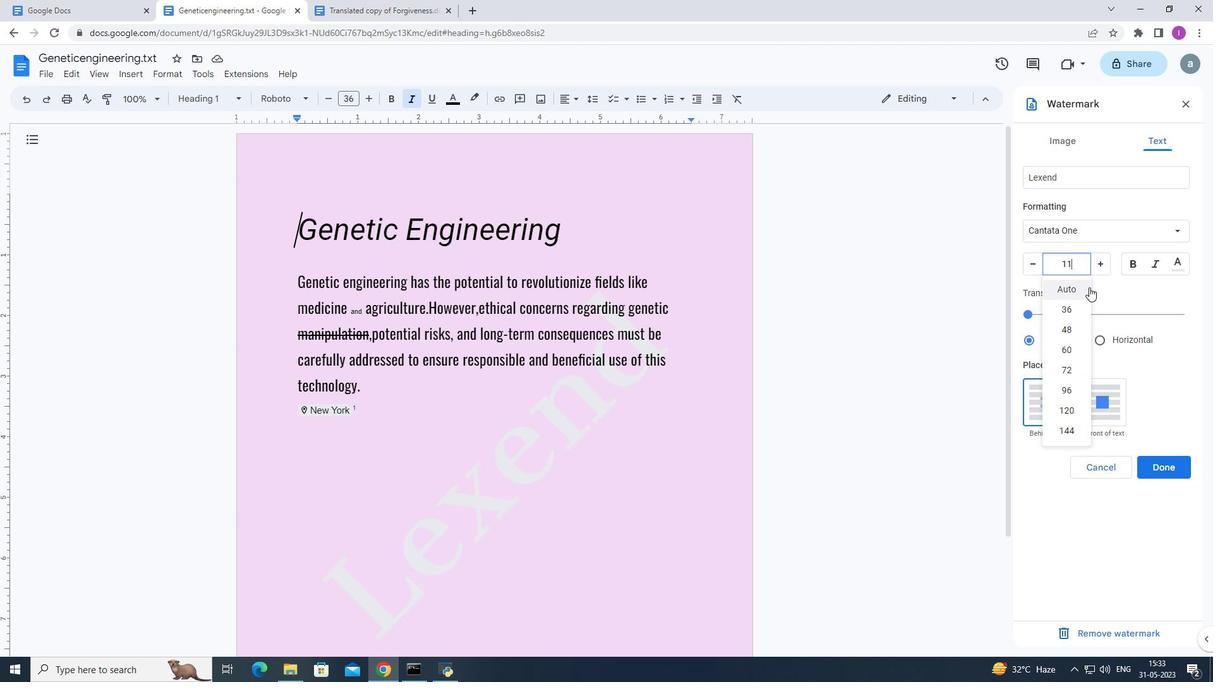 
Action: Mouse moved to (1089, 287)
Screenshot: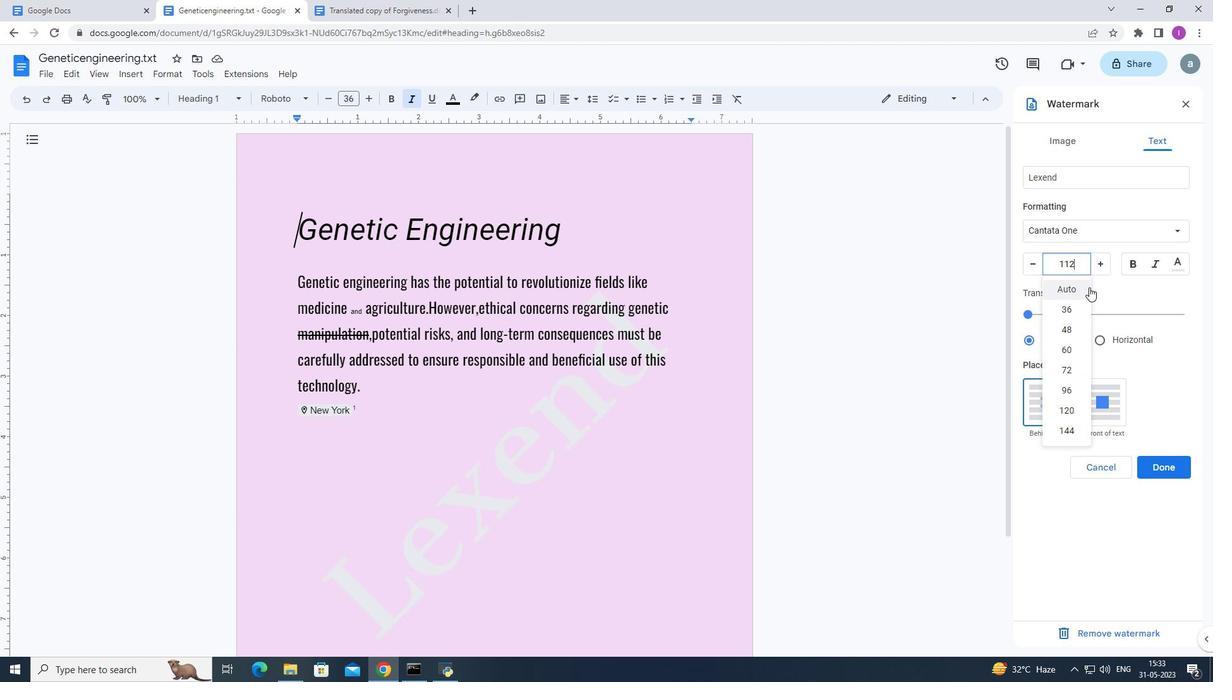 
Action: Key pressed <Key.enter>
Screenshot: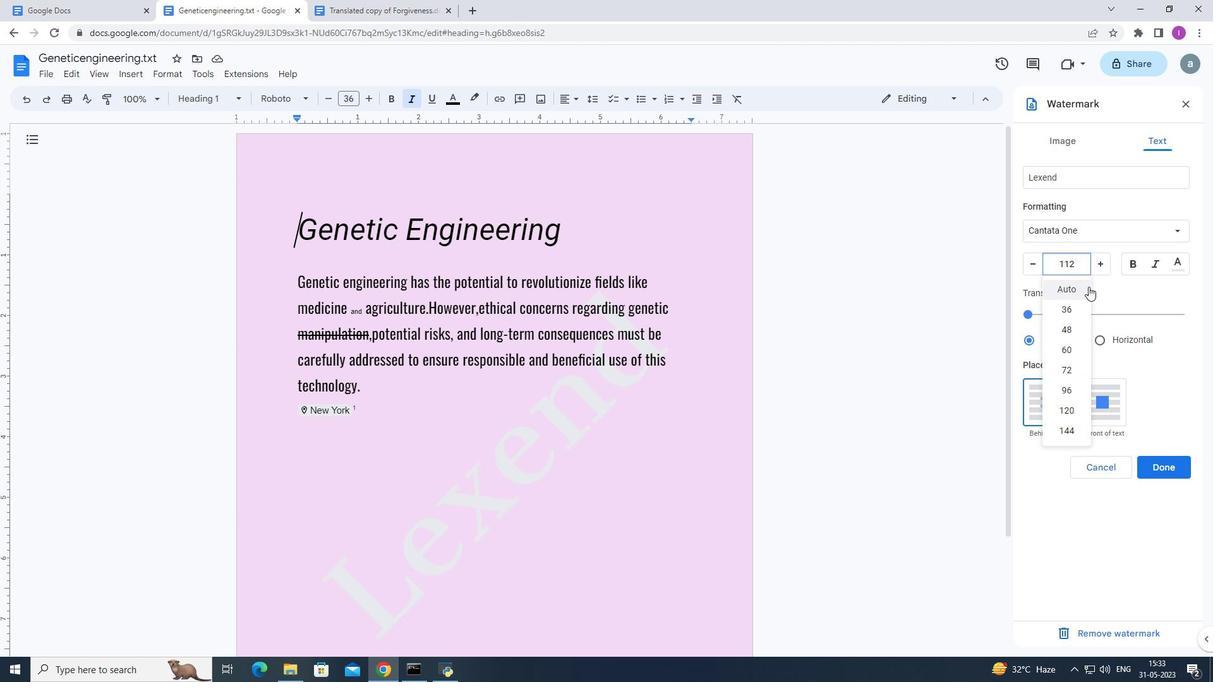 
Action: Mouse moved to (1101, 339)
Screenshot: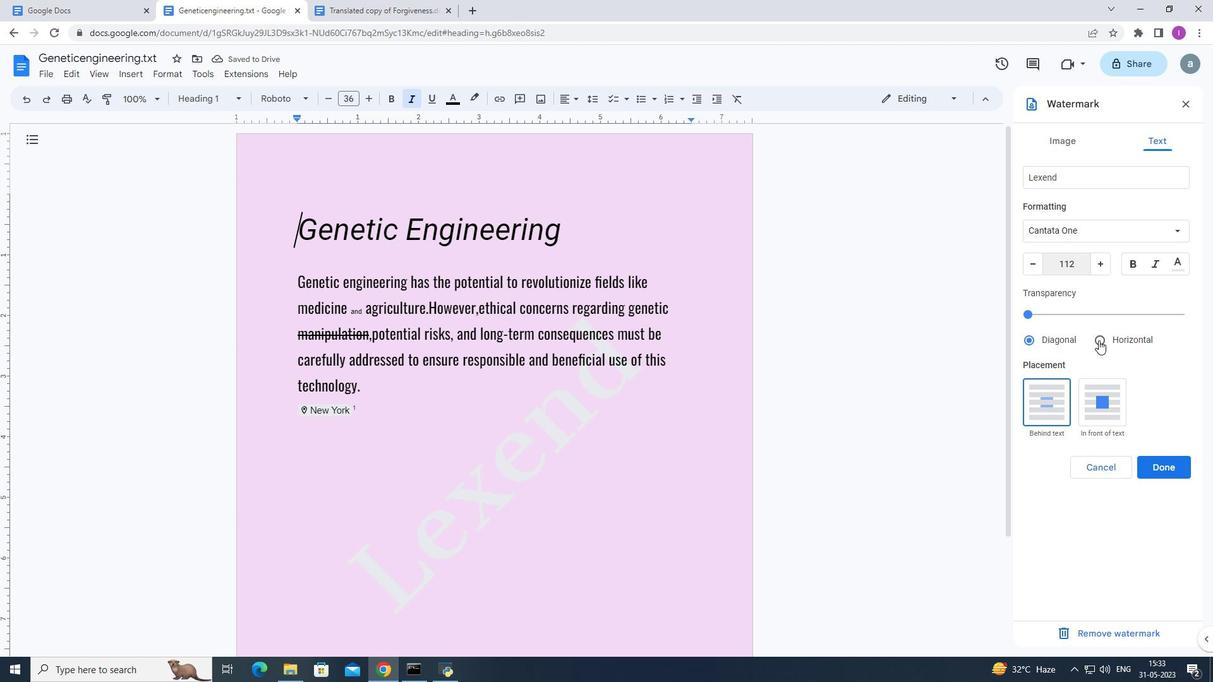 
Action: Mouse pressed left at (1101, 339)
Screenshot: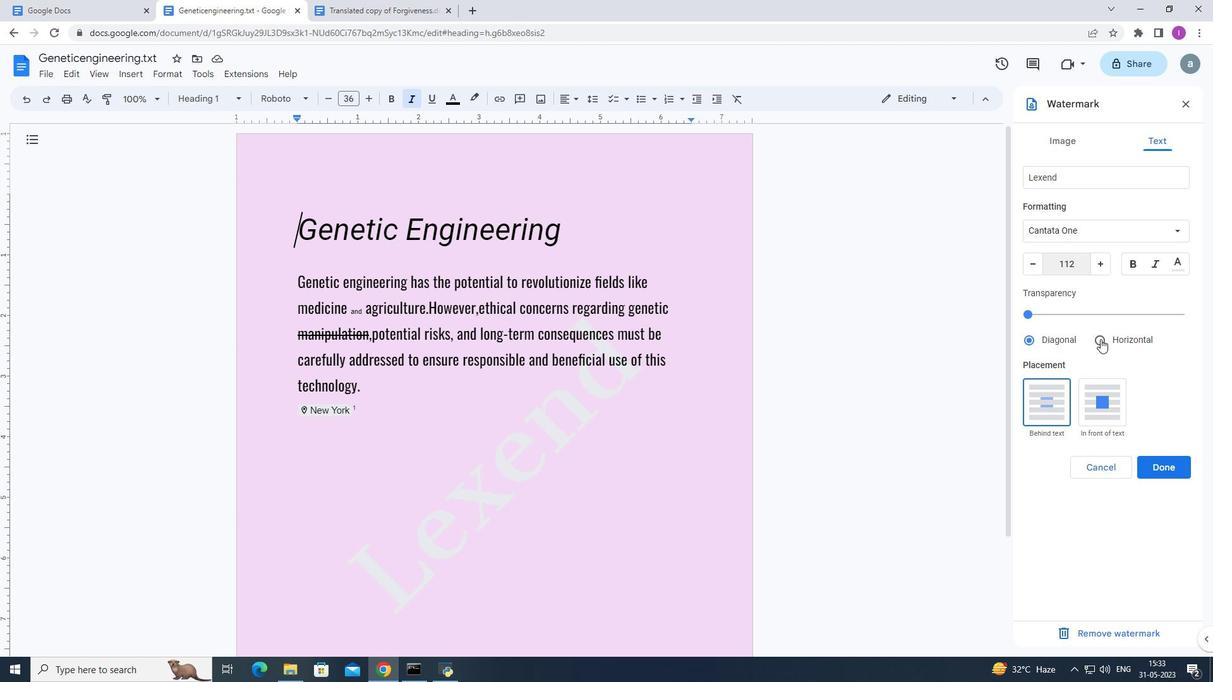 
Action: Mouse moved to (1157, 468)
Screenshot: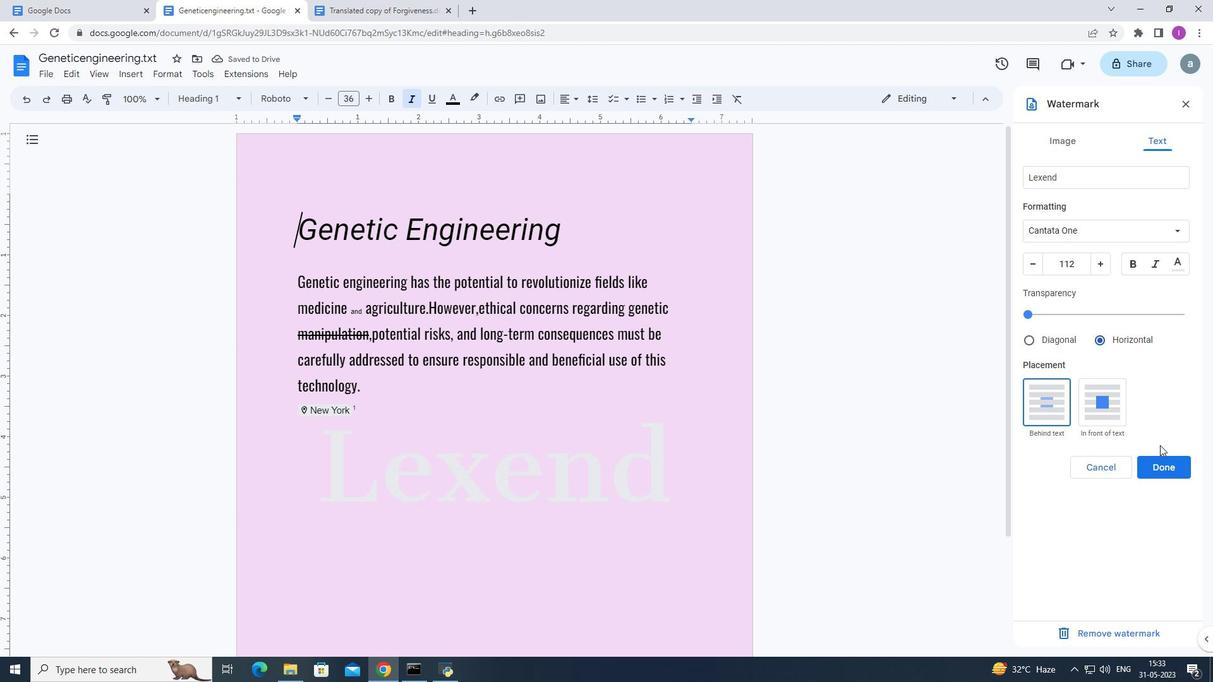 
Action: Mouse pressed left at (1157, 468)
Screenshot: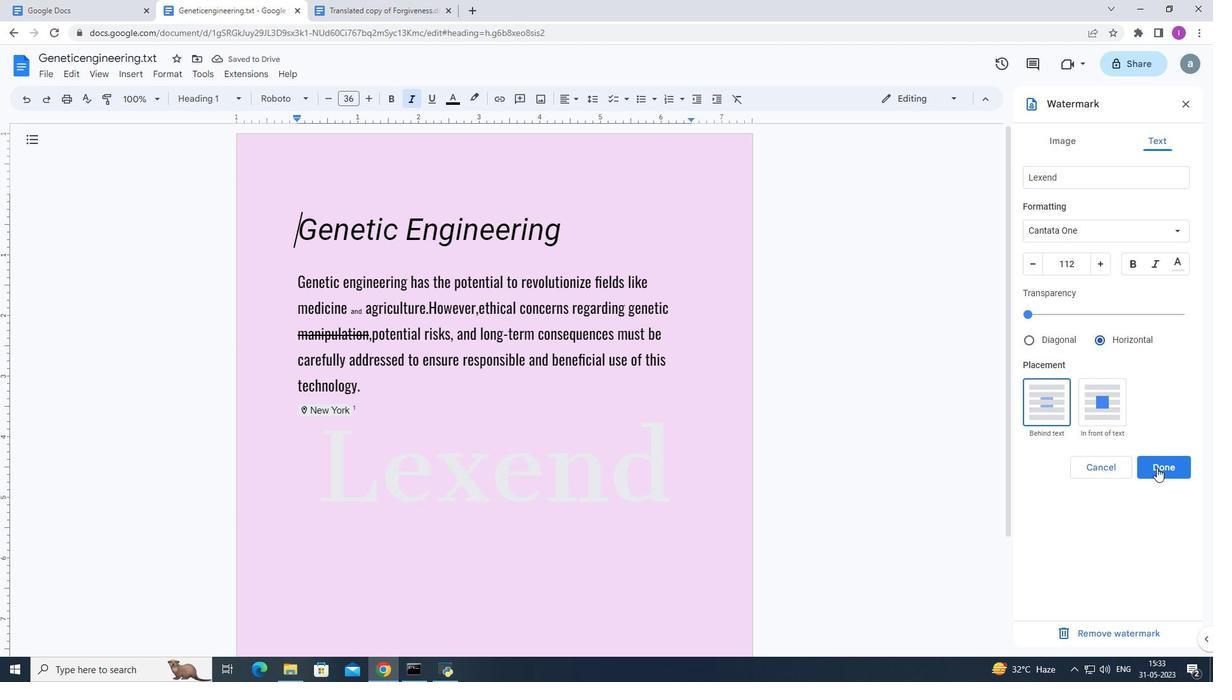 
Action: Mouse moved to (593, 335)
Screenshot: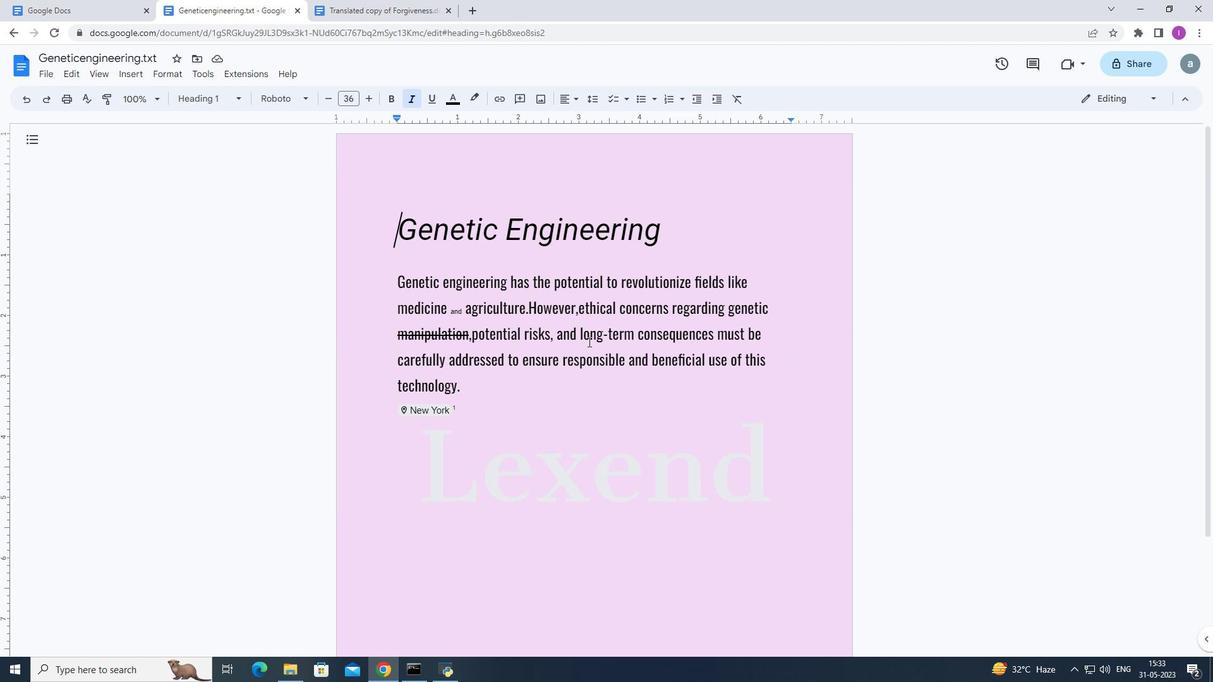 
